 Task: Look for space in Empalme, Mexico from 11th June, 2023 to 15th June, 2023 for 2 adults in price range Rs.7000 to Rs.16000. Place can be private room with 1  bedroom having 2 beds and 1 bathroom. Property type can be house, flat, guest house, hotel. Booking option can be shelf check-in. Required host language is English.
Action: Mouse moved to (552, 149)
Screenshot: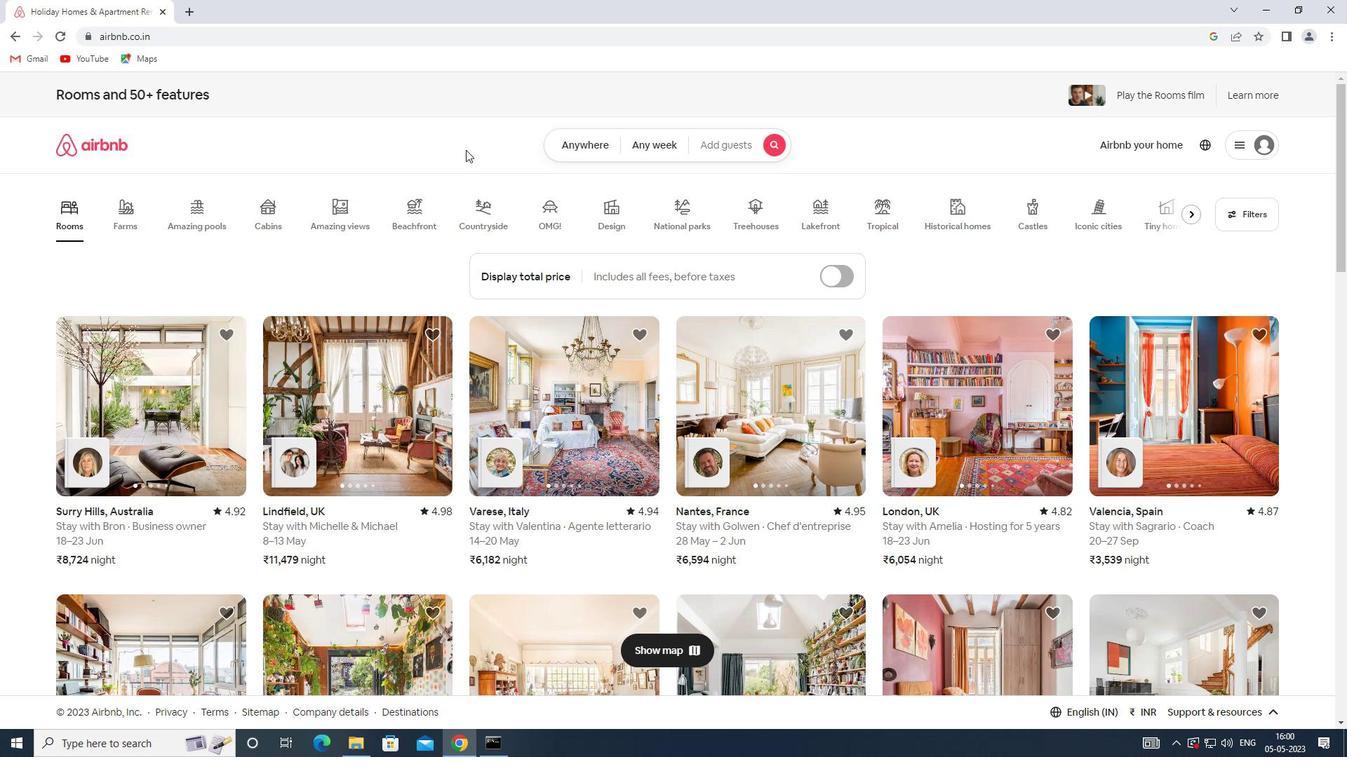 
Action: Mouse pressed left at (552, 149)
Screenshot: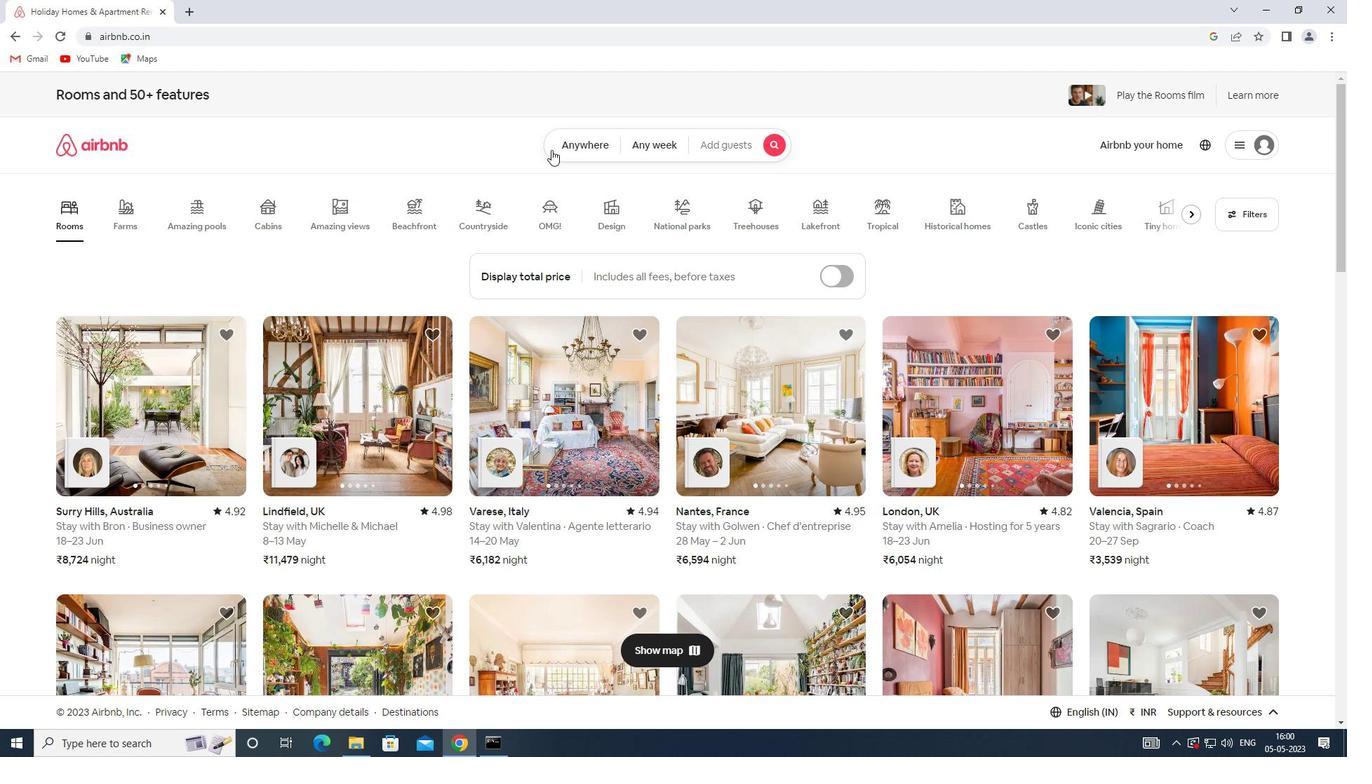 
Action: Mouse moved to (474, 203)
Screenshot: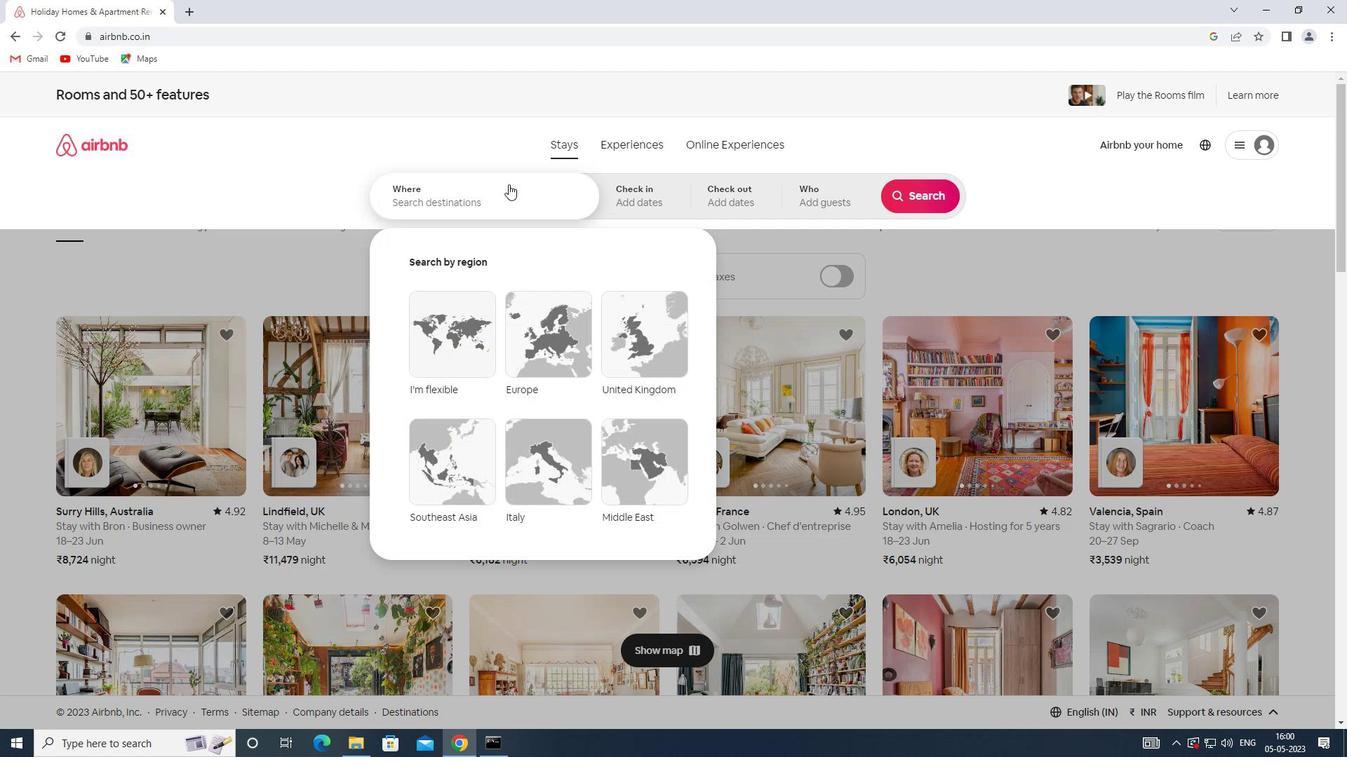 
Action: Mouse pressed left at (474, 203)
Screenshot: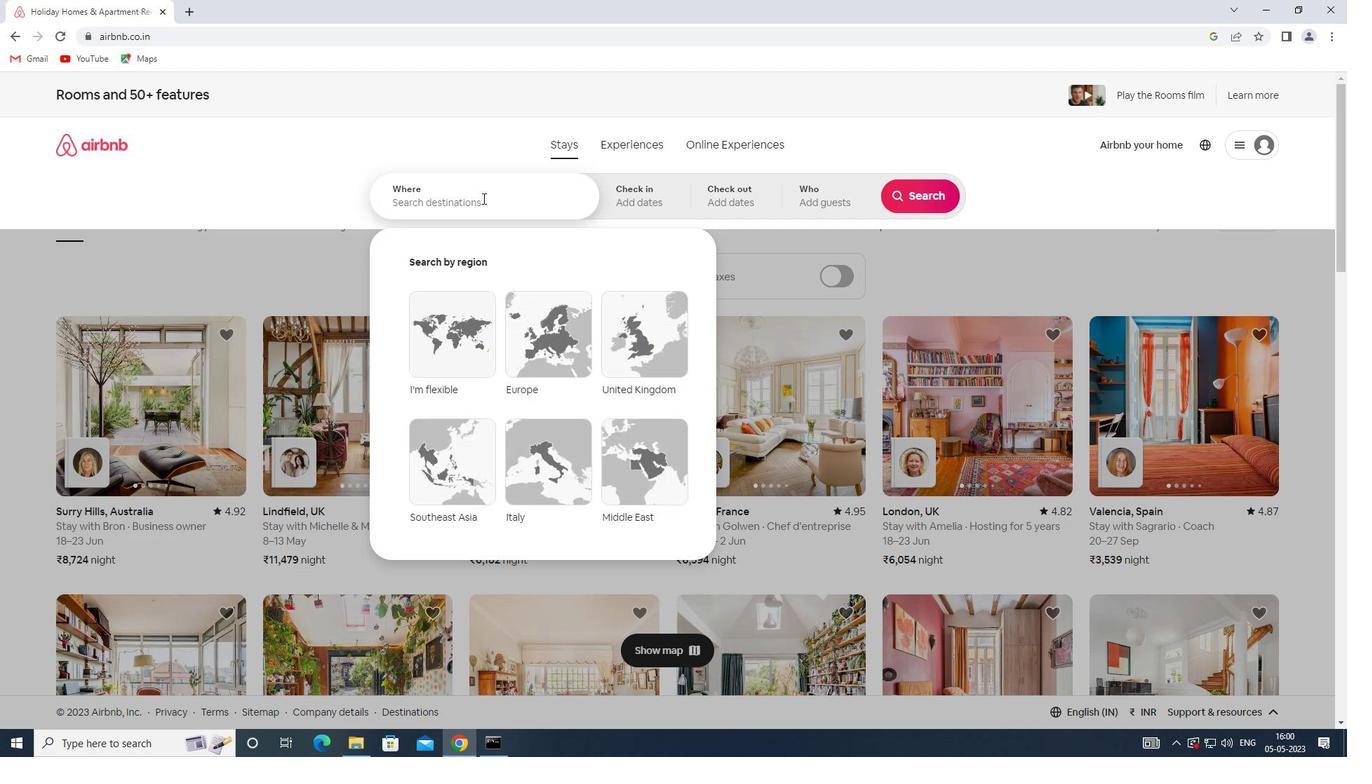 
Action: Key pressed <Key.shift>SPACE<Key.space>IN<Key.space><Key.shift>EP<Key.backspace>MPALME,<Key.shift><Key.shift><Key.shift><Key.shift><Key.shift><Key.shift><Key.shift>MEXICO
Screenshot: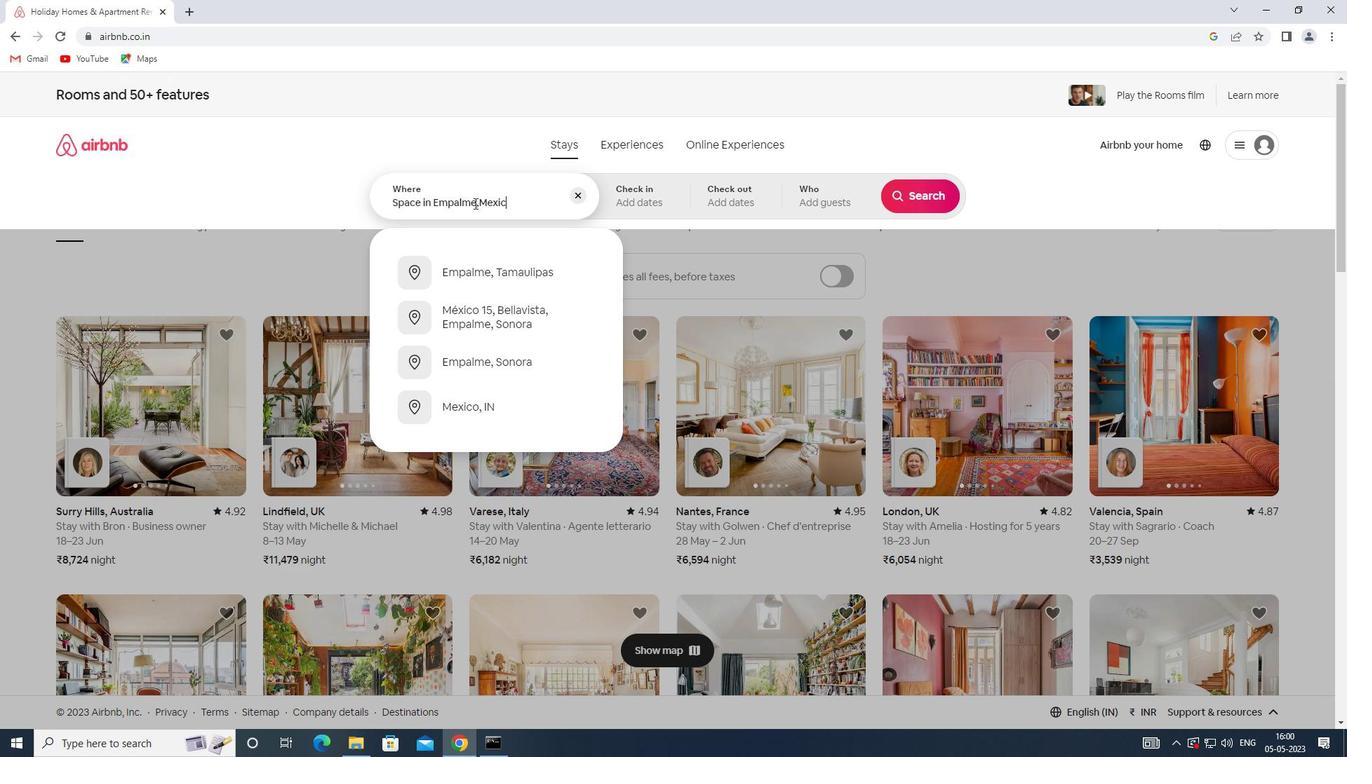 
Action: Mouse moved to (625, 210)
Screenshot: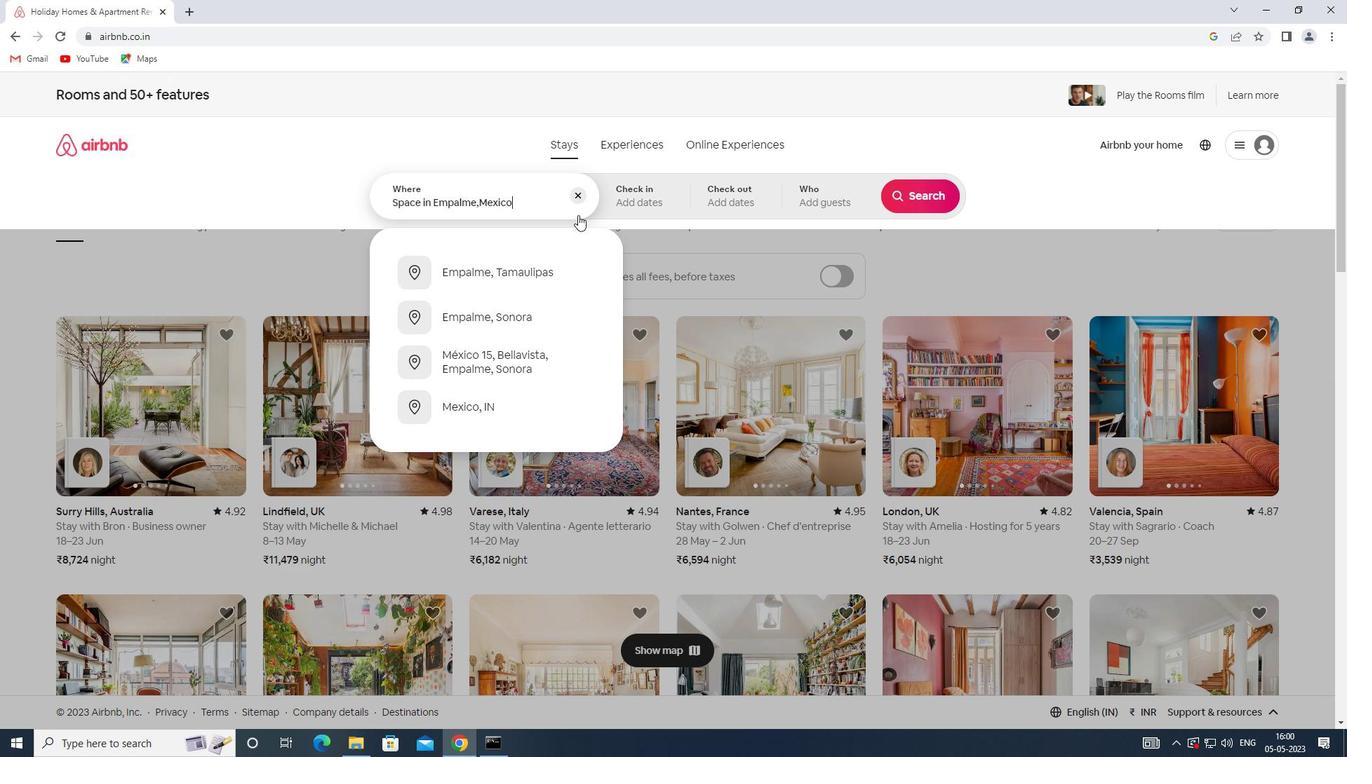 
Action: Mouse pressed left at (625, 210)
Screenshot: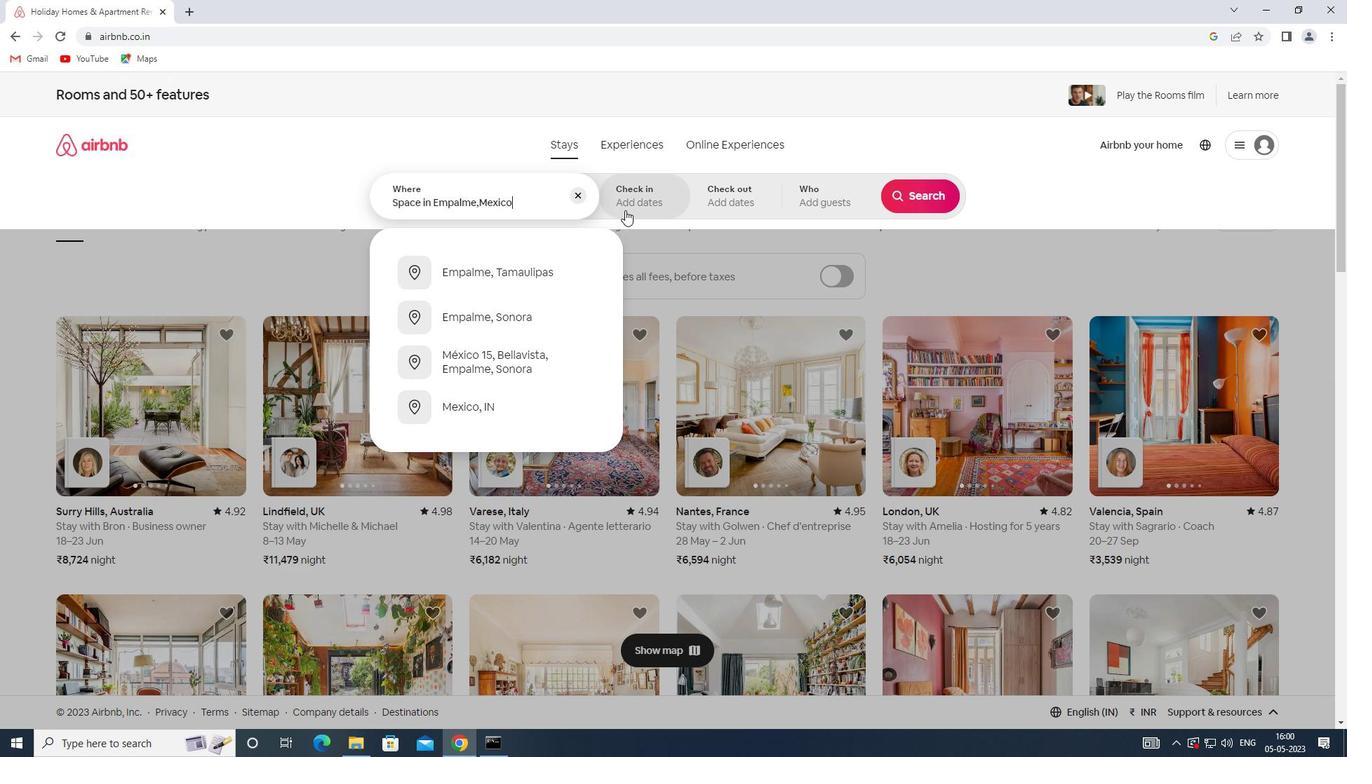 
Action: Mouse moved to (691, 433)
Screenshot: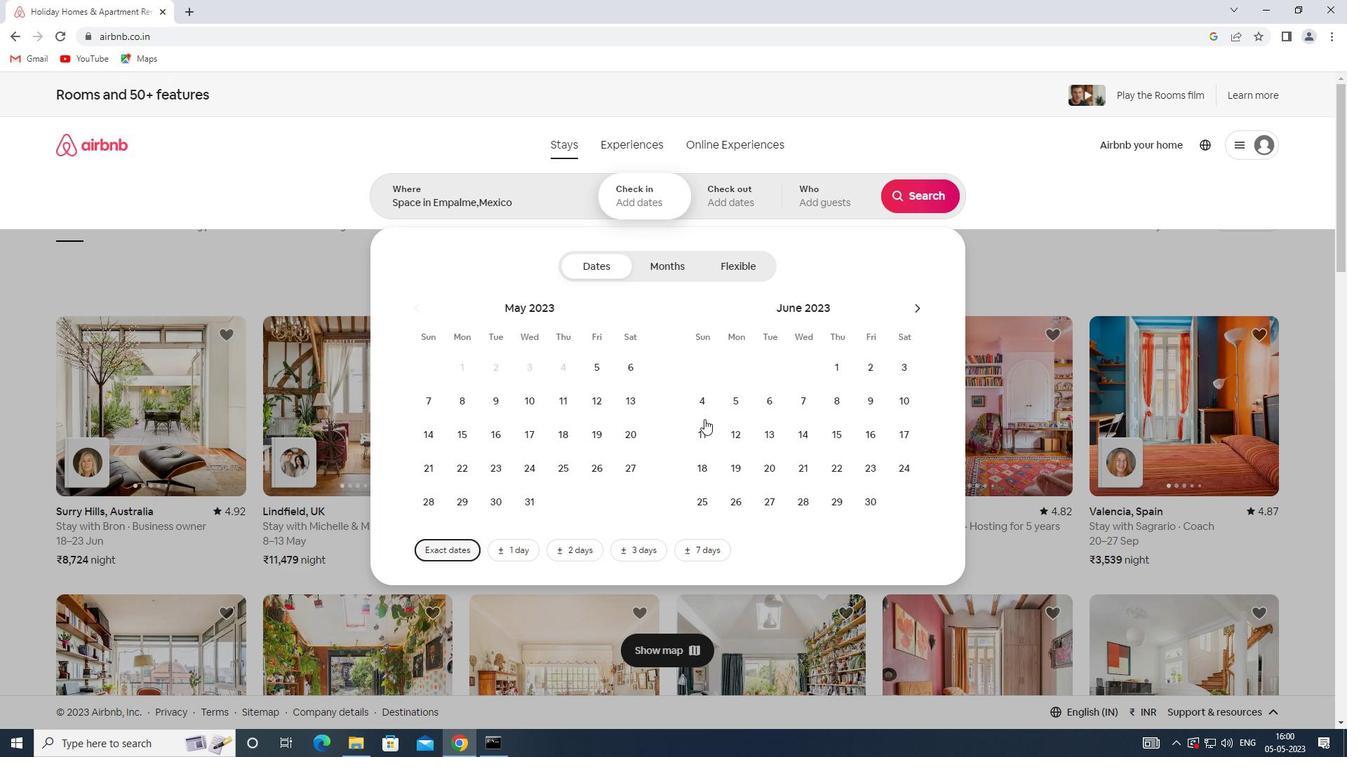 
Action: Mouse pressed left at (691, 433)
Screenshot: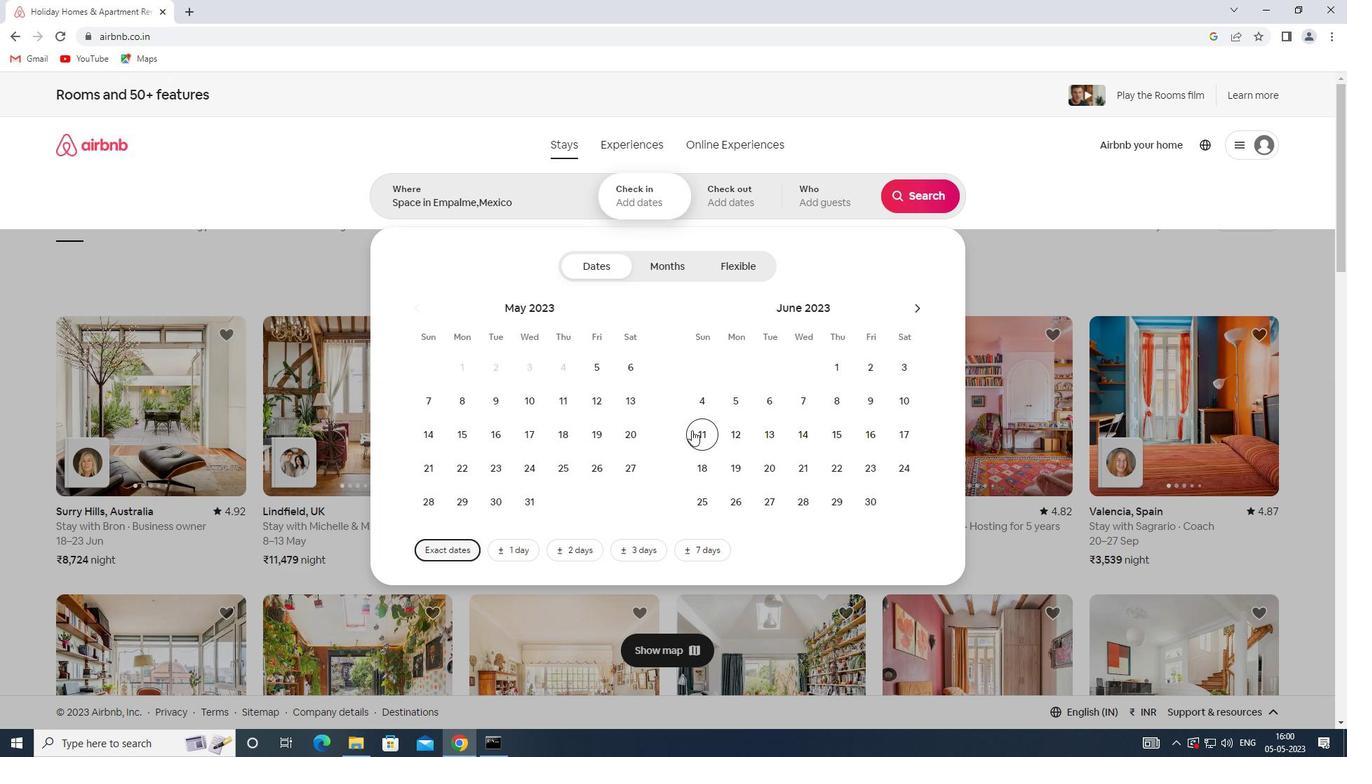 
Action: Mouse moved to (827, 435)
Screenshot: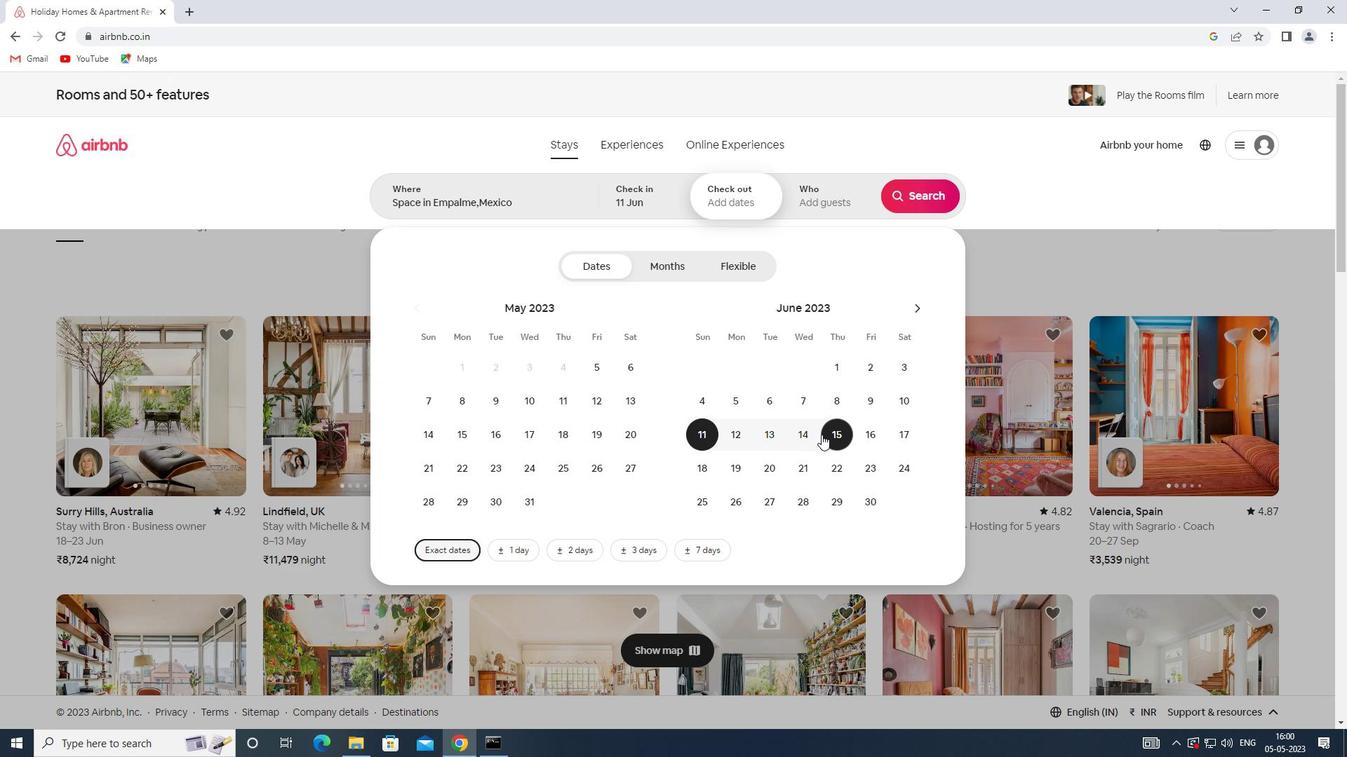 
Action: Mouse pressed left at (827, 435)
Screenshot: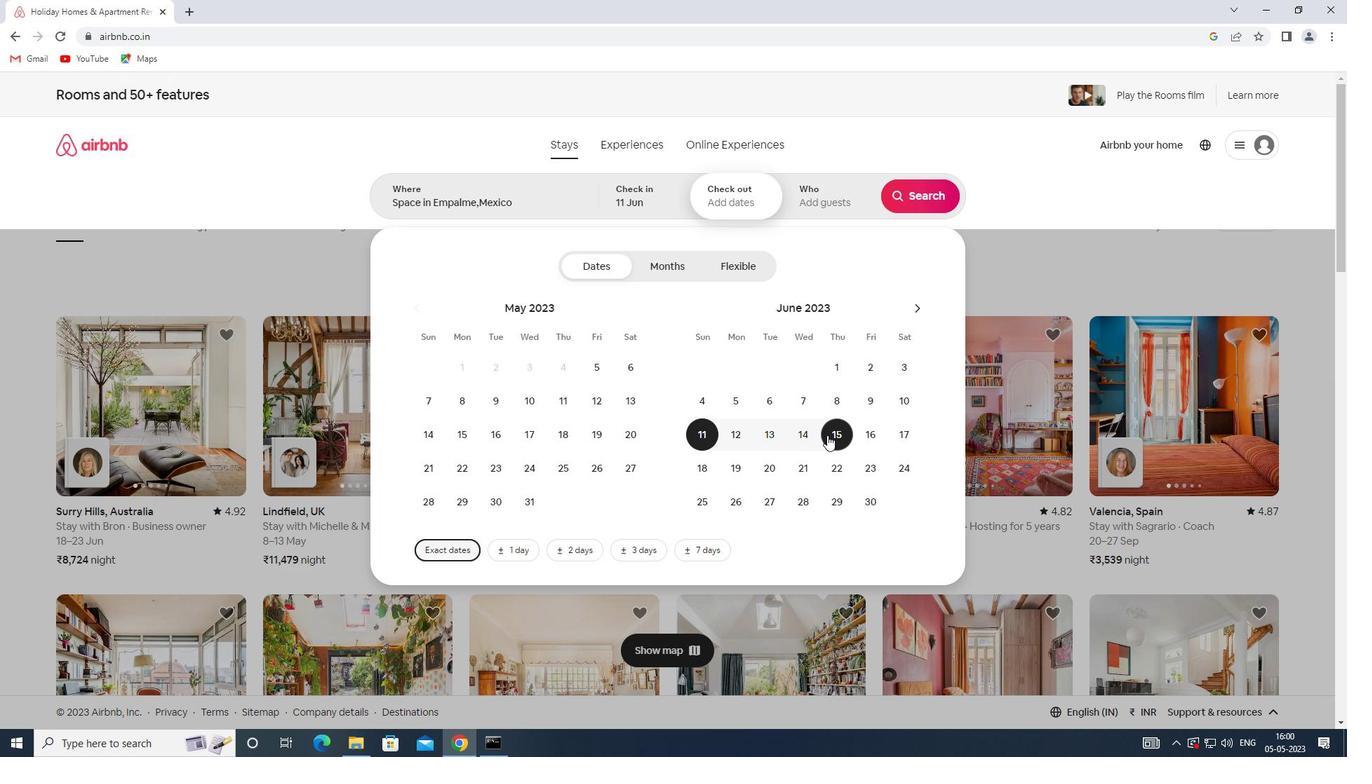 
Action: Mouse moved to (809, 196)
Screenshot: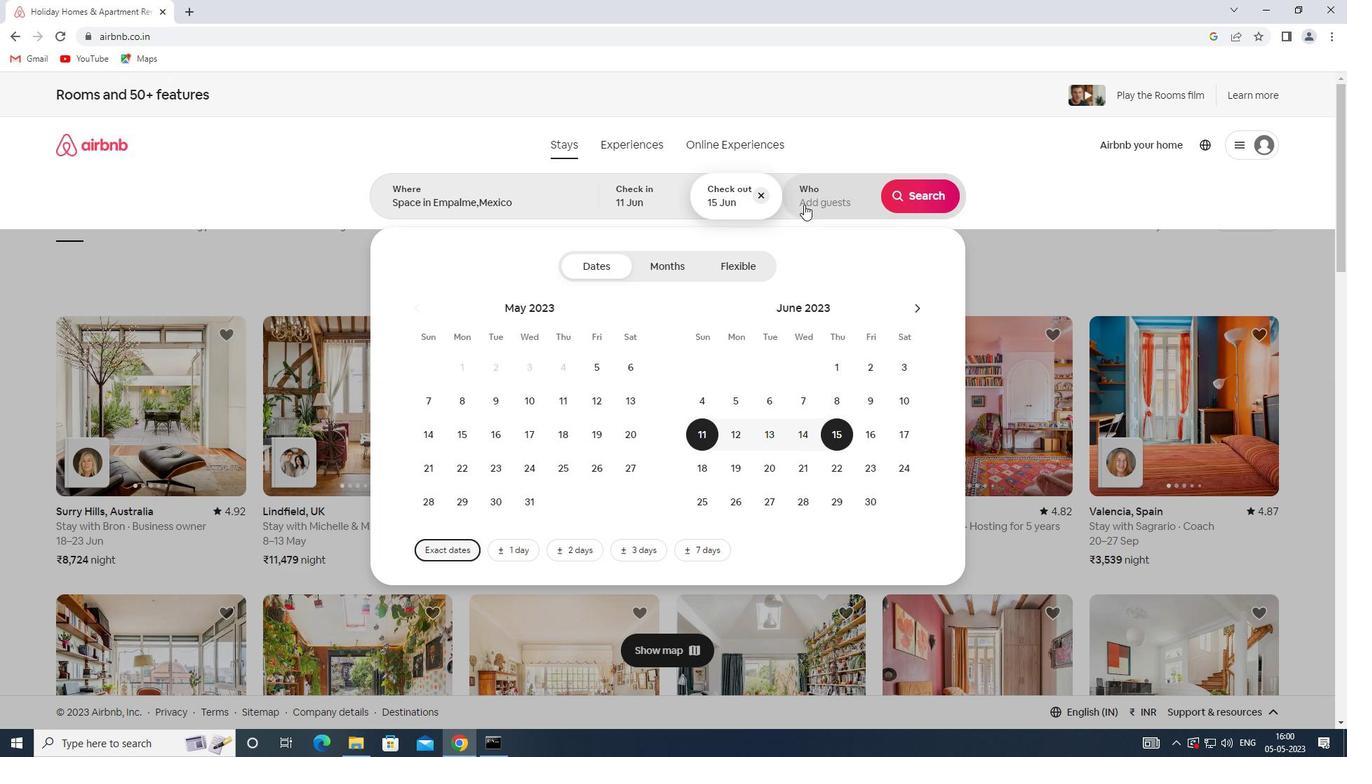 
Action: Mouse pressed left at (809, 196)
Screenshot: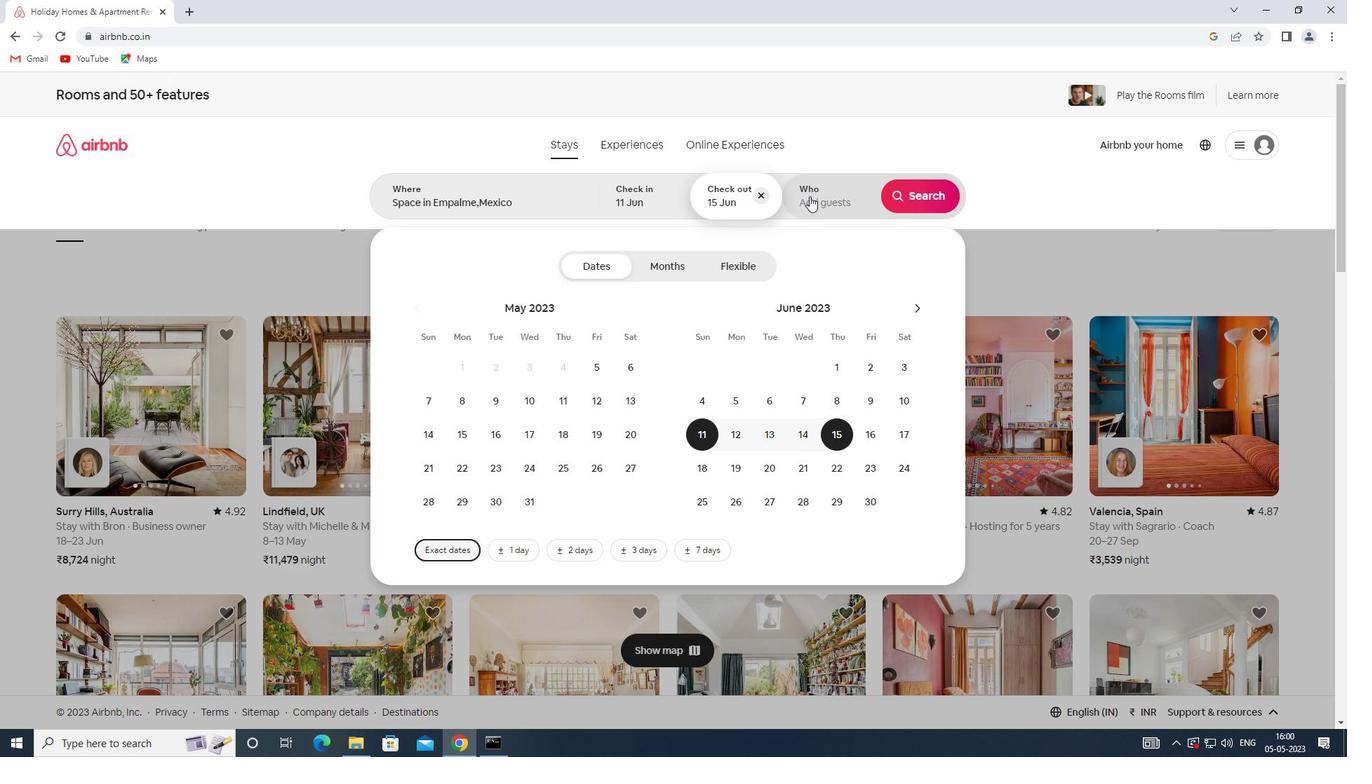
Action: Mouse moved to (926, 265)
Screenshot: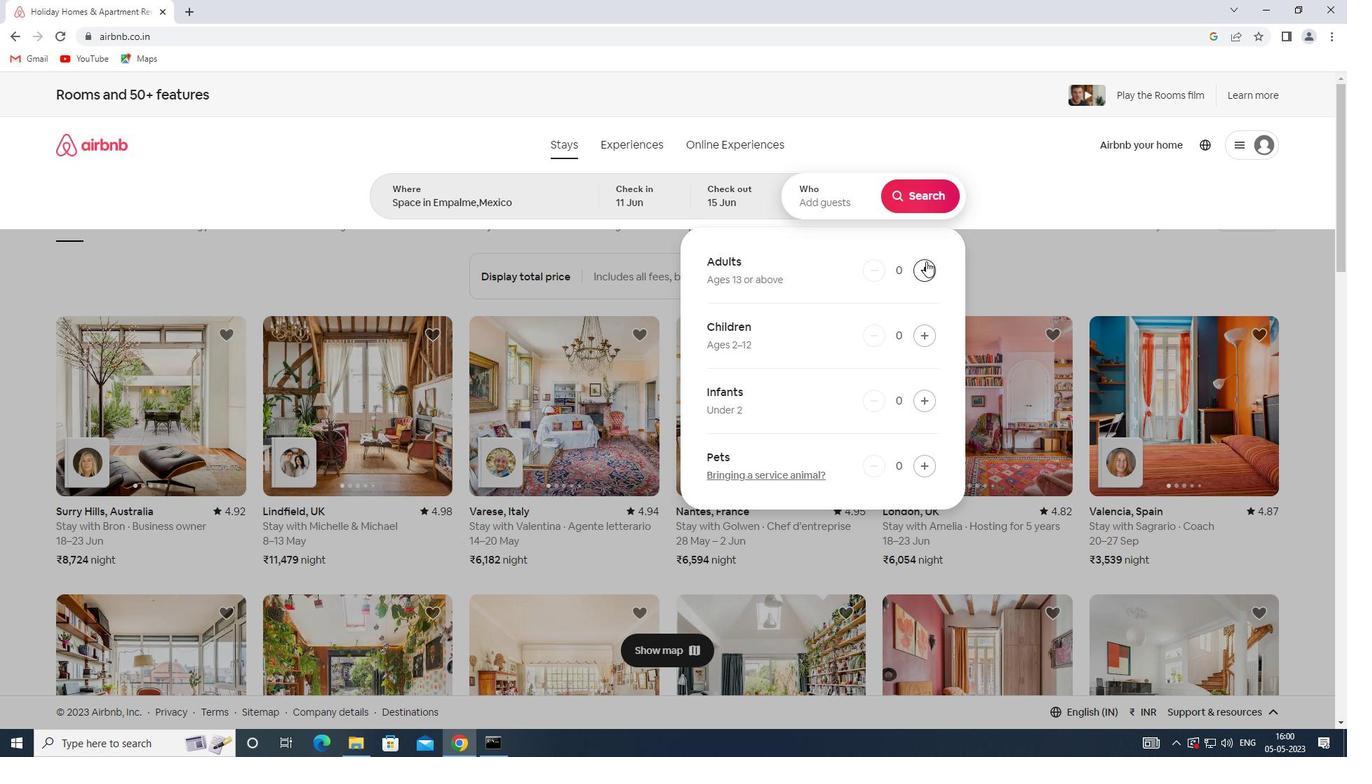 
Action: Mouse pressed left at (926, 265)
Screenshot: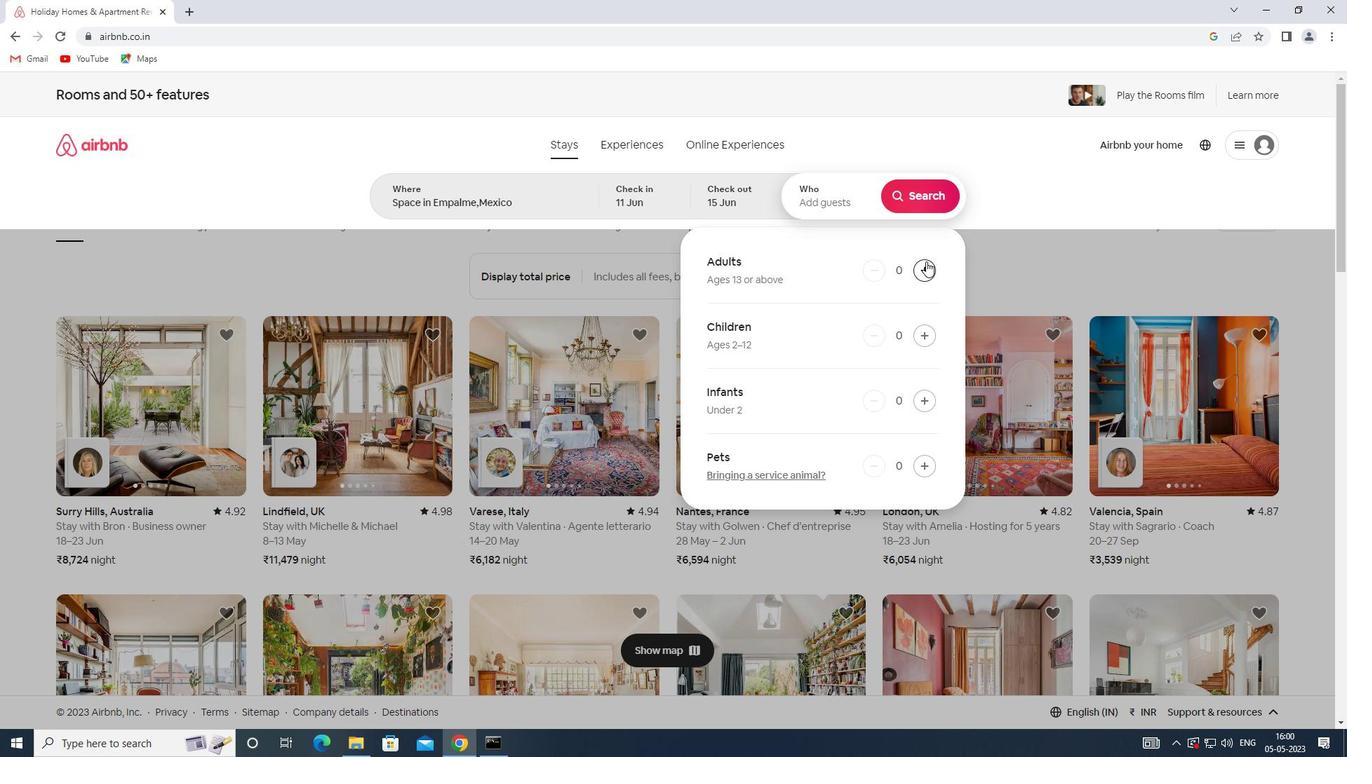 
Action: Mouse pressed left at (926, 265)
Screenshot: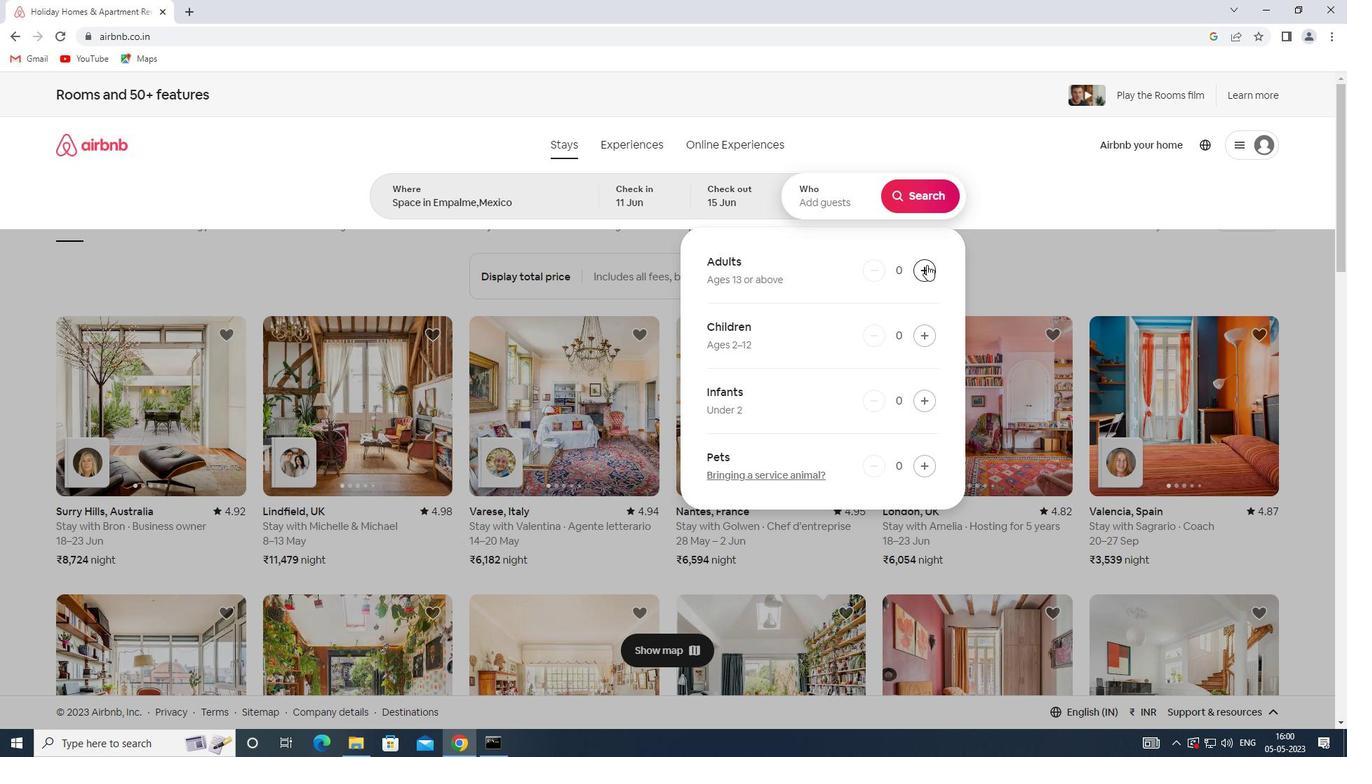 
Action: Mouse moved to (931, 185)
Screenshot: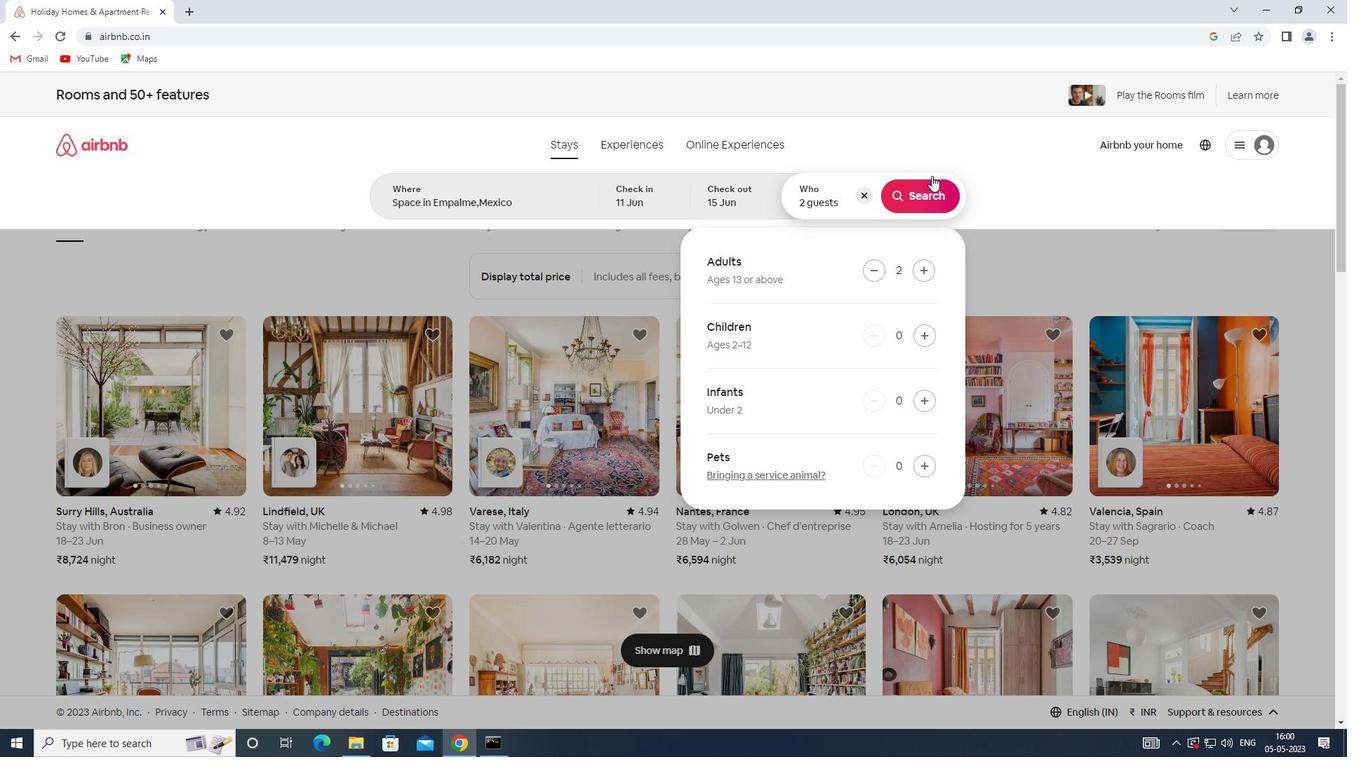 
Action: Mouse pressed left at (931, 185)
Screenshot: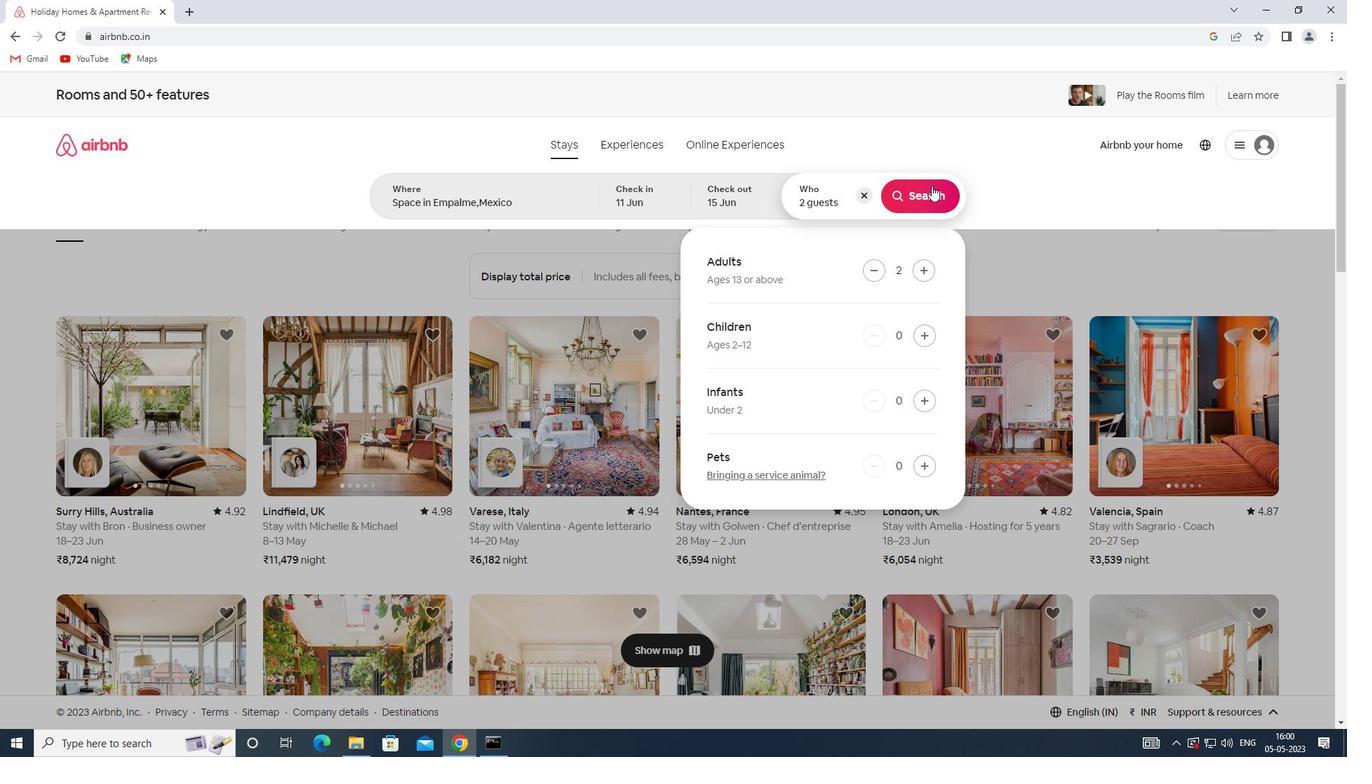
Action: Mouse moved to (1279, 168)
Screenshot: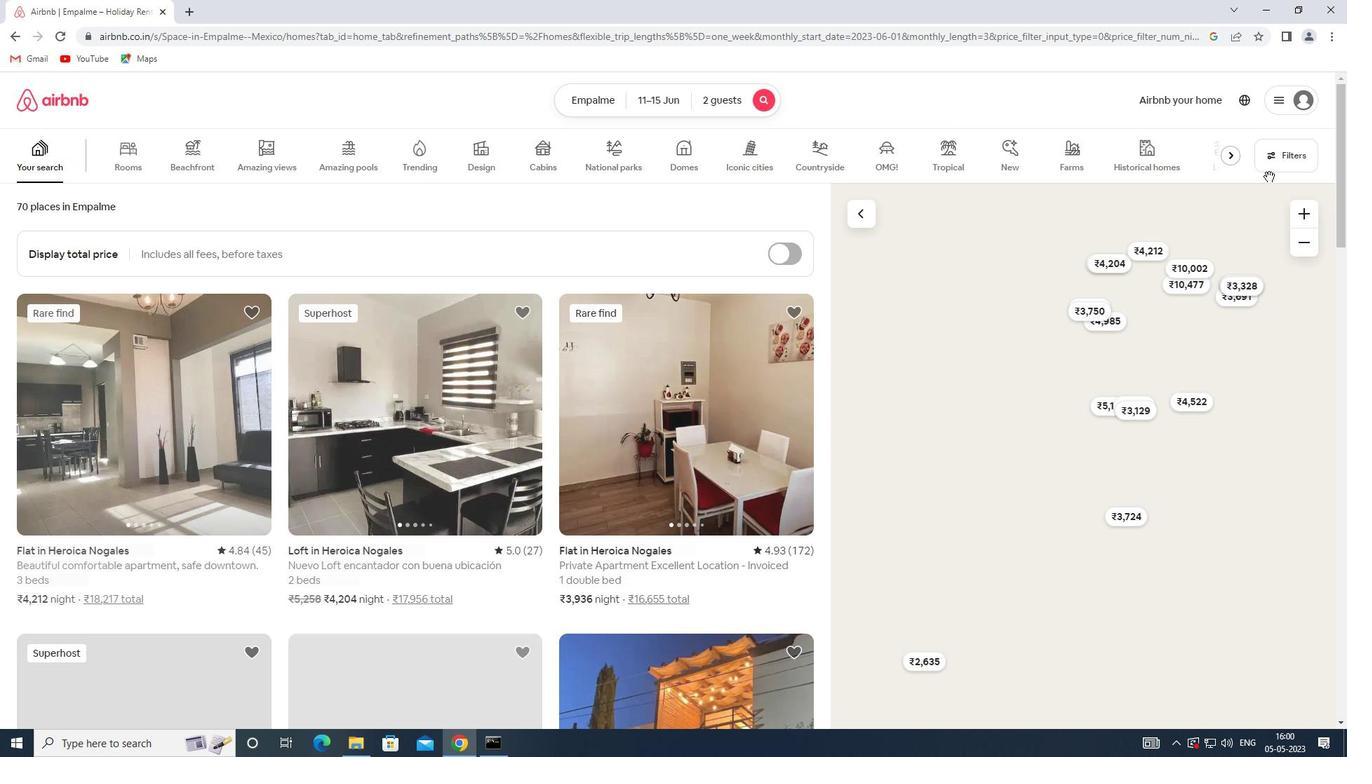 
Action: Mouse pressed left at (1279, 168)
Screenshot: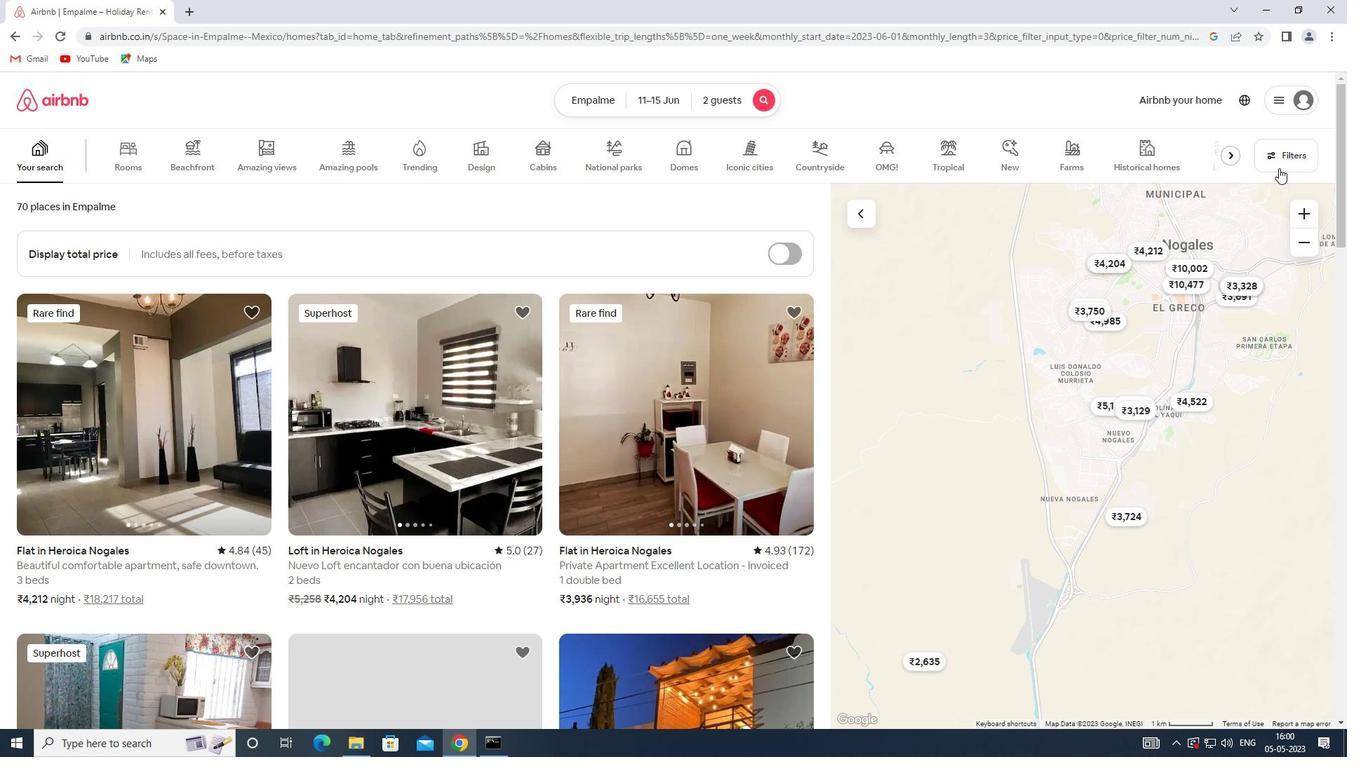 
Action: Mouse moved to (499, 496)
Screenshot: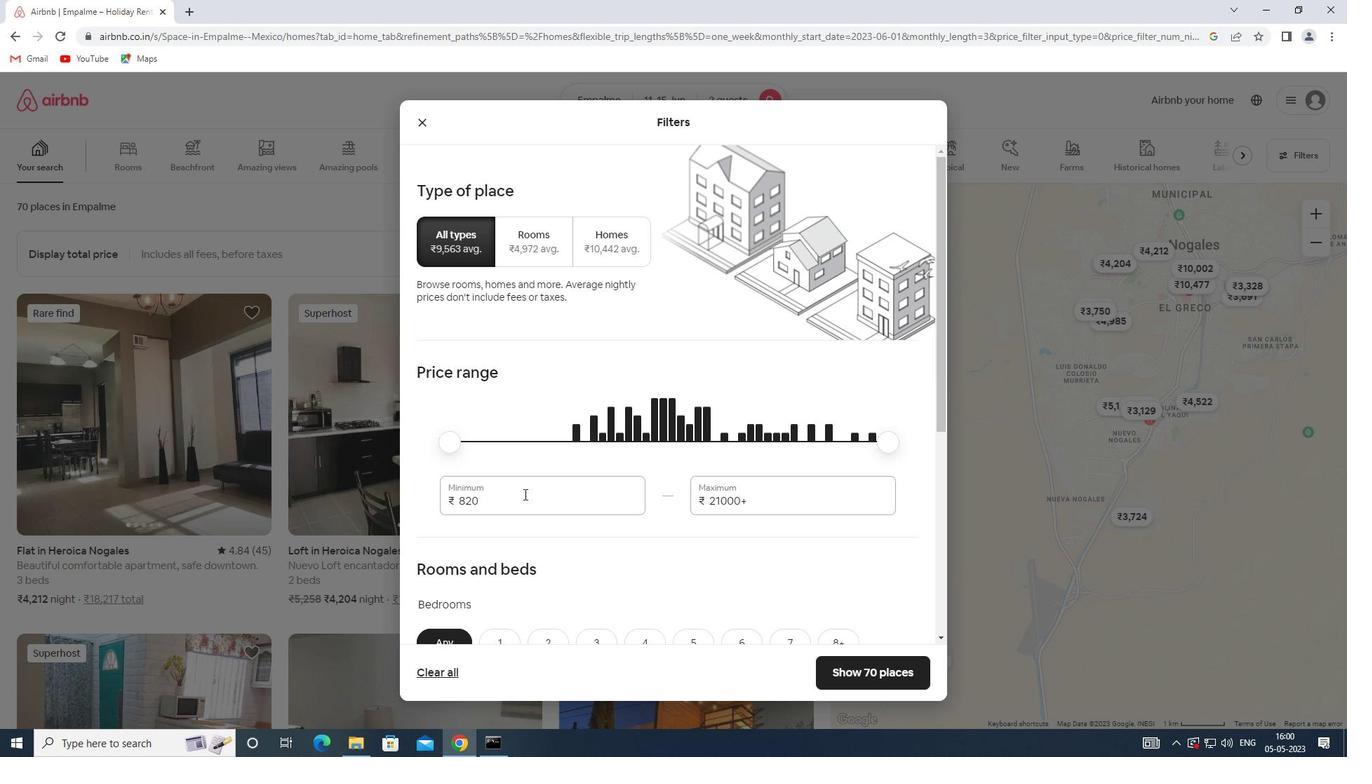
Action: Mouse pressed left at (499, 496)
Screenshot: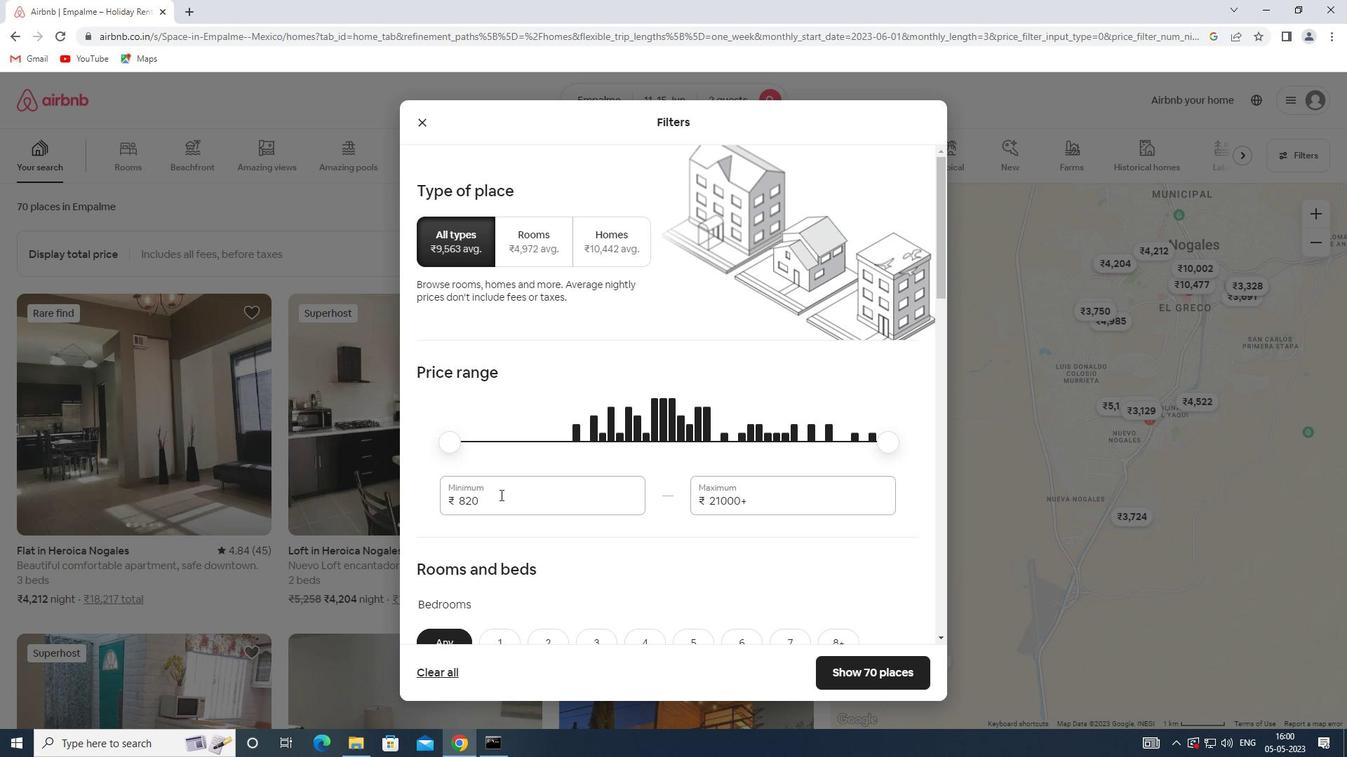 
Action: Mouse moved to (426, 496)
Screenshot: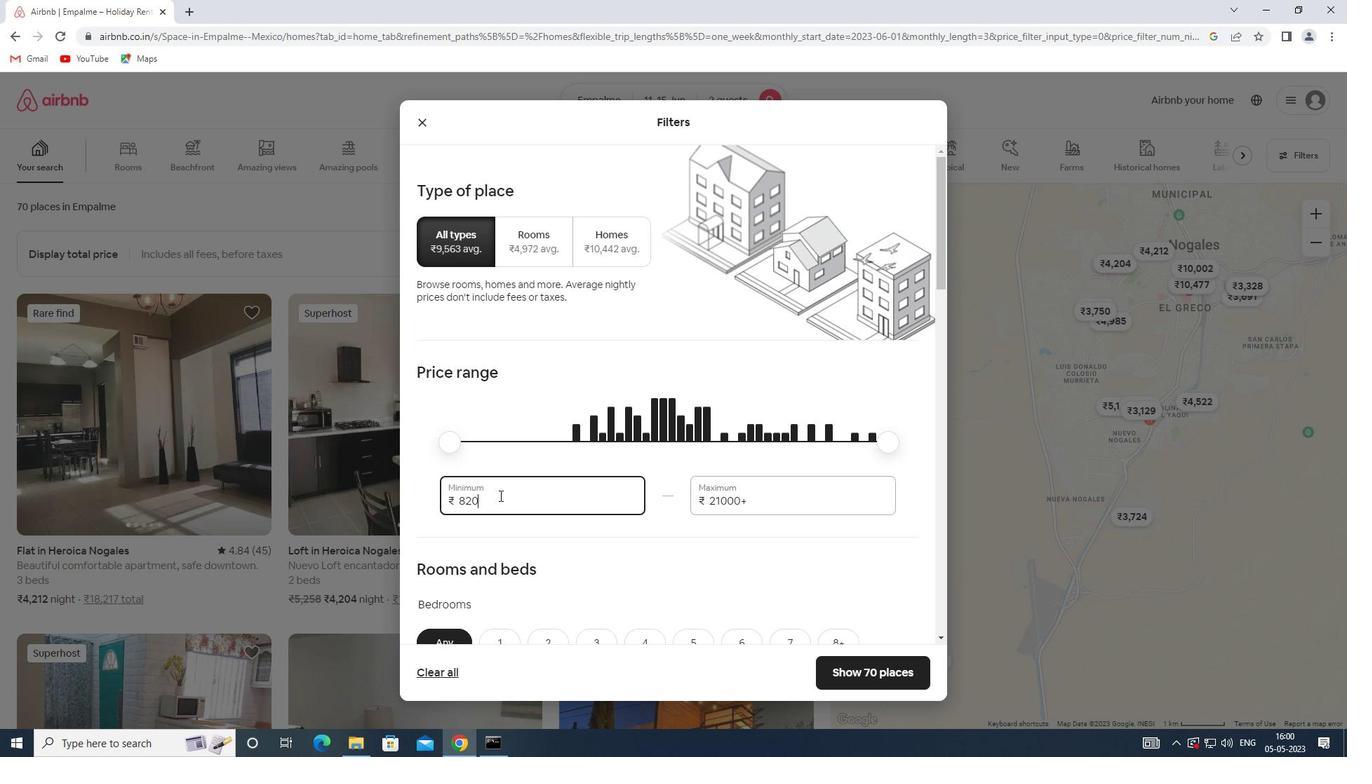 
Action: Key pressed 7000
Screenshot: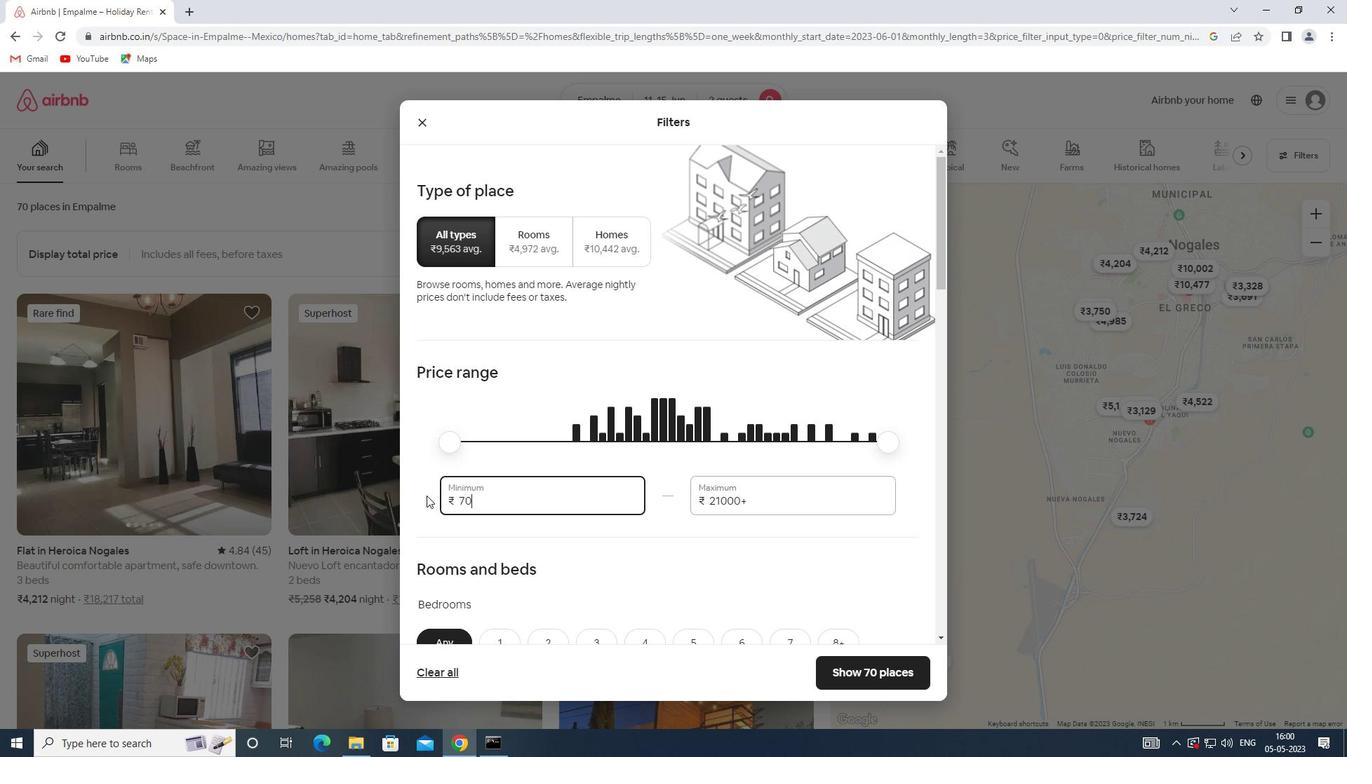 
Action: Mouse moved to (762, 505)
Screenshot: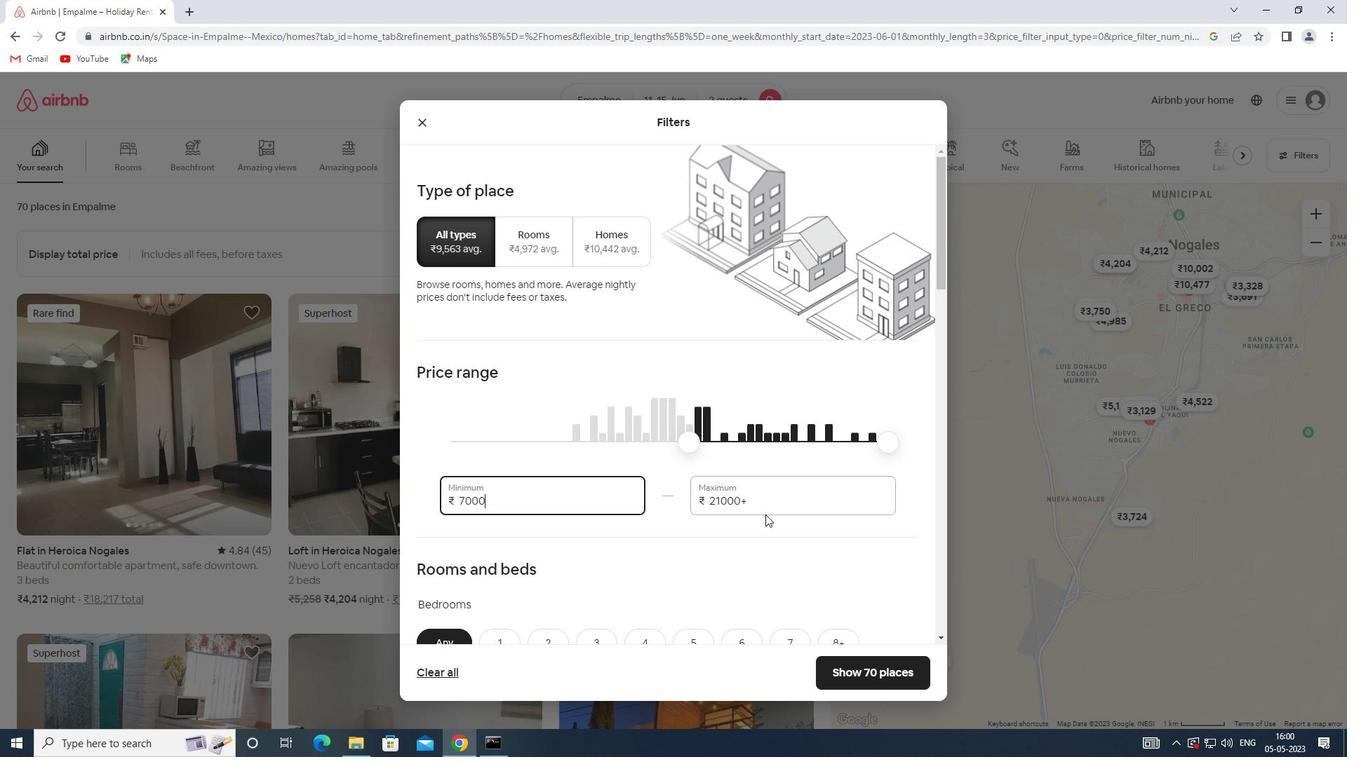 
Action: Mouse pressed left at (762, 505)
Screenshot: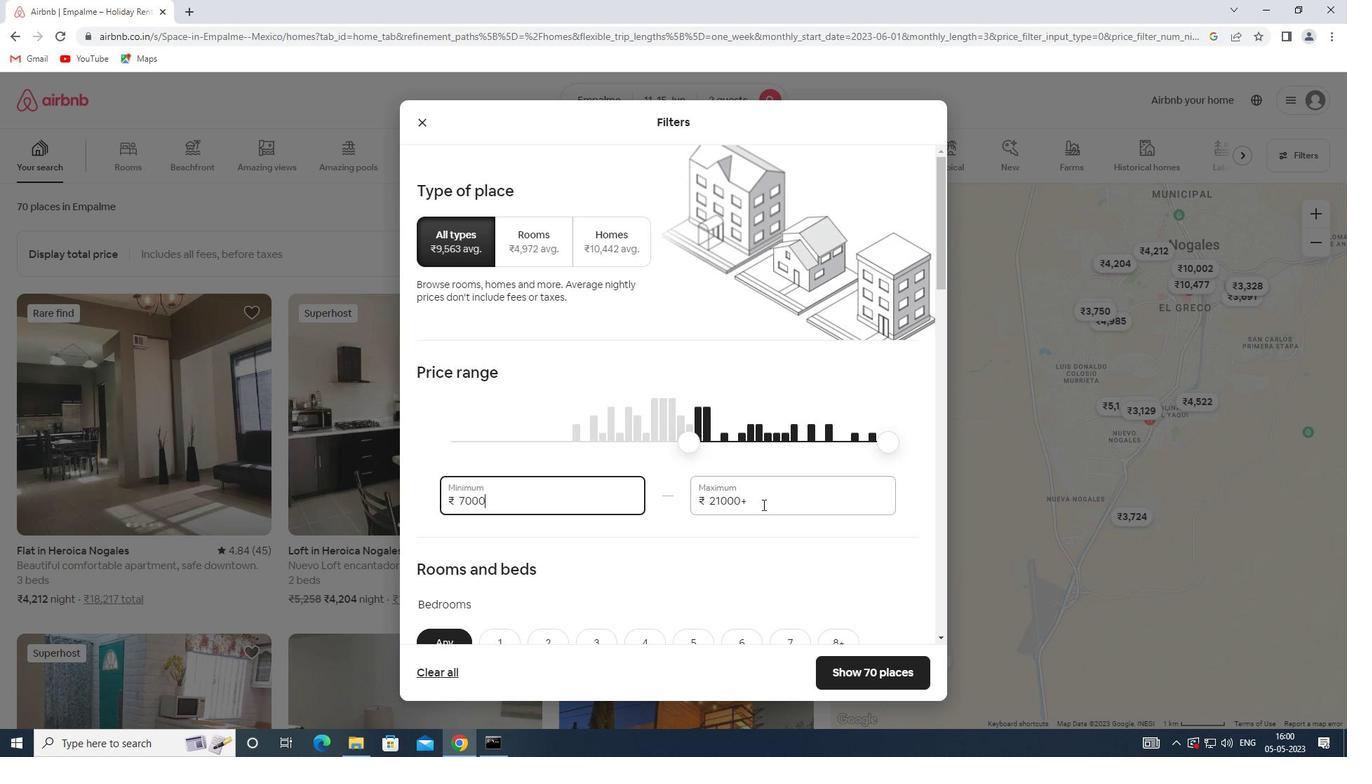 
Action: Mouse moved to (710, 504)
Screenshot: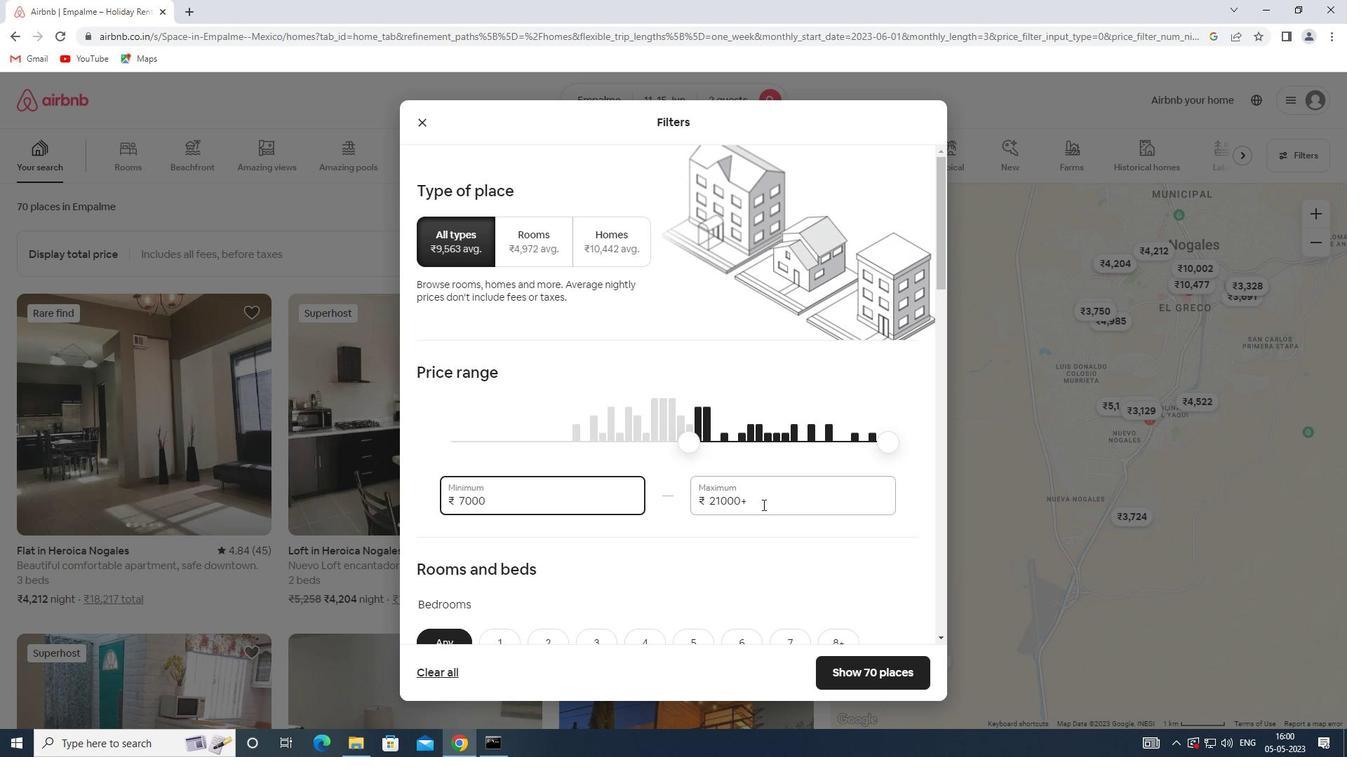
Action: Key pressed 16000
Screenshot: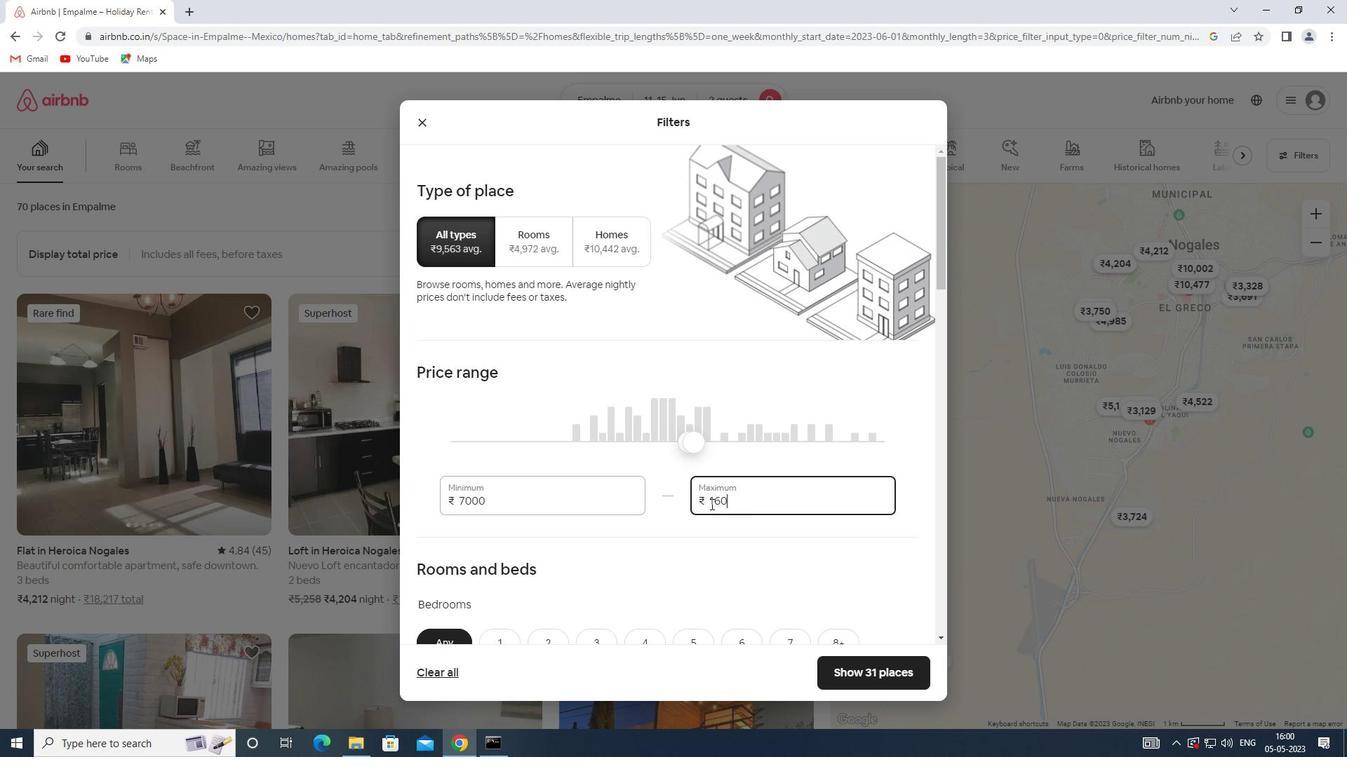 
Action: Mouse moved to (690, 475)
Screenshot: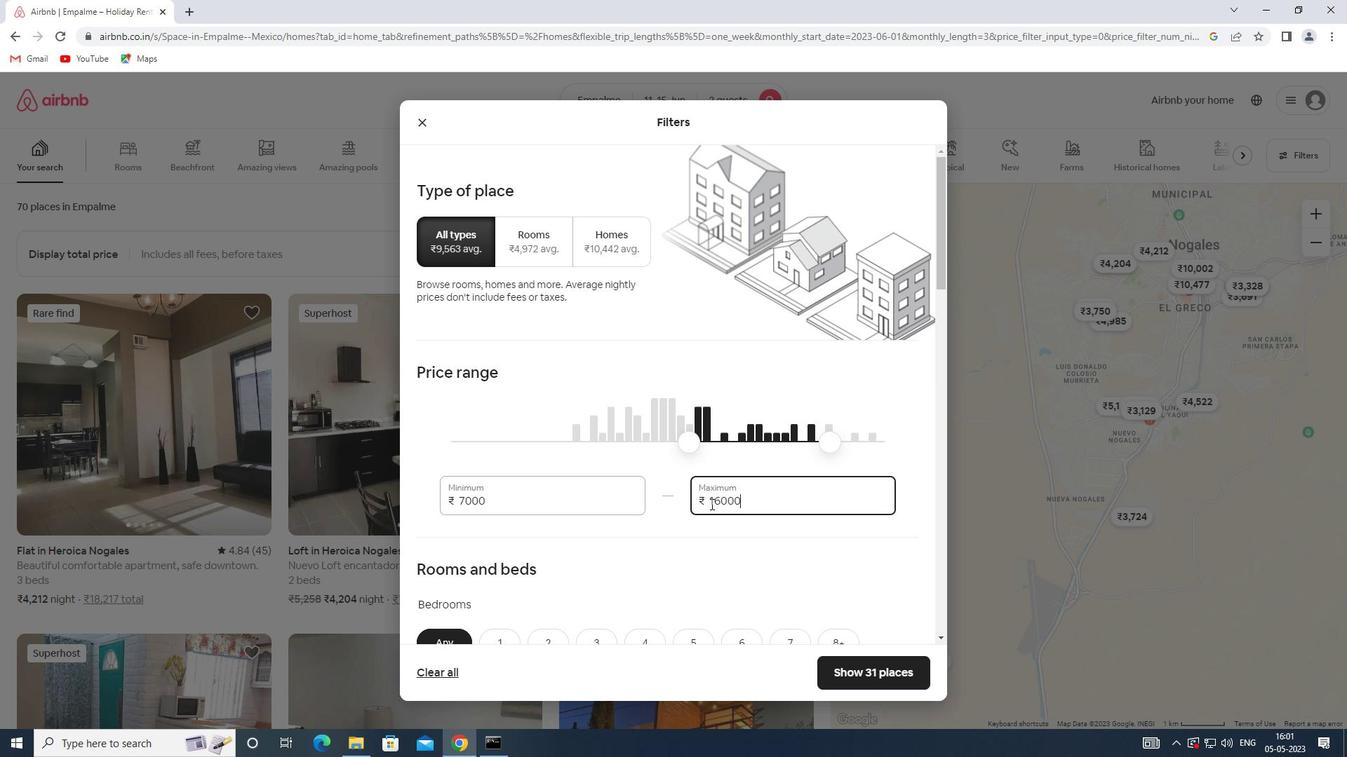 
Action: Mouse scrolled (690, 474) with delta (0, 0)
Screenshot: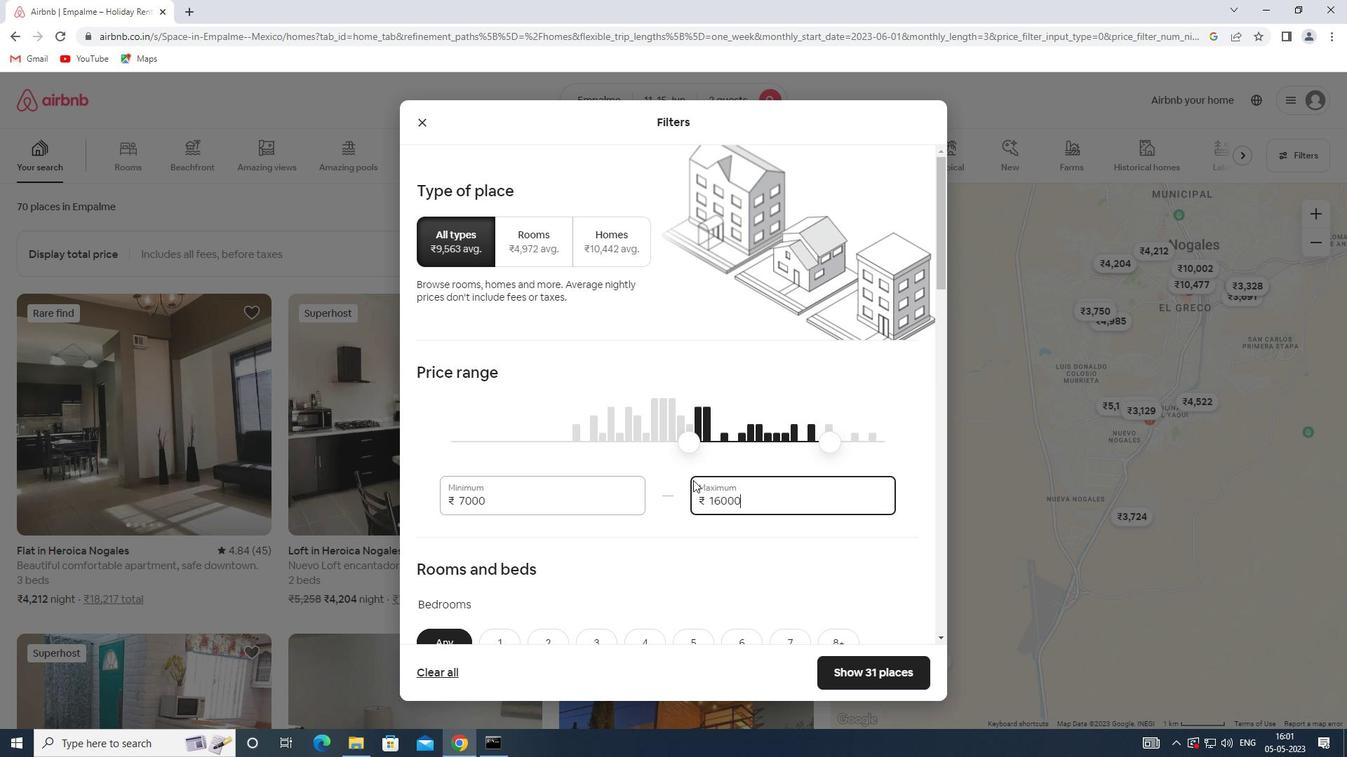 
Action: Mouse scrolled (690, 474) with delta (0, 0)
Screenshot: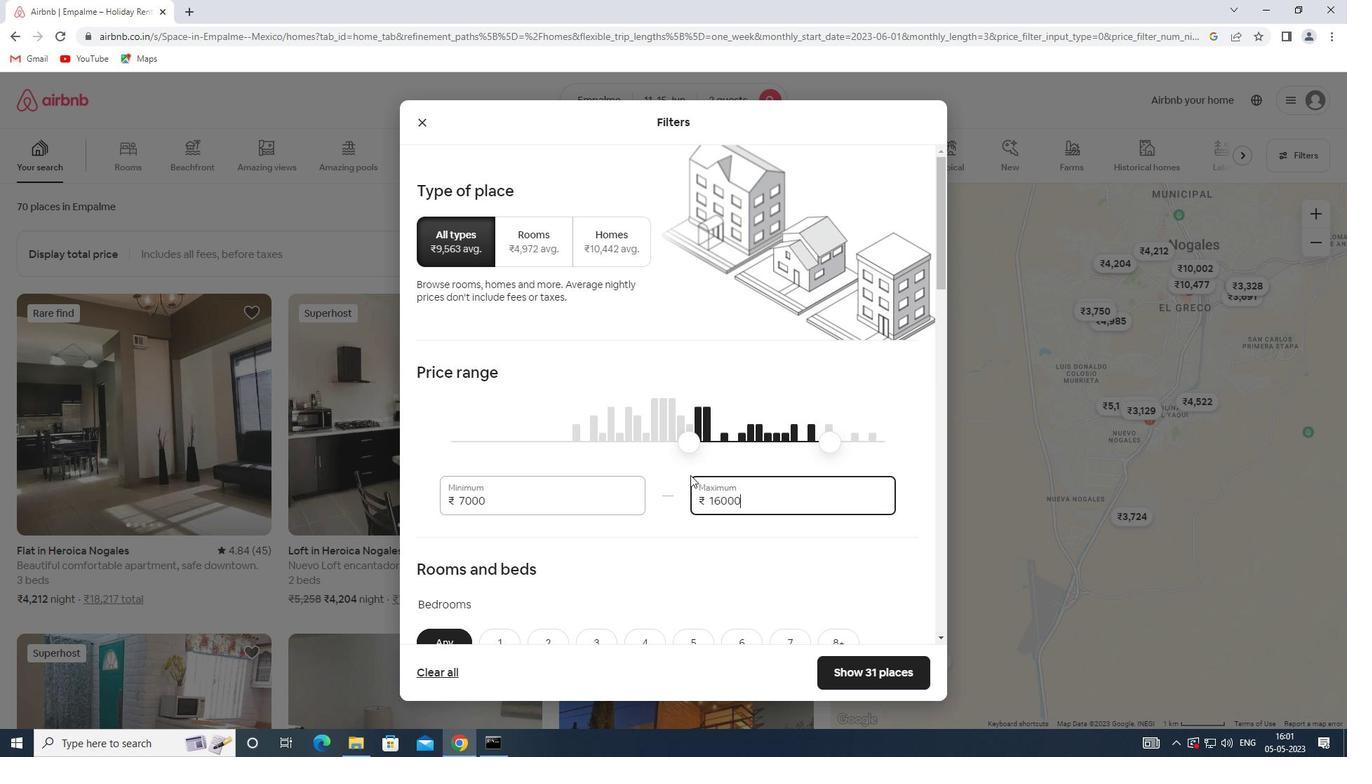 
Action: Mouse moved to (677, 473)
Screenshot: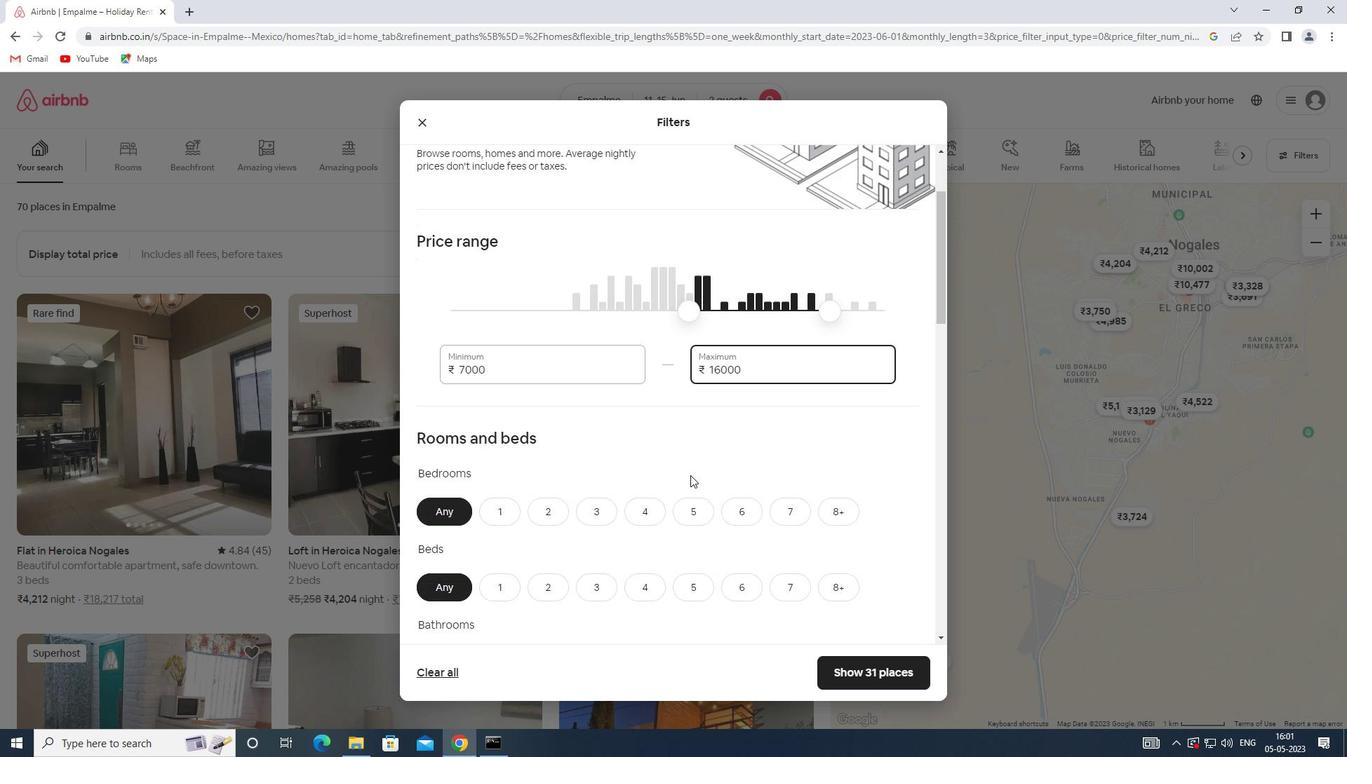 
Action: Mouse scrolled (677, 472) with delta (0, 0)
Screenshot: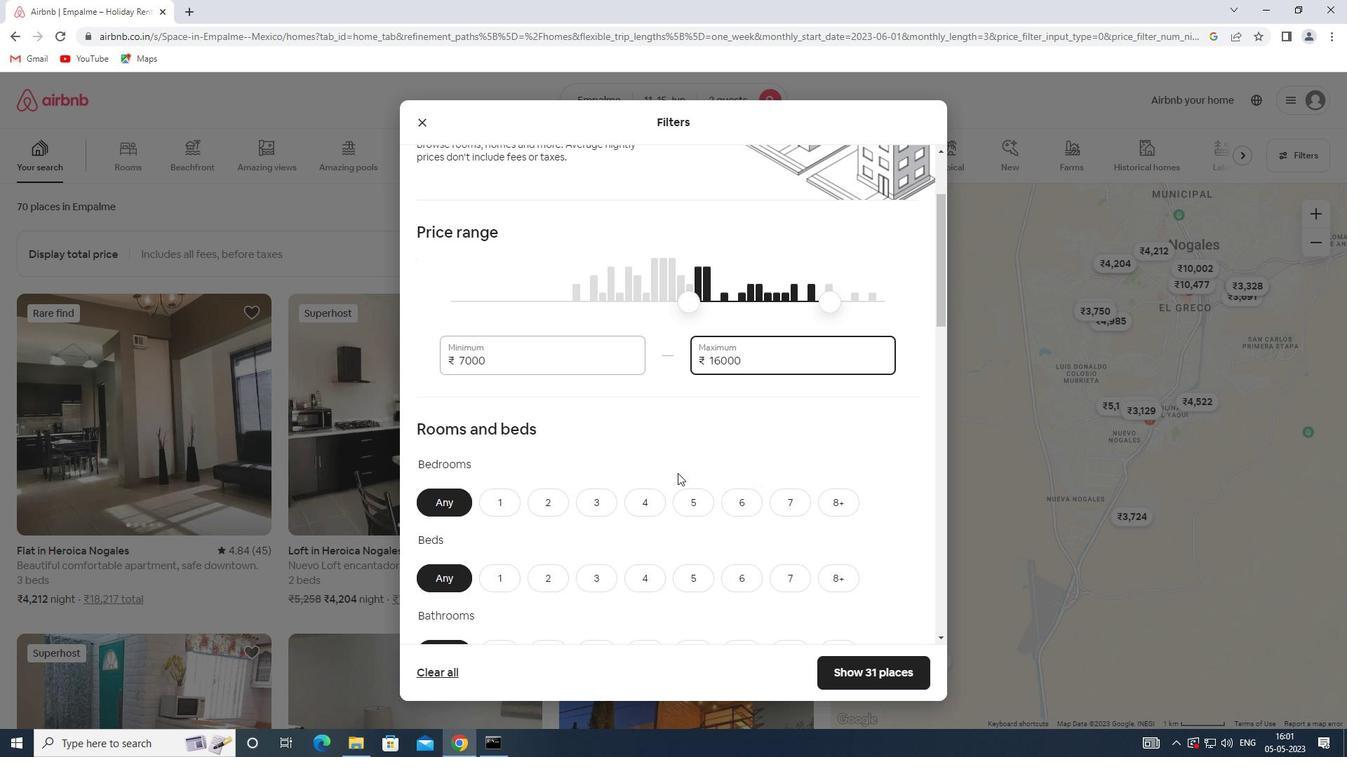 
Action: Mouse moved to (501, 435)
Screenshot: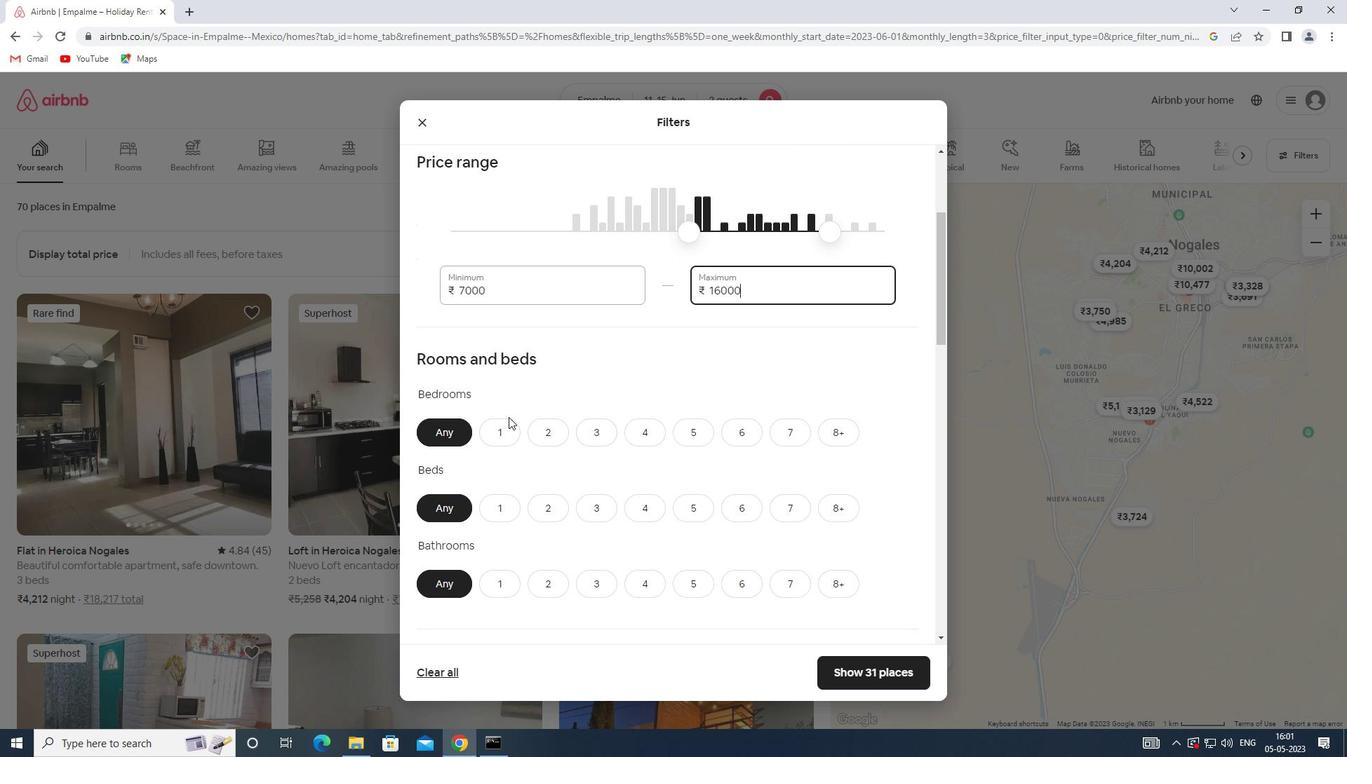 
Action: Mouse pressed left at (501, 435)
Screenshot: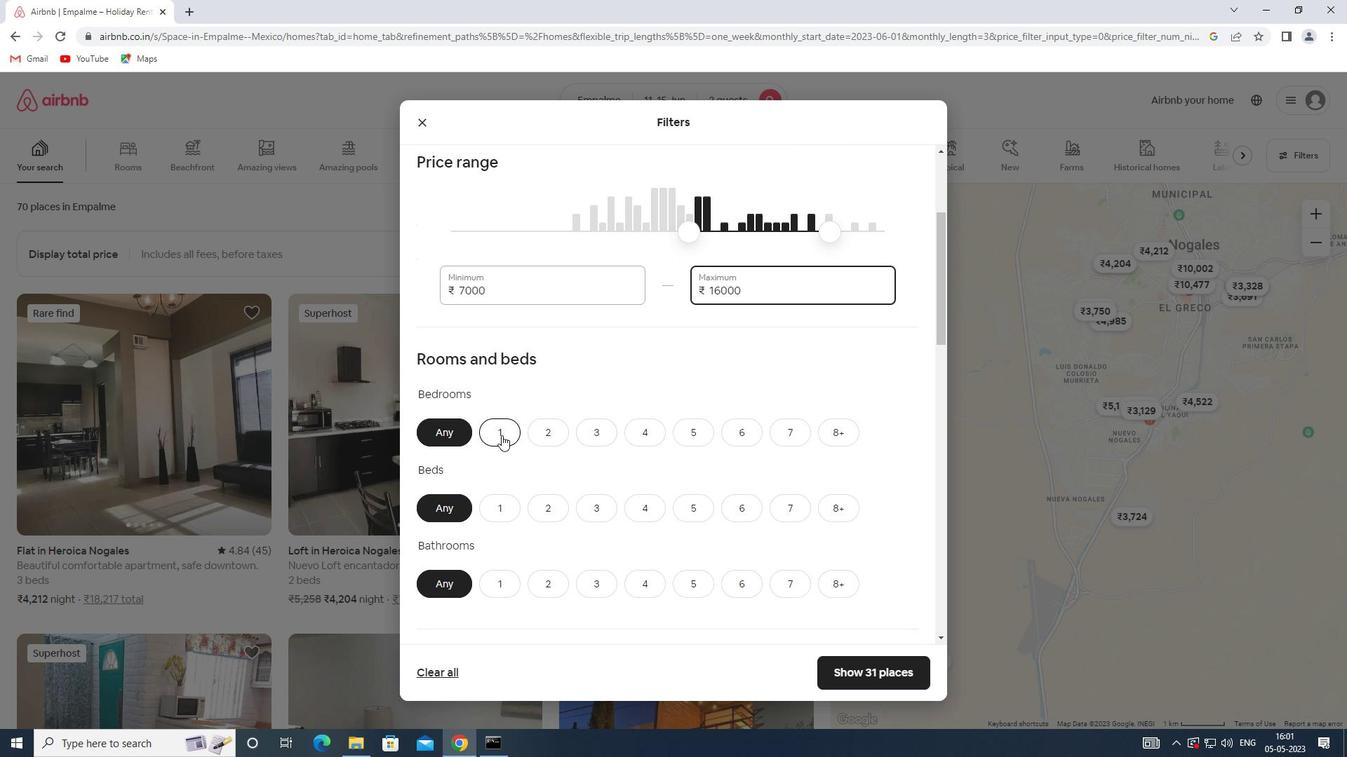 
Action: Mouse moved to (548, 507)
Screenshot: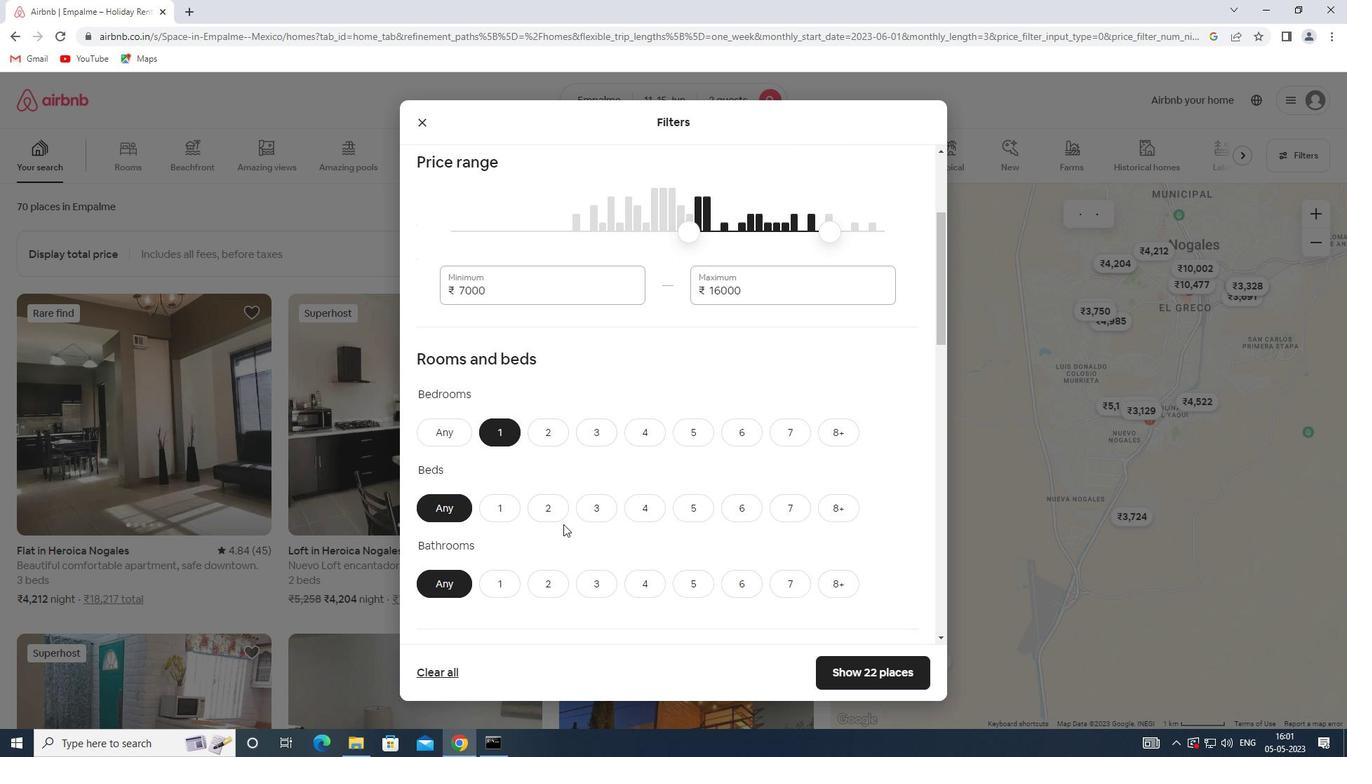 
Action: Mouse pressed left at (548, 507)
Screenshot: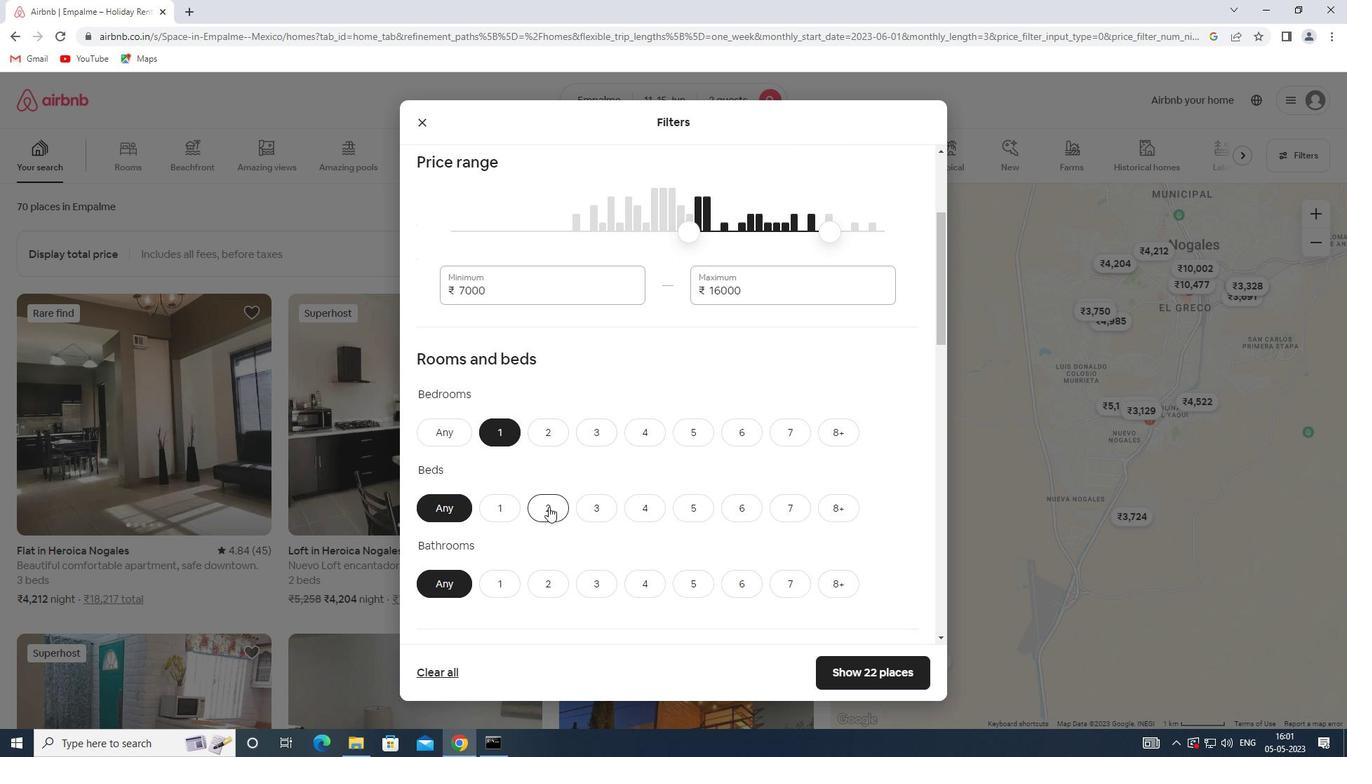
Action: Mouse scrolled (548, 506) with delta (0, 0)
Screenshot: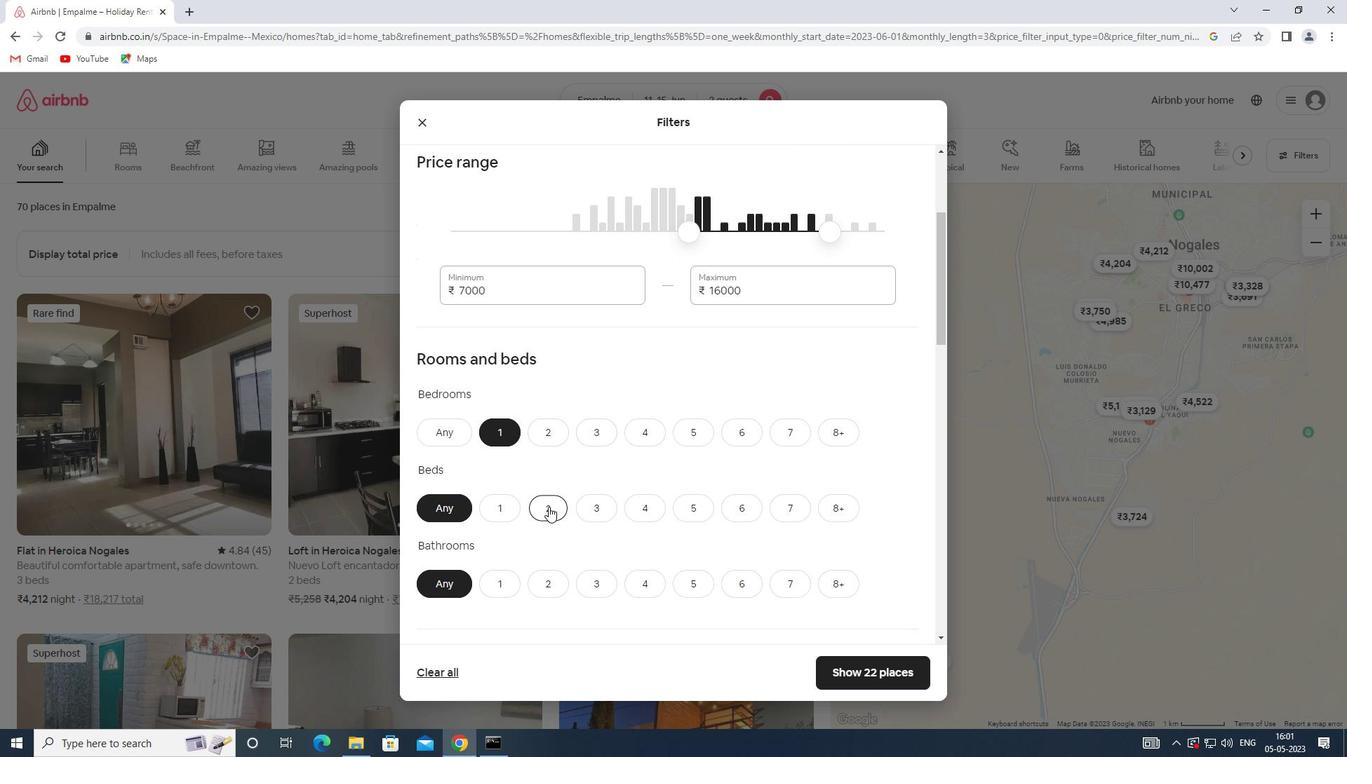 
Action: Mouse scrolled (548, 506) with delta (0, 0)
Screenshot: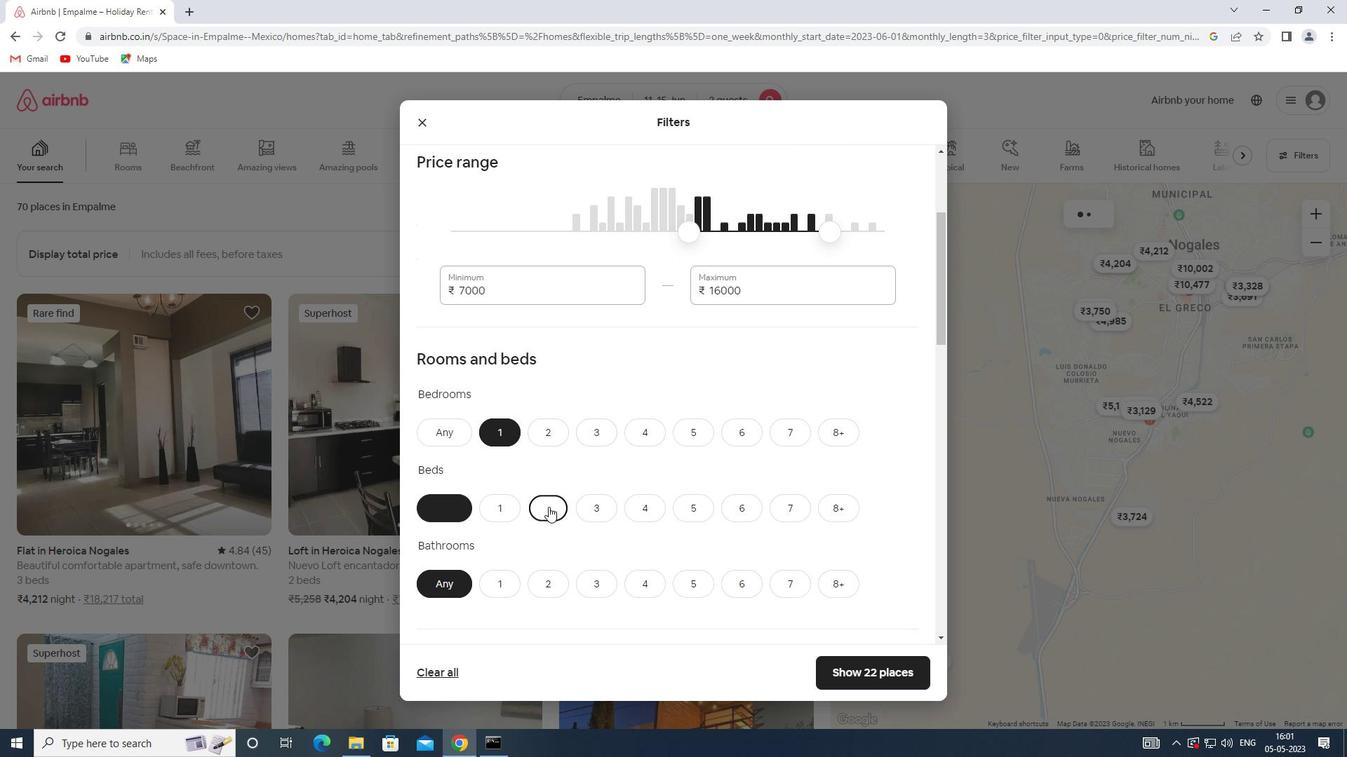 
Action: Mouse moved to (505, 443)
Screenshot: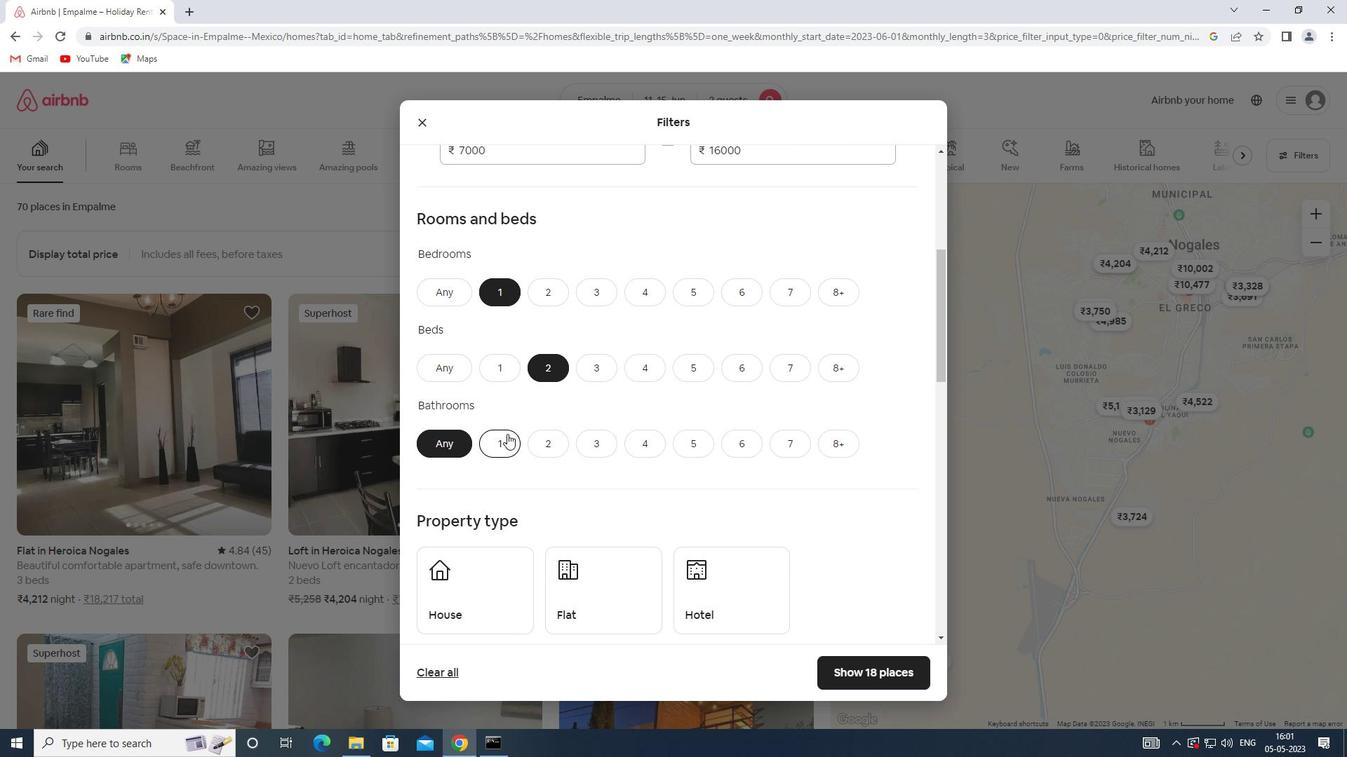 
Action: Mouse pressed left at (505, 443)
Screenshot: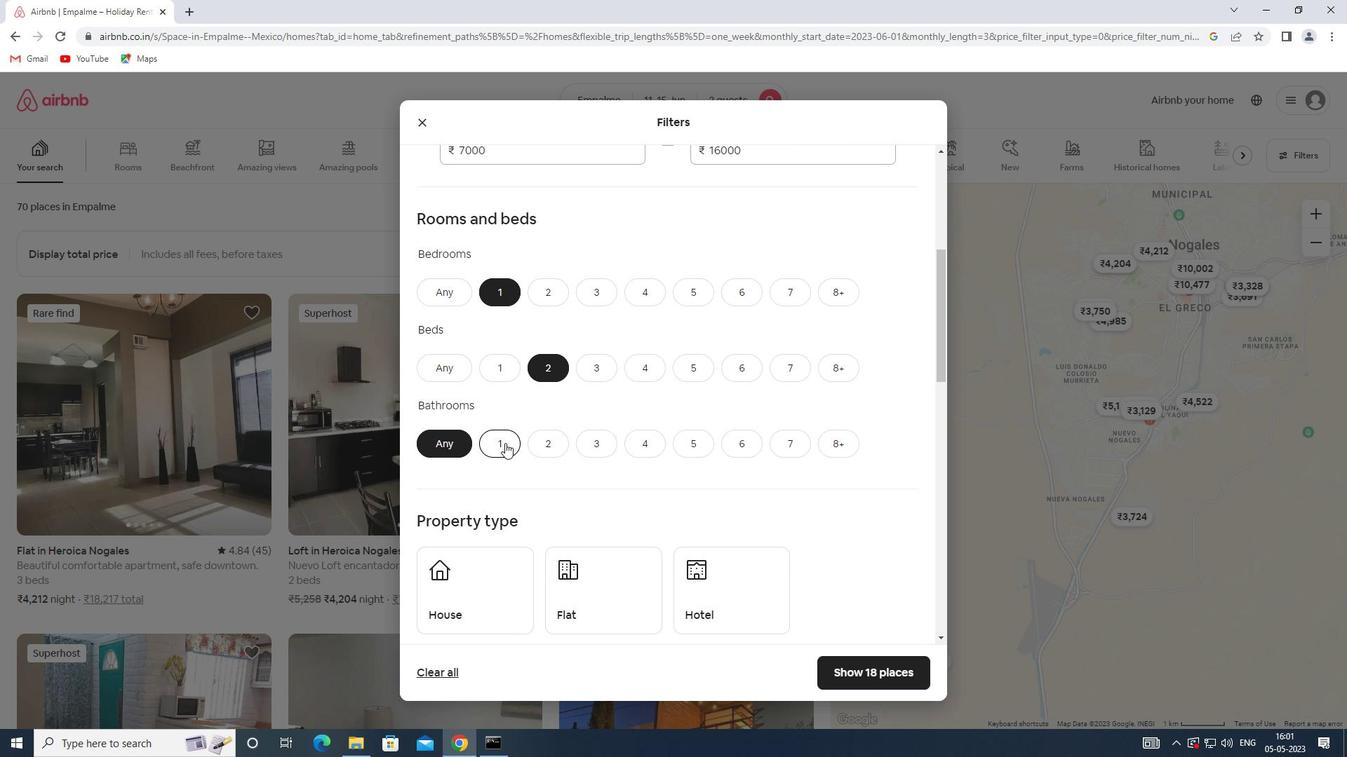 
Action: Mouse moved to (505, 435)
Screenshot: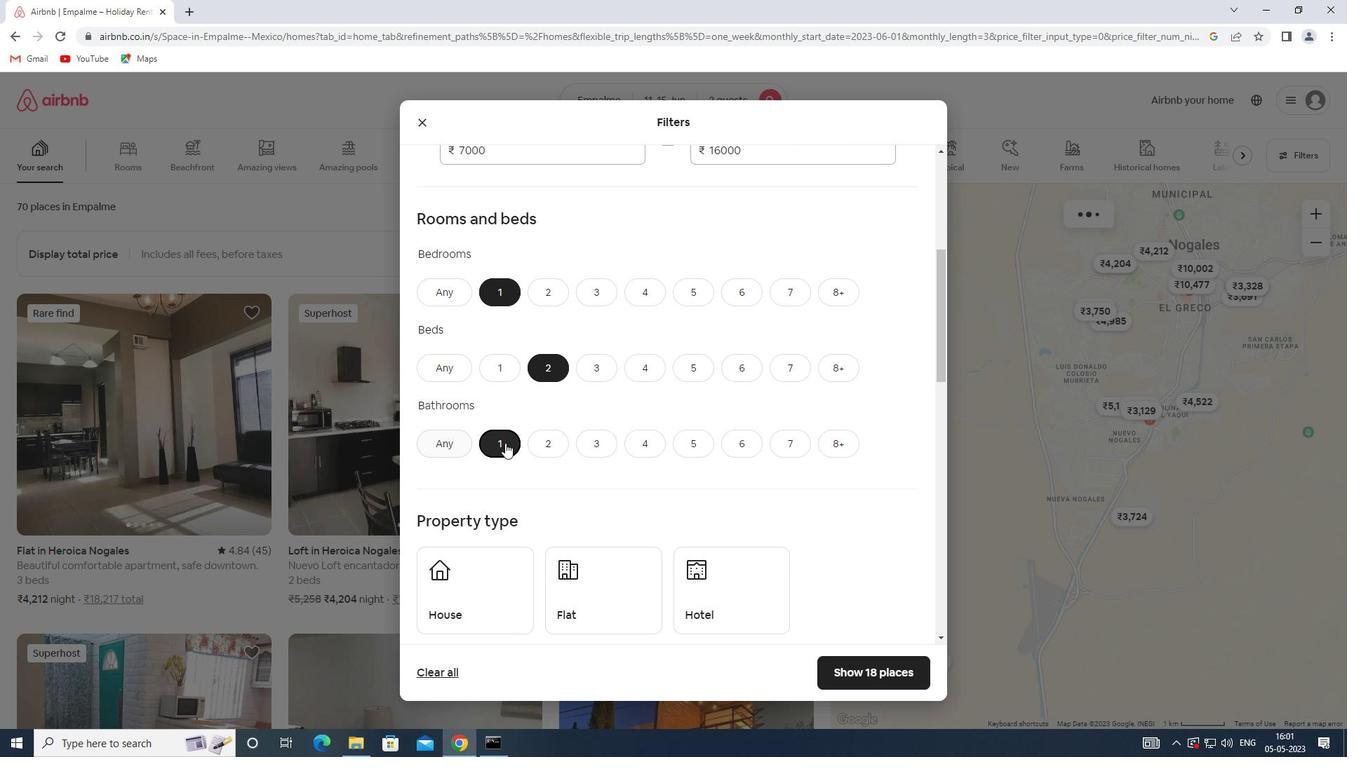 
Action: Mouse scrolled (505, 434) with delta (0, 0)
Screenshot: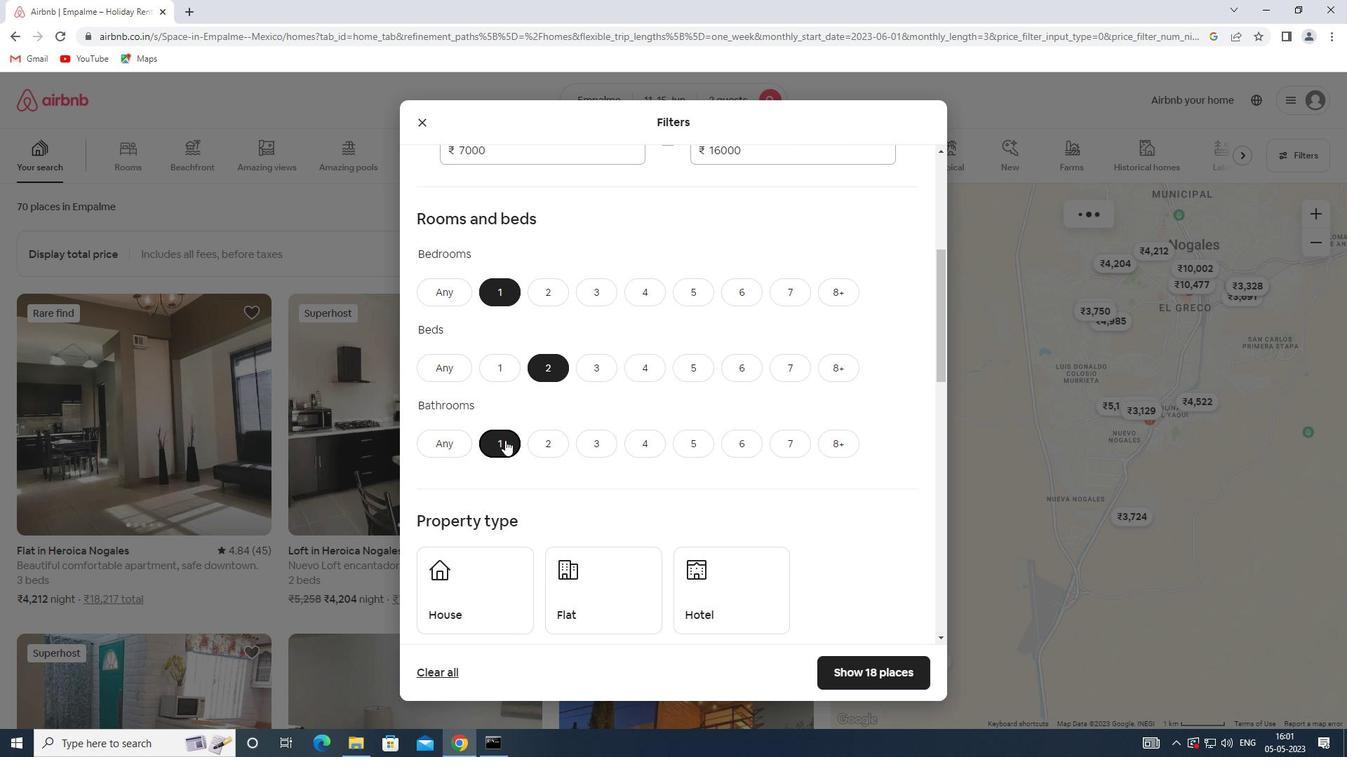 
Action: Mouse scrolled (505, 434) with delta (0, 0)
Screenshot: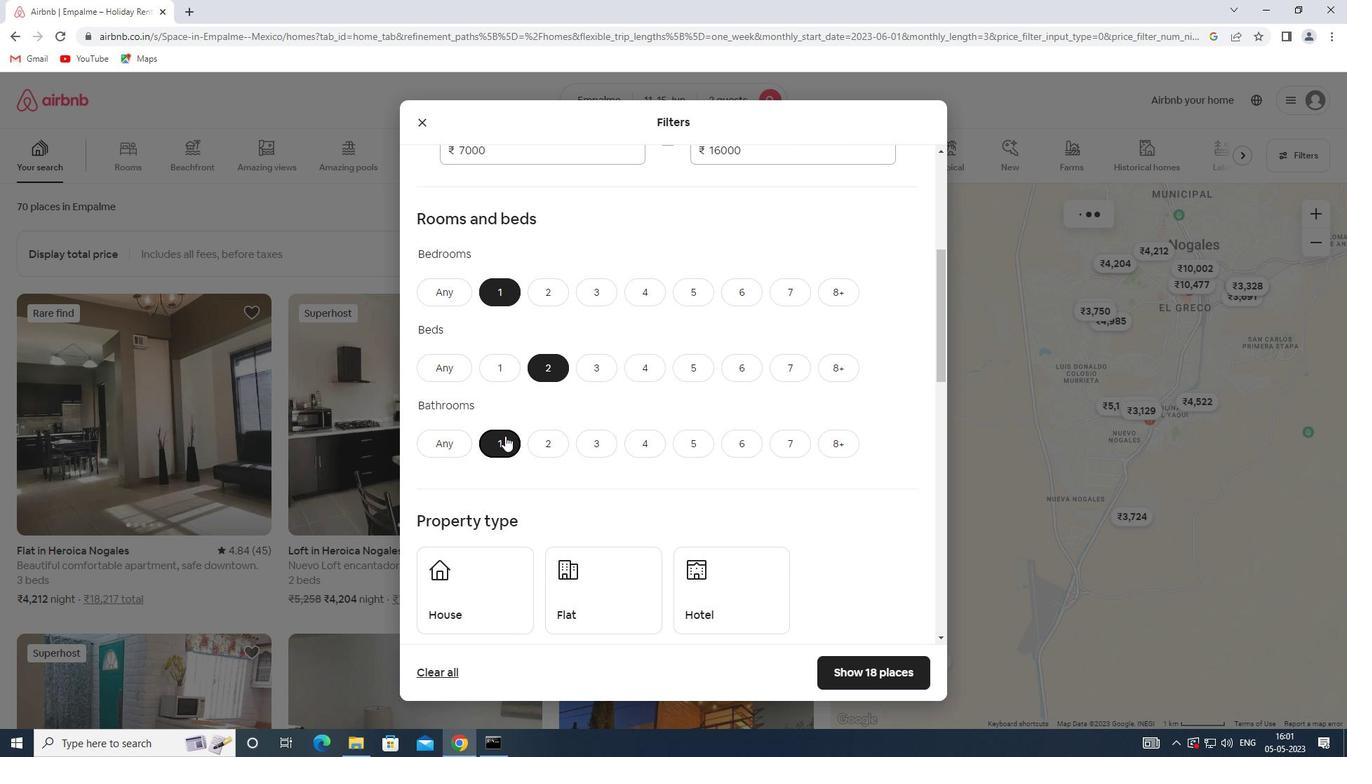 
Action: Mouse scrolled (505, 434) with delta (0, 0)
Screenshot: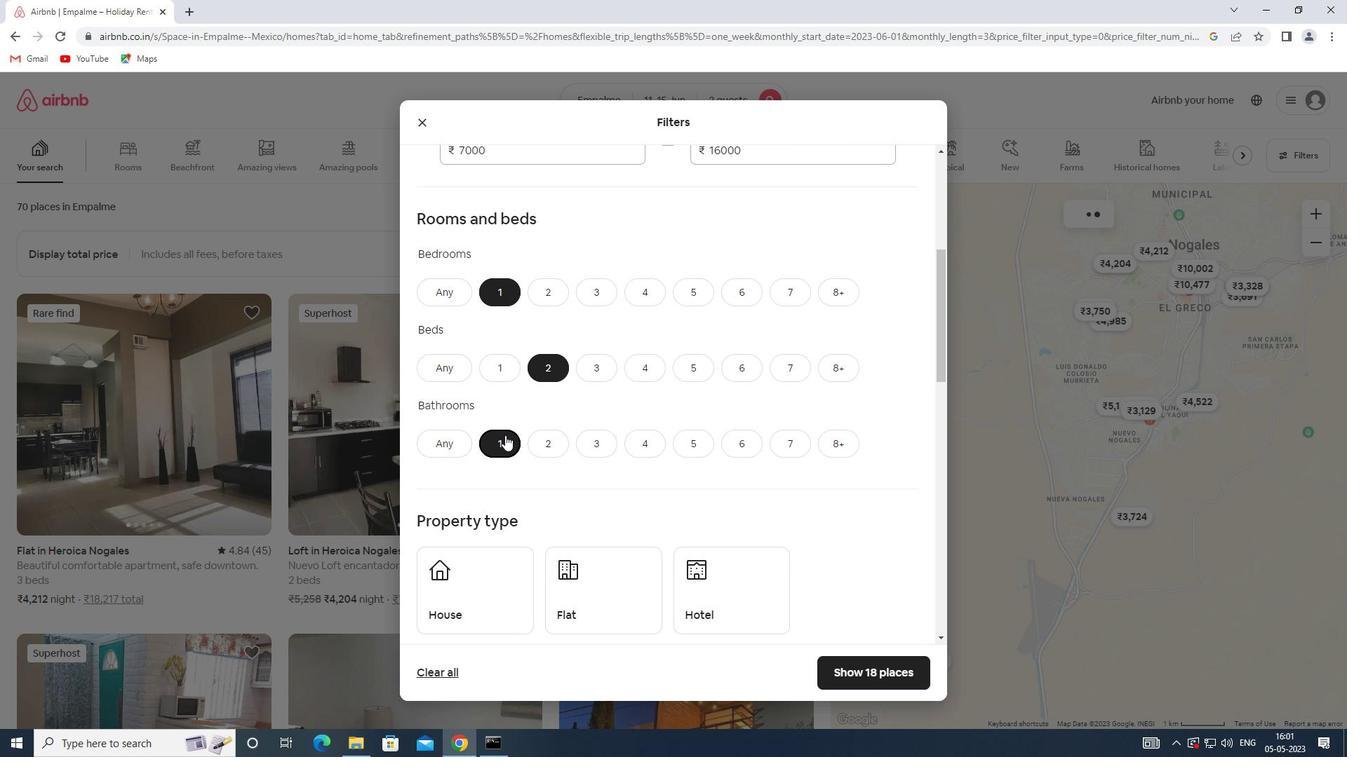 
Action: Mouse moved to (489, 392)
Screenshot: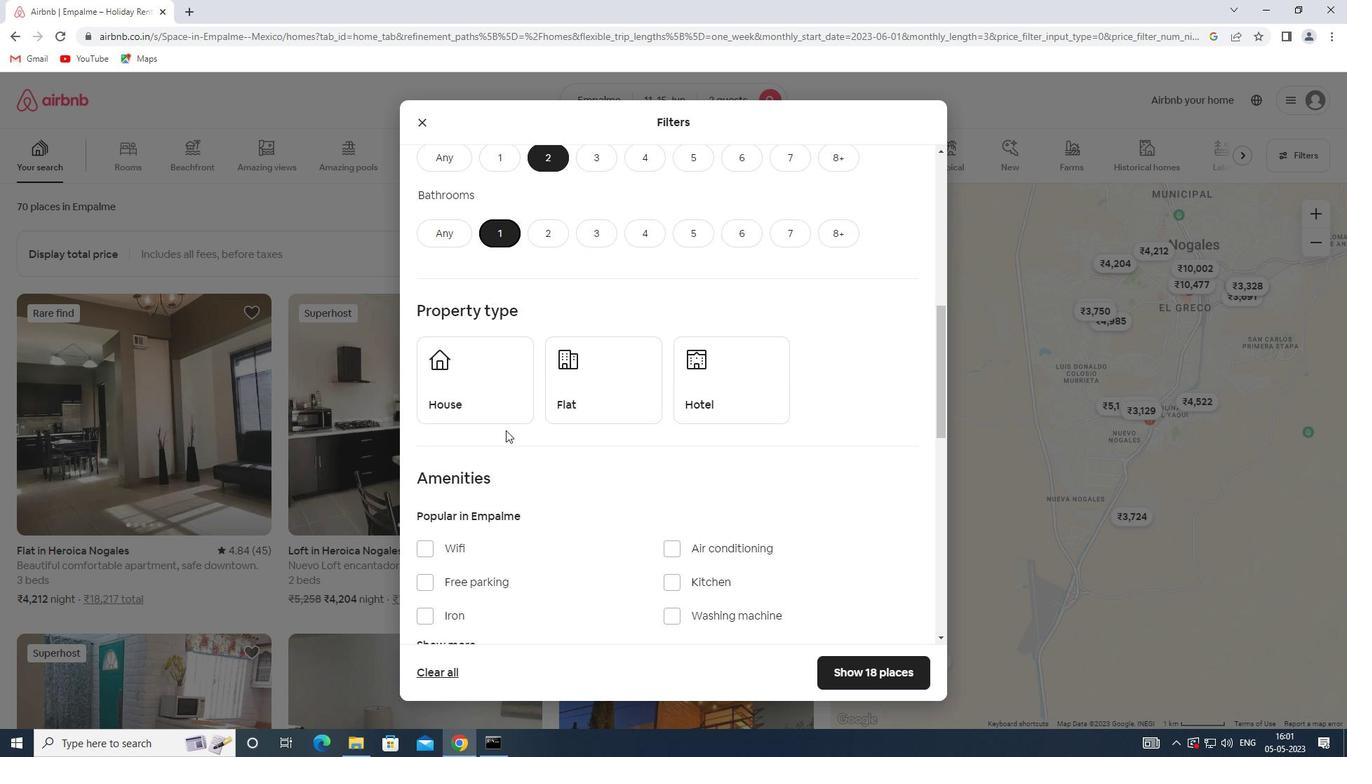 
Action: Mouse pressed left at (489, 392)
Screenshot: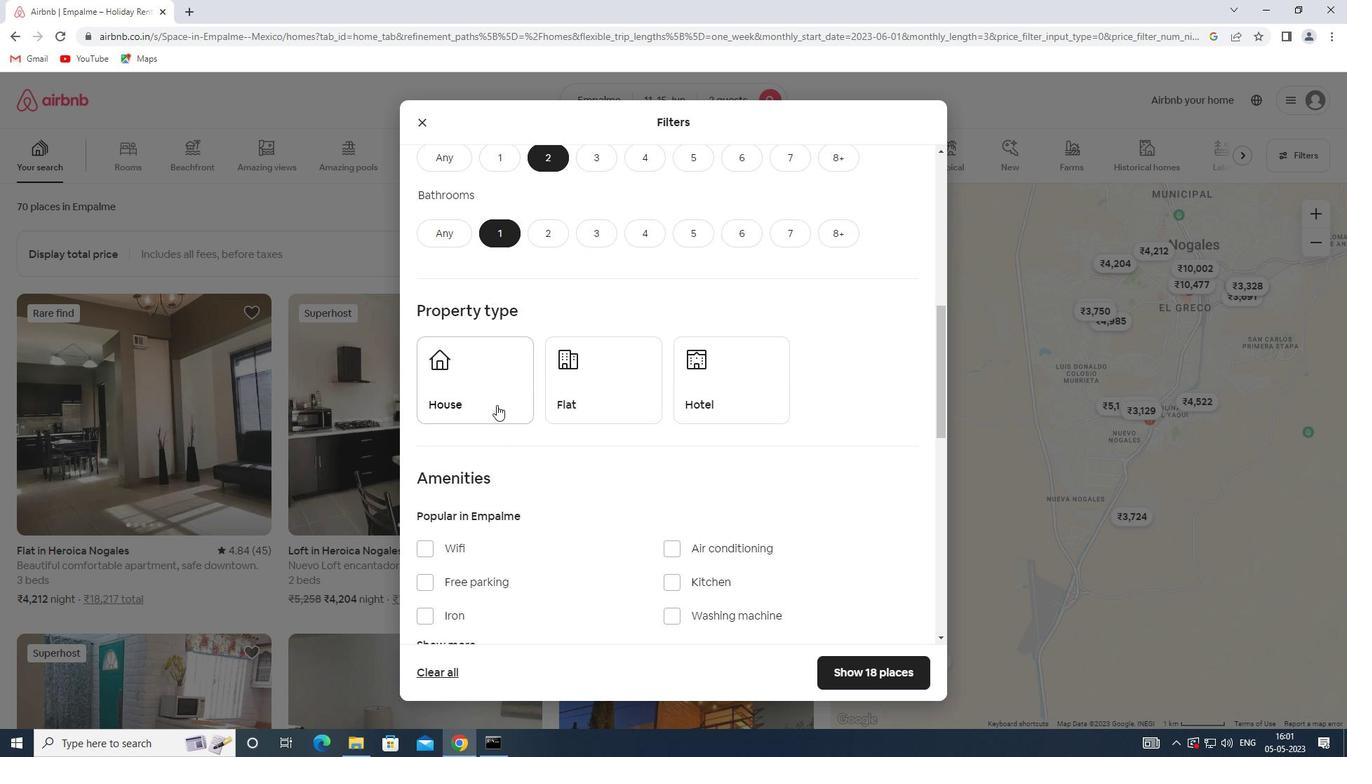 
Action: Mouse moved to (573, 403)
Screenshot: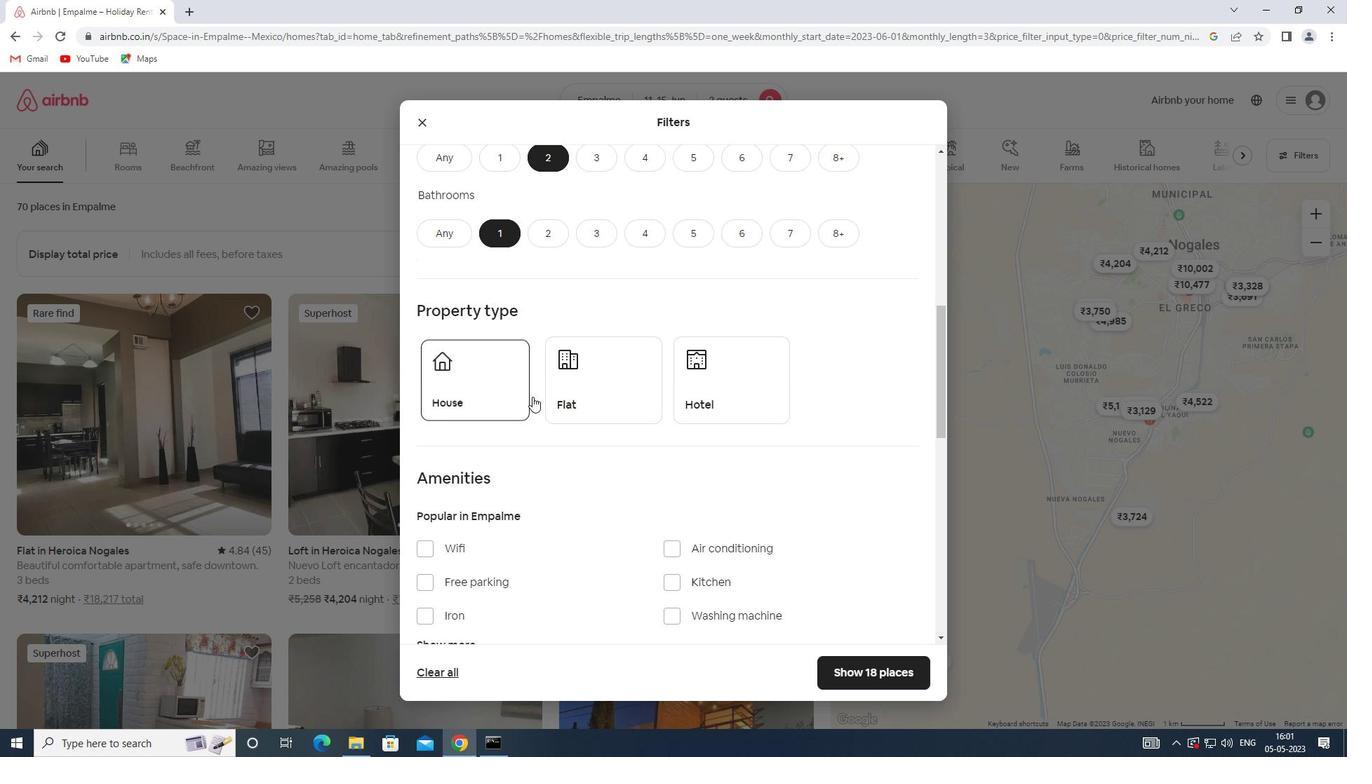 
Action: Mouse pressed left at (573, 403)
Screenshot: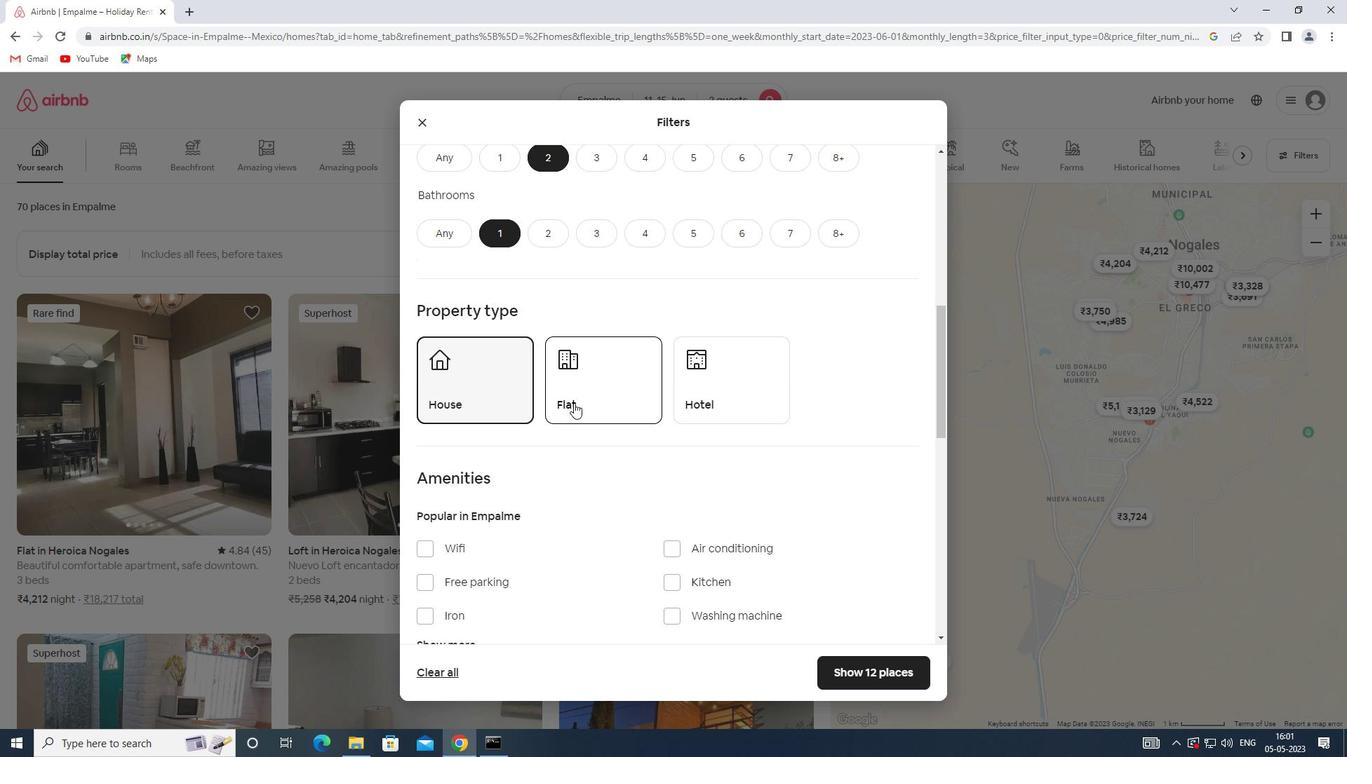 
Action: Mouse moved to (705, 403)
Screenshot: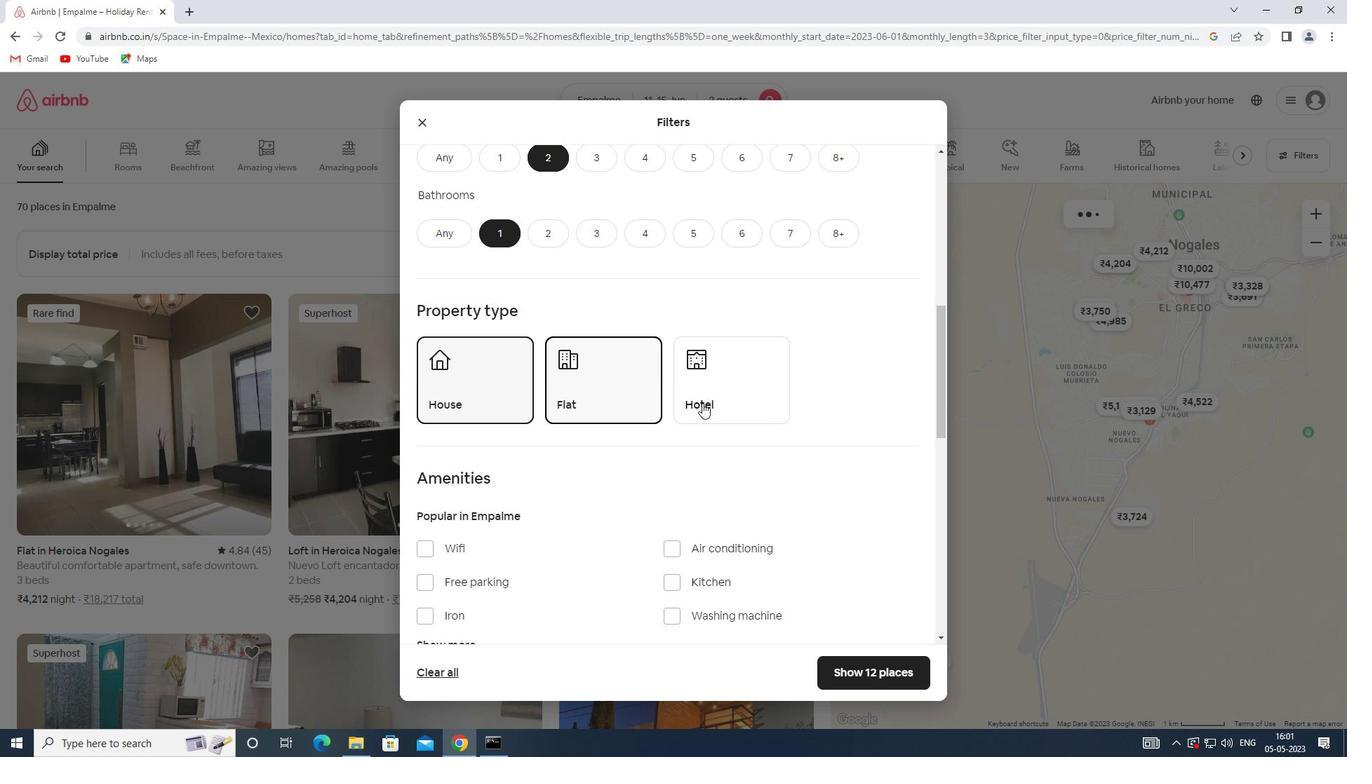 
Action: Mouse pressed left at (705, 403)
Screenshot: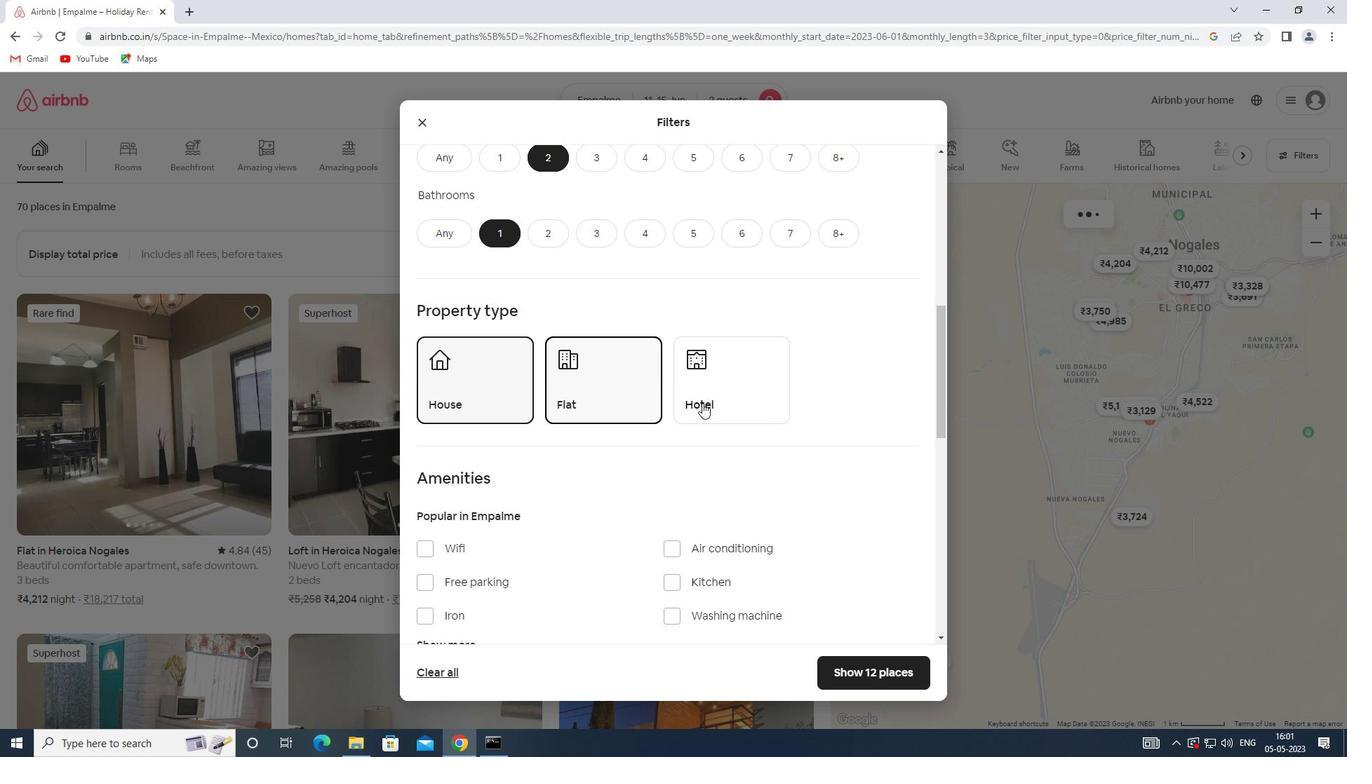 
Action: Mouse moved to (705, 403)
Screenshot: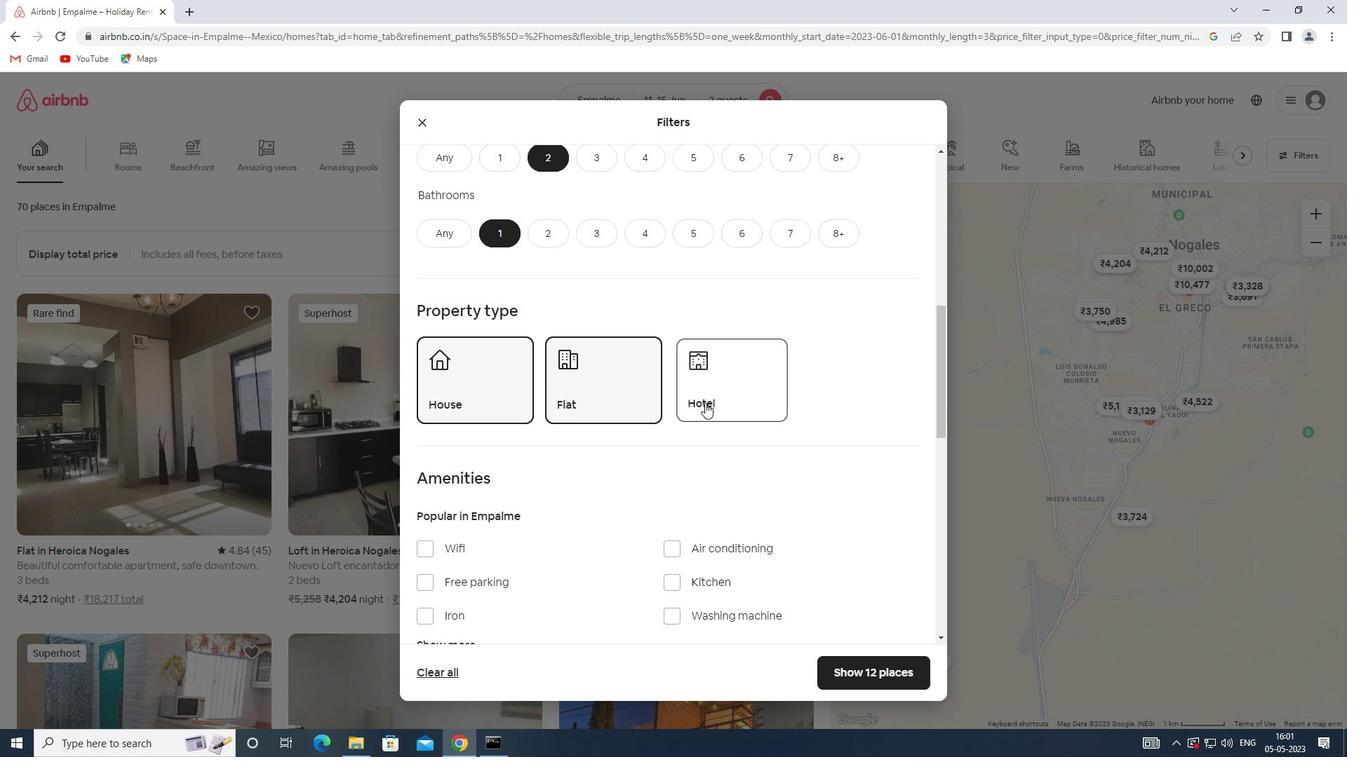 
Action: Mouse scrolled (705, 402) with delta (0, 0)
Screenshot: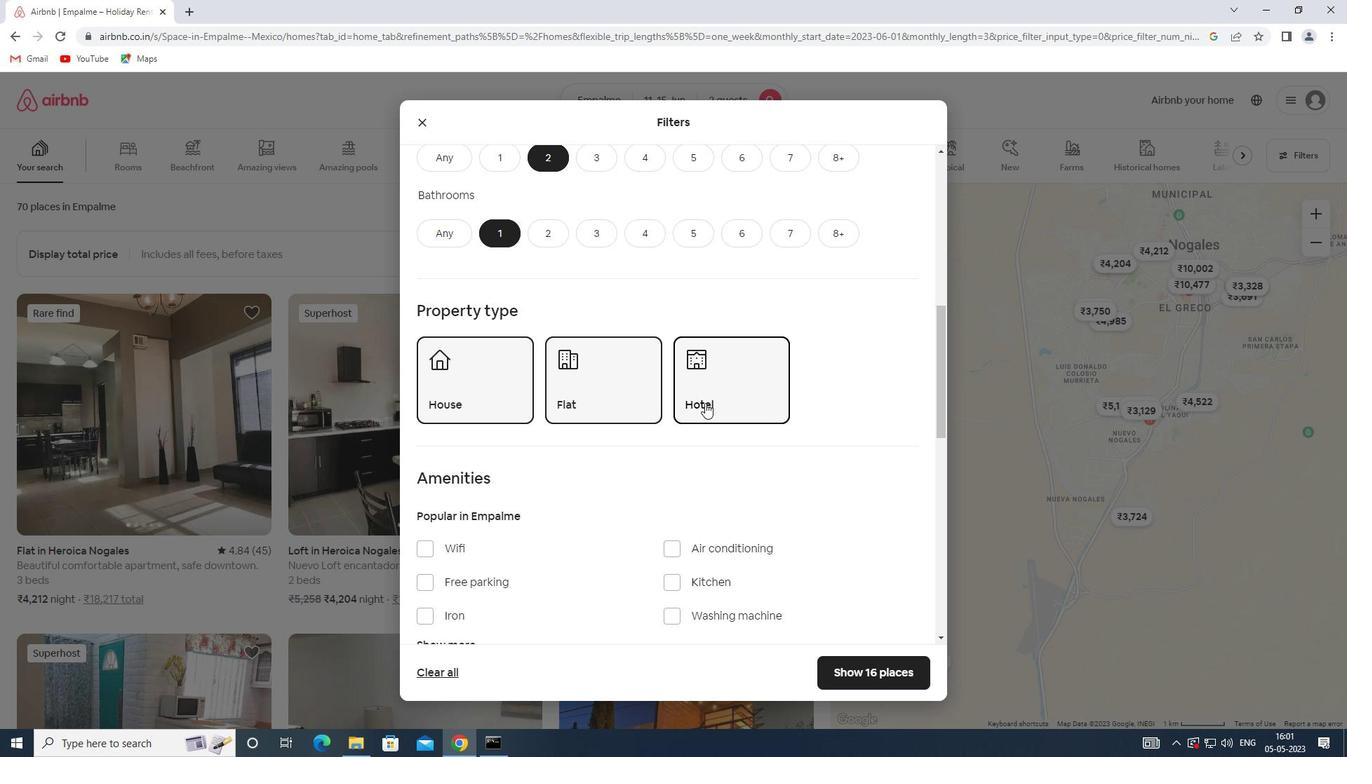 
Action: Mouse scrolled (705, 402) with delta (0, 0)
Screenshot: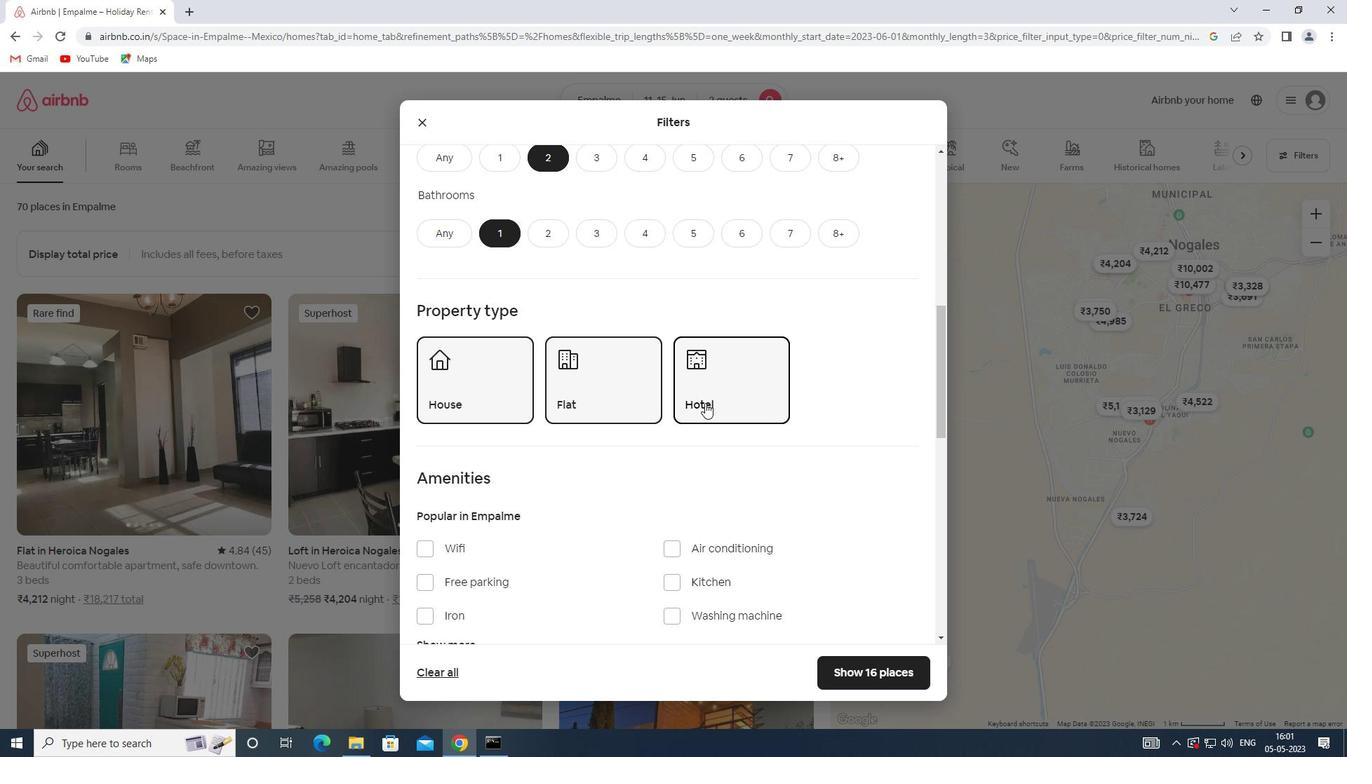 
Action: Mouse scrolled (705, 402) with delta (0, 0)
Screenshot: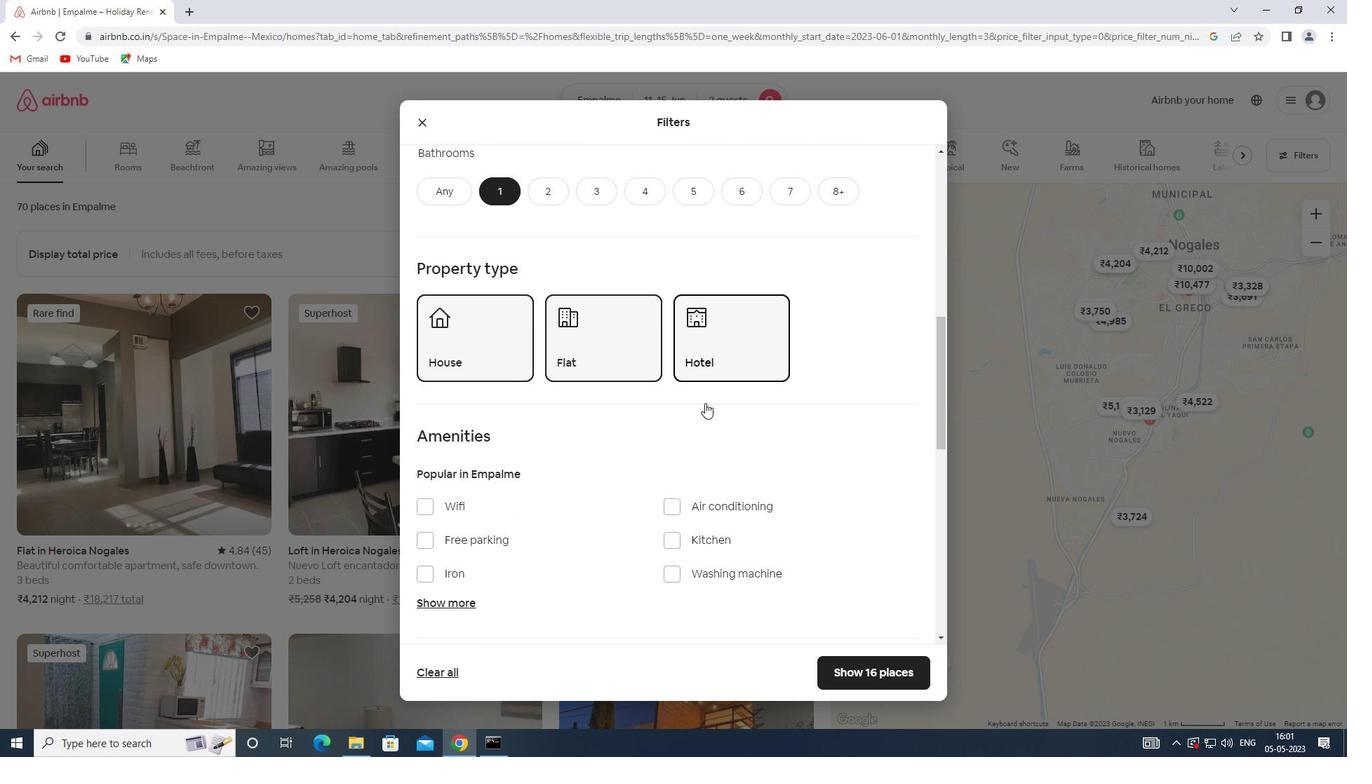 
Action: Mouse scrolled (705, 402) with delta (0, 0)
Screenshot: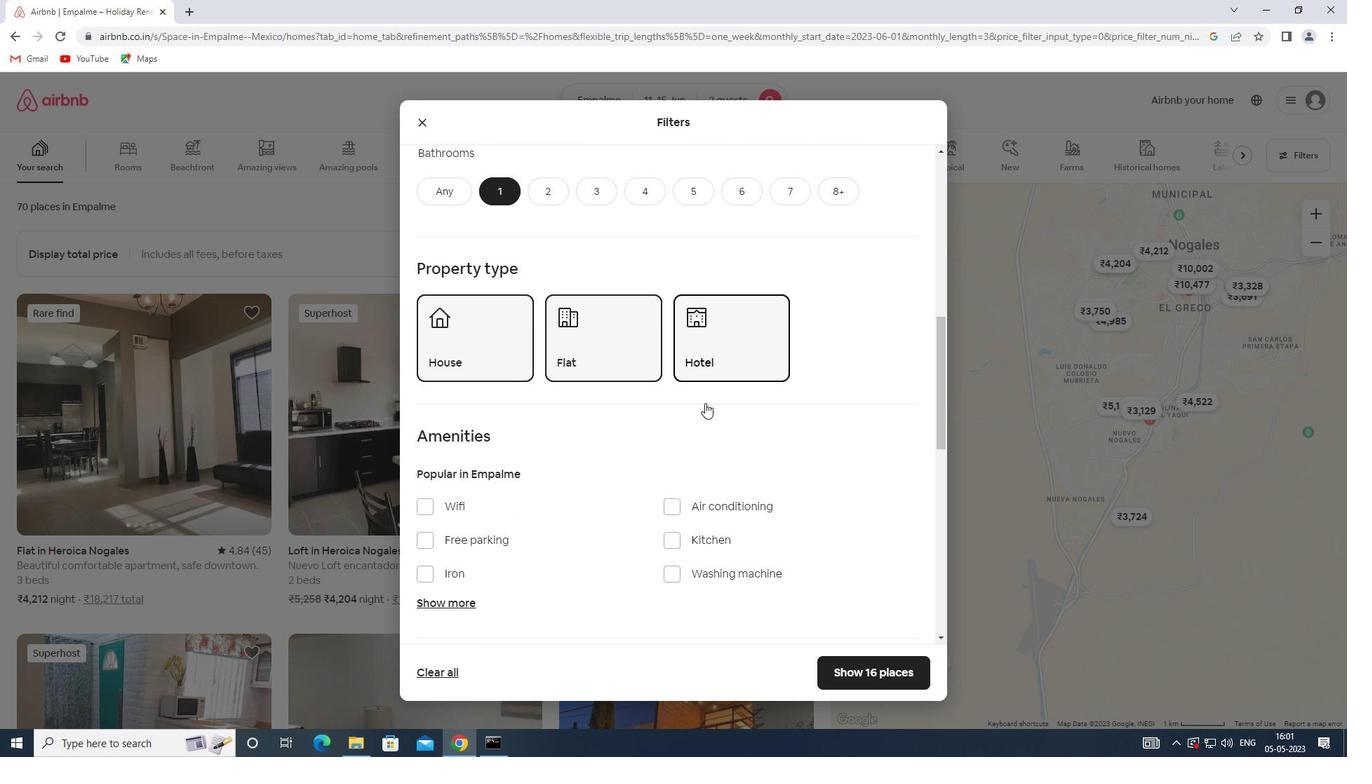 
Action: Mouse scrolled (705, 402) with delta (0, 0)
Screenshot: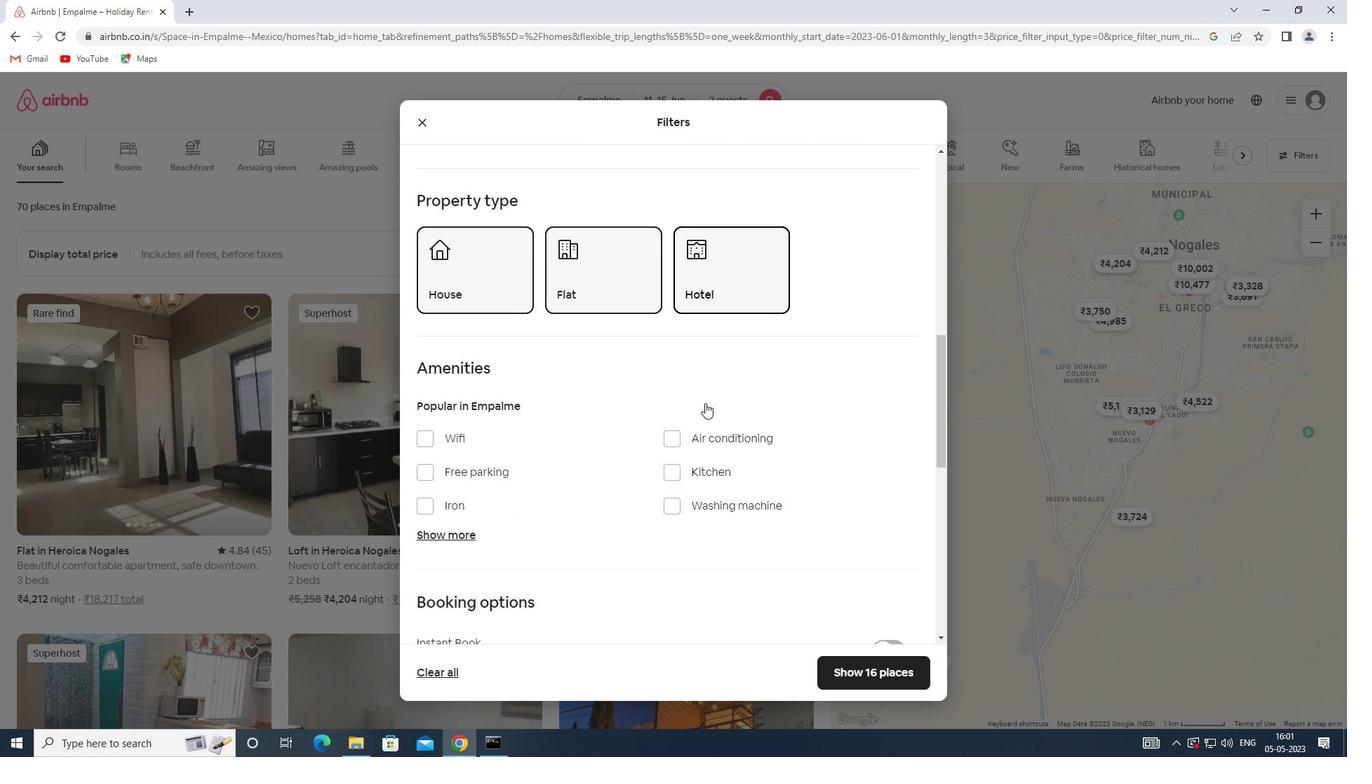 
Action: Mouse moved to (884, 460)
Screenshot: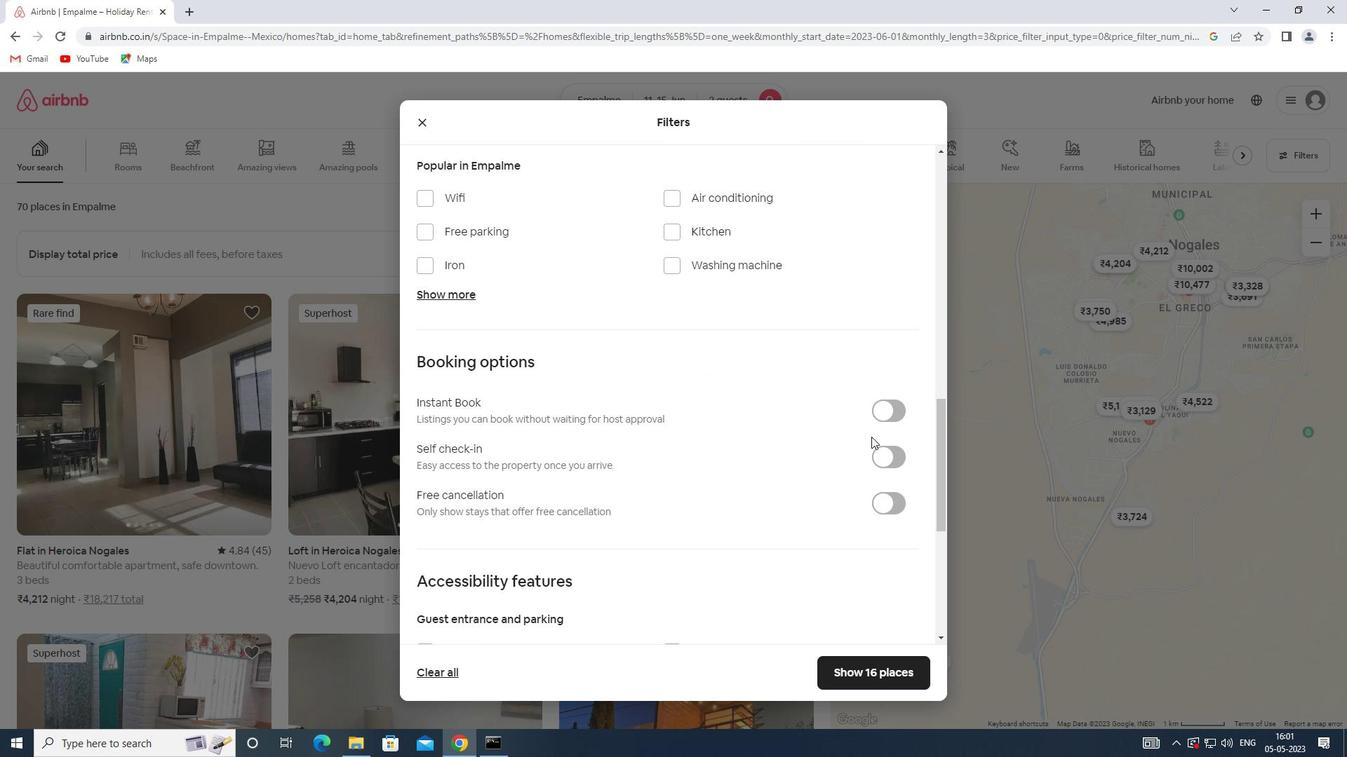 
Action: Mouse pressed left at (884, 460)
Screenshot: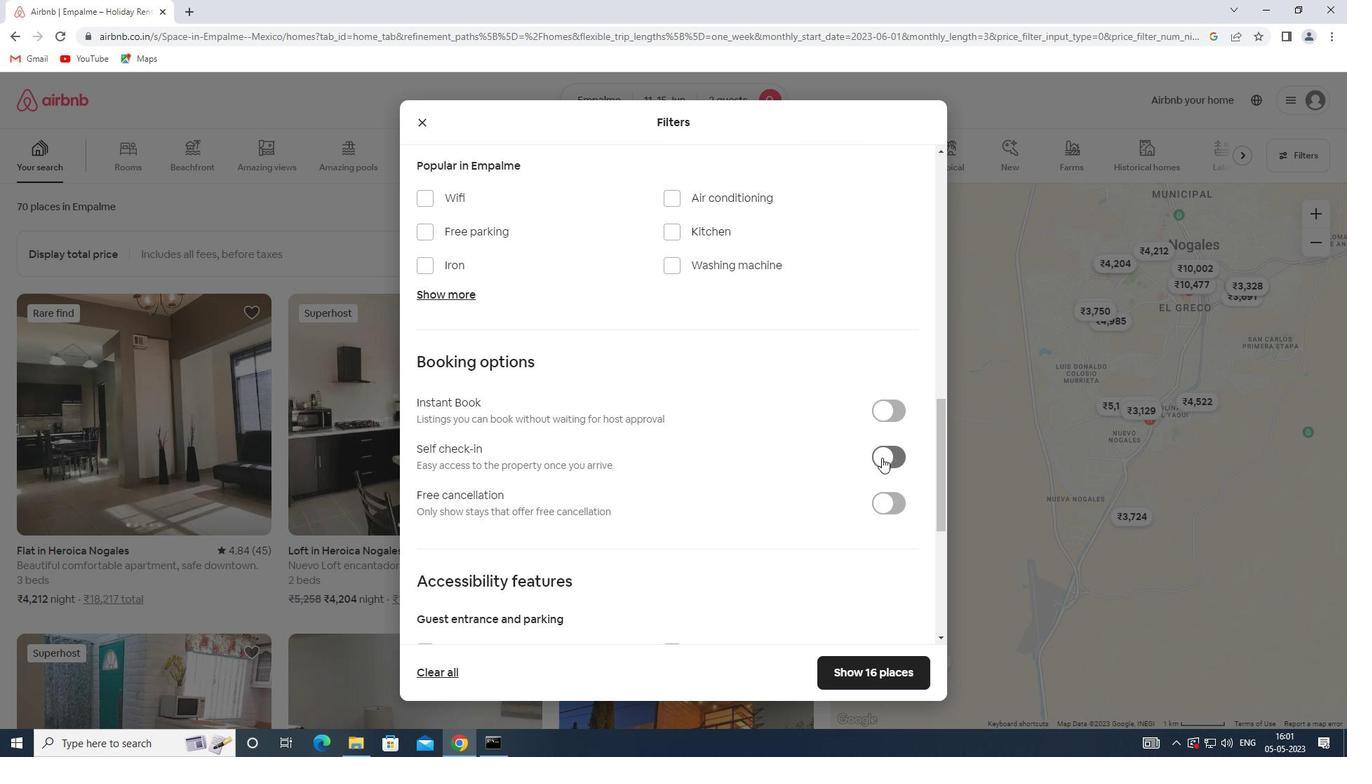 
Action: Mouse moved to (580, 411)
Screenshot: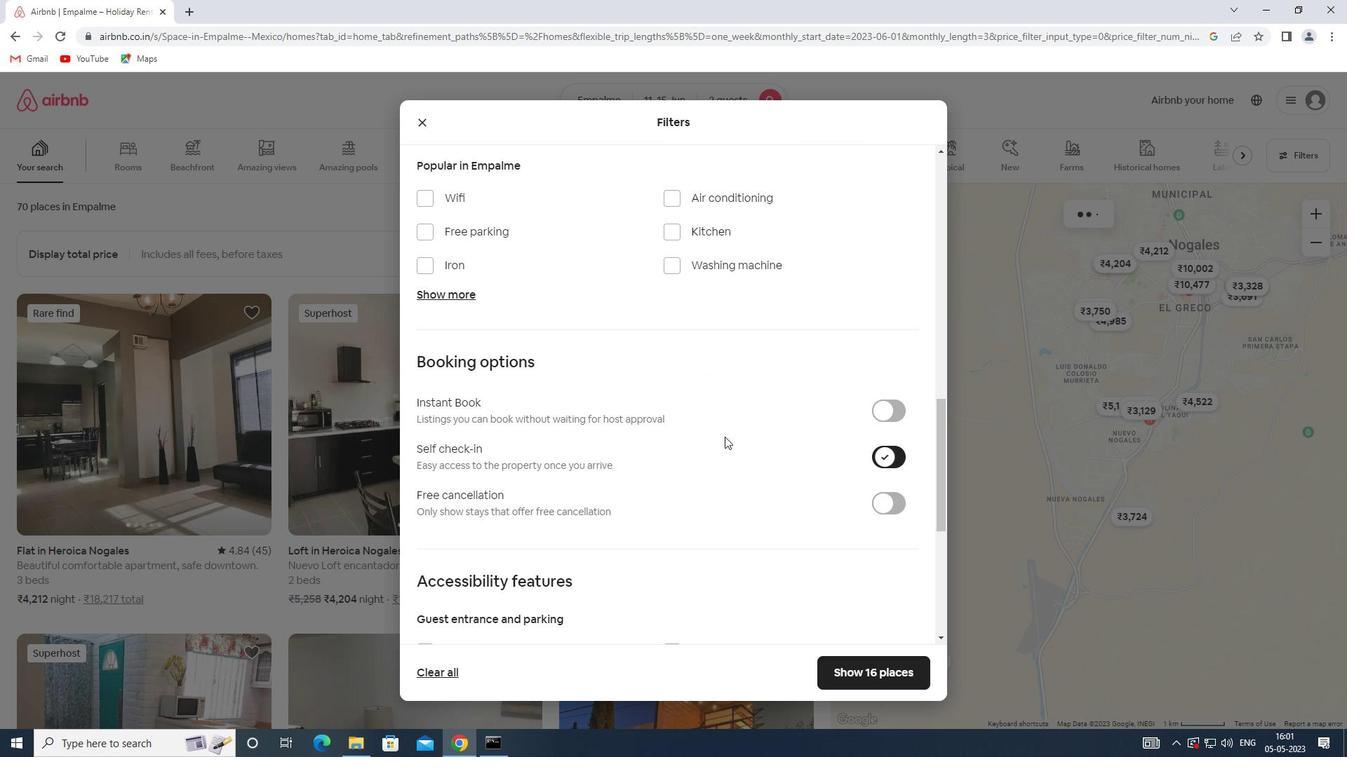 
Action: Mouse scrolled (580, 410) with delta (0, 0)
Screenshot: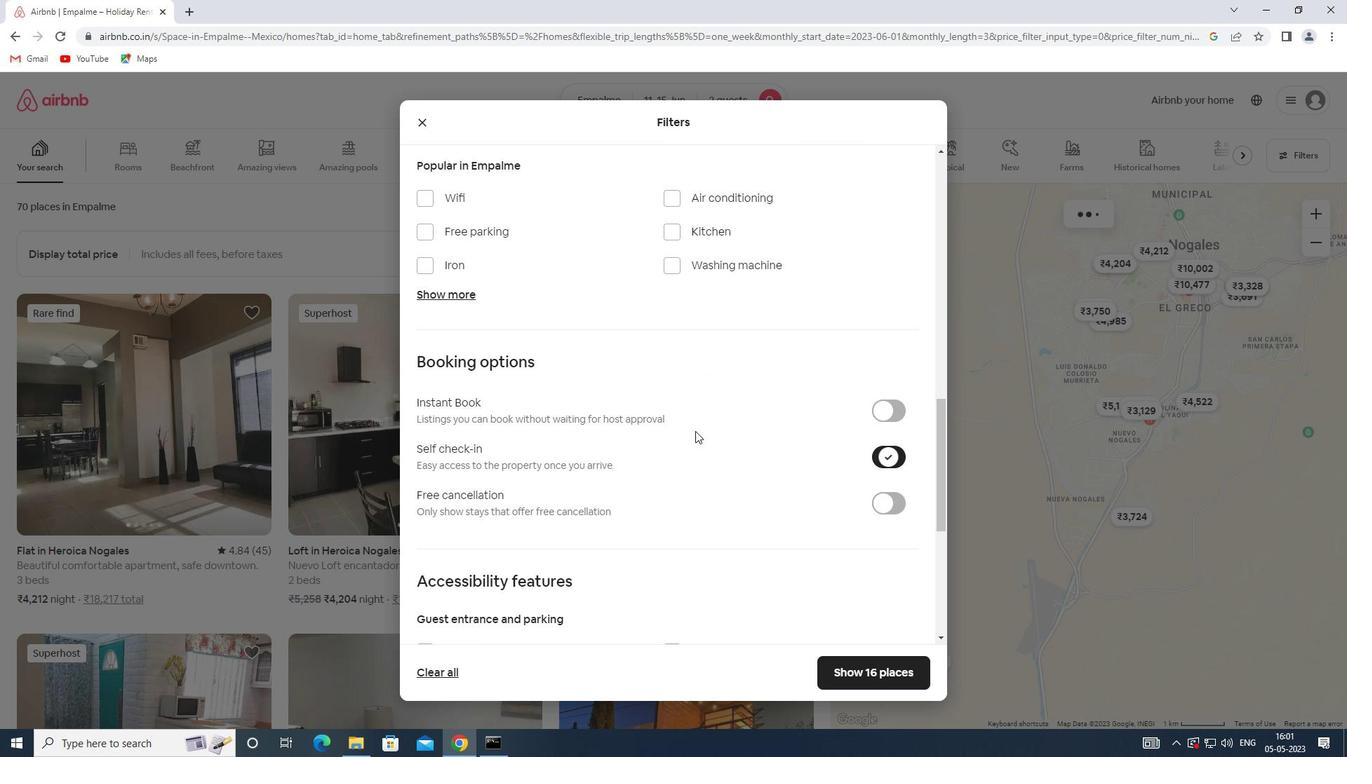 
Action: Mouse scrolled (580, 410) with delta (0, 0)
Screenshot: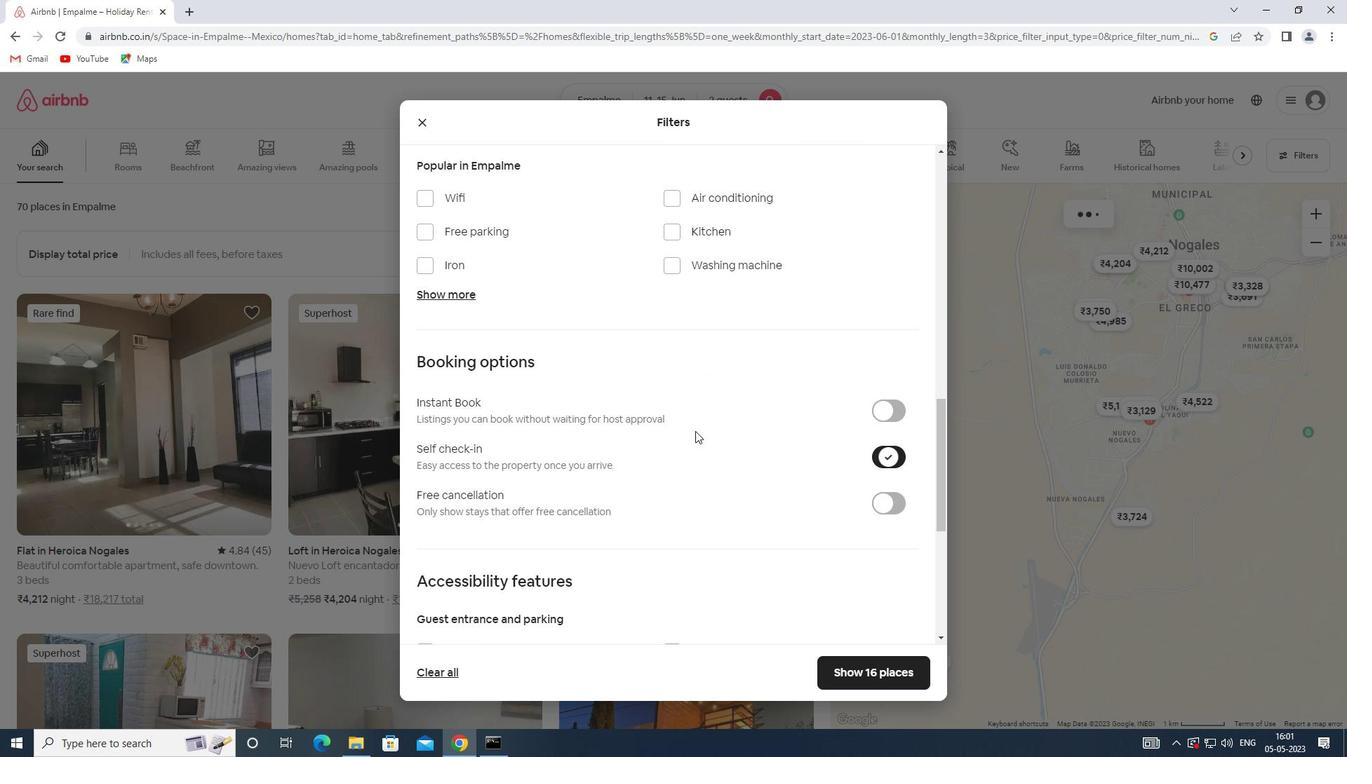 
Action: Mouse scrolled (580, 410) with delta (0, 0)
Screenshot: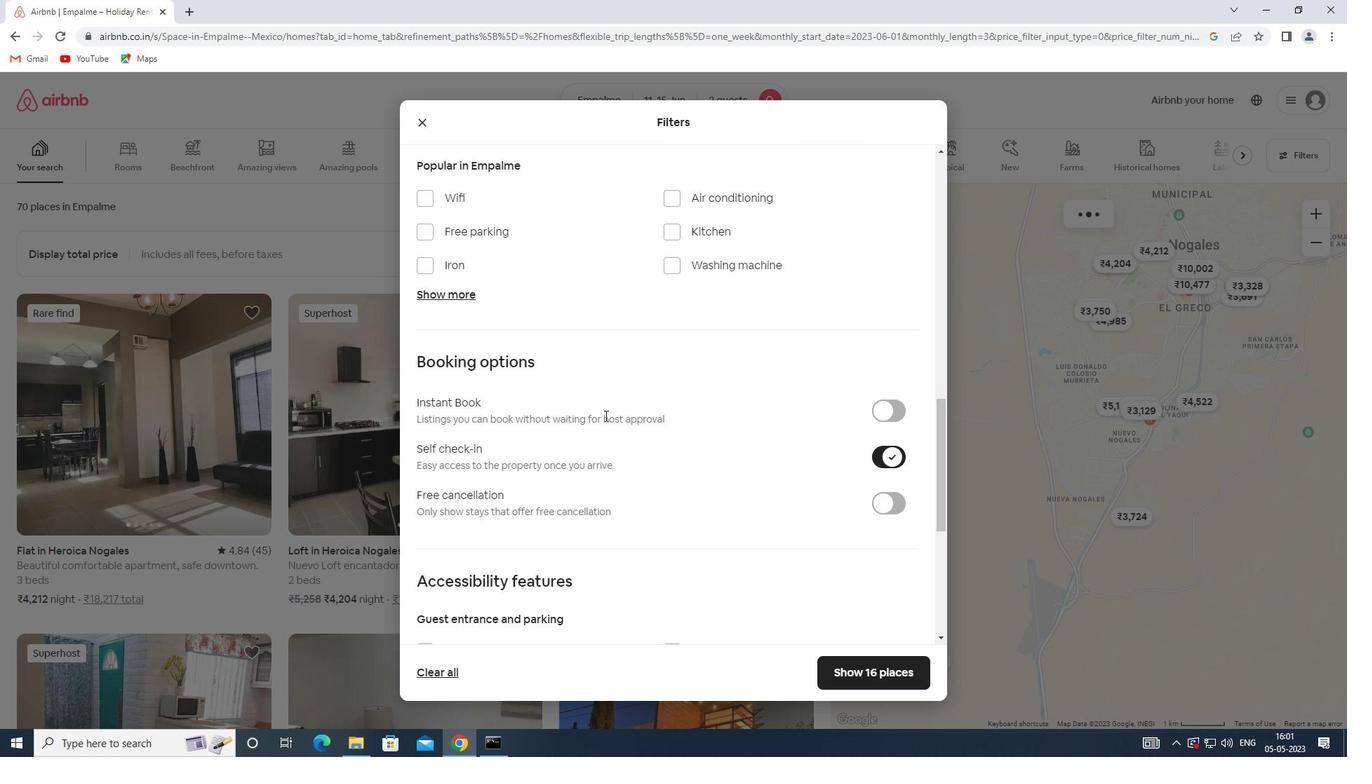 
Action: Mouse scrolled (580, 410) with delta (0, 0)
Screenshot: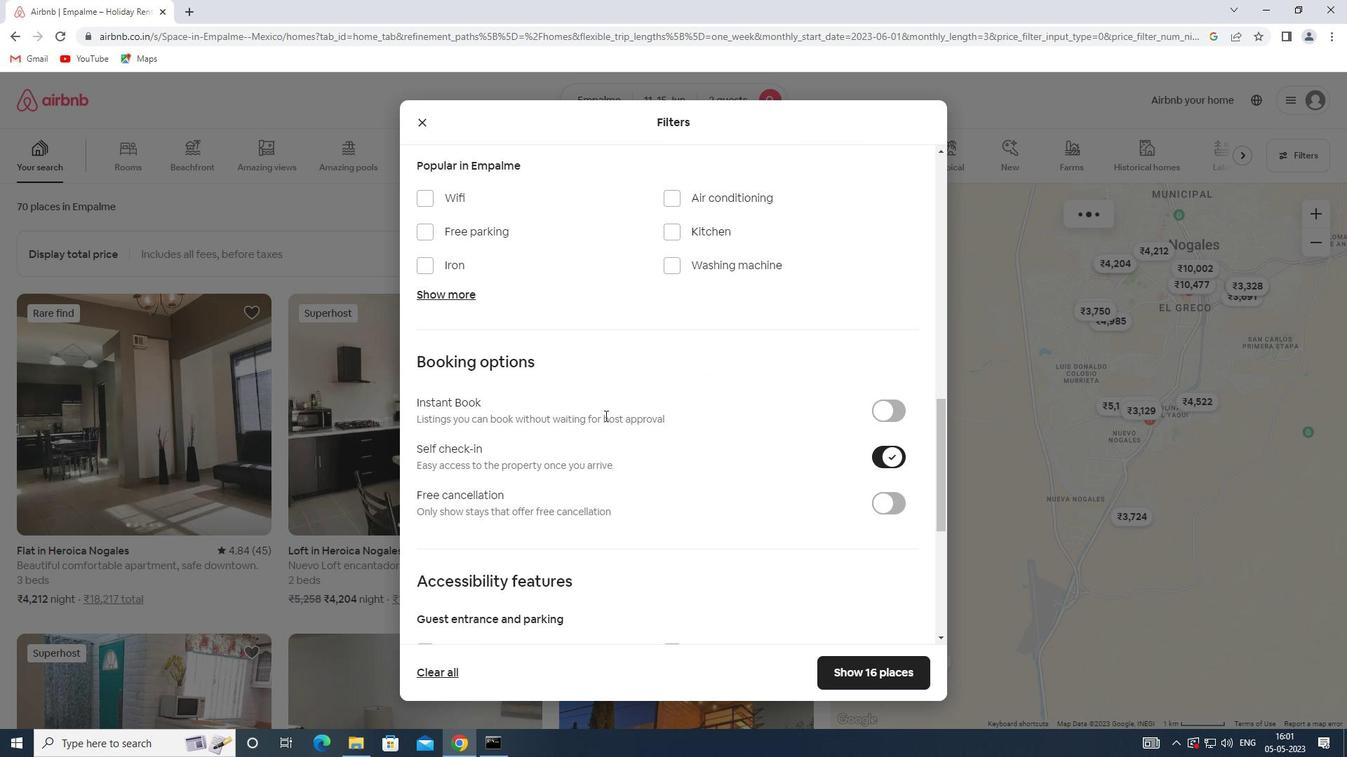 
Action: Mouse scrolled (580, 410) with delta (0, 0)
Screenshot: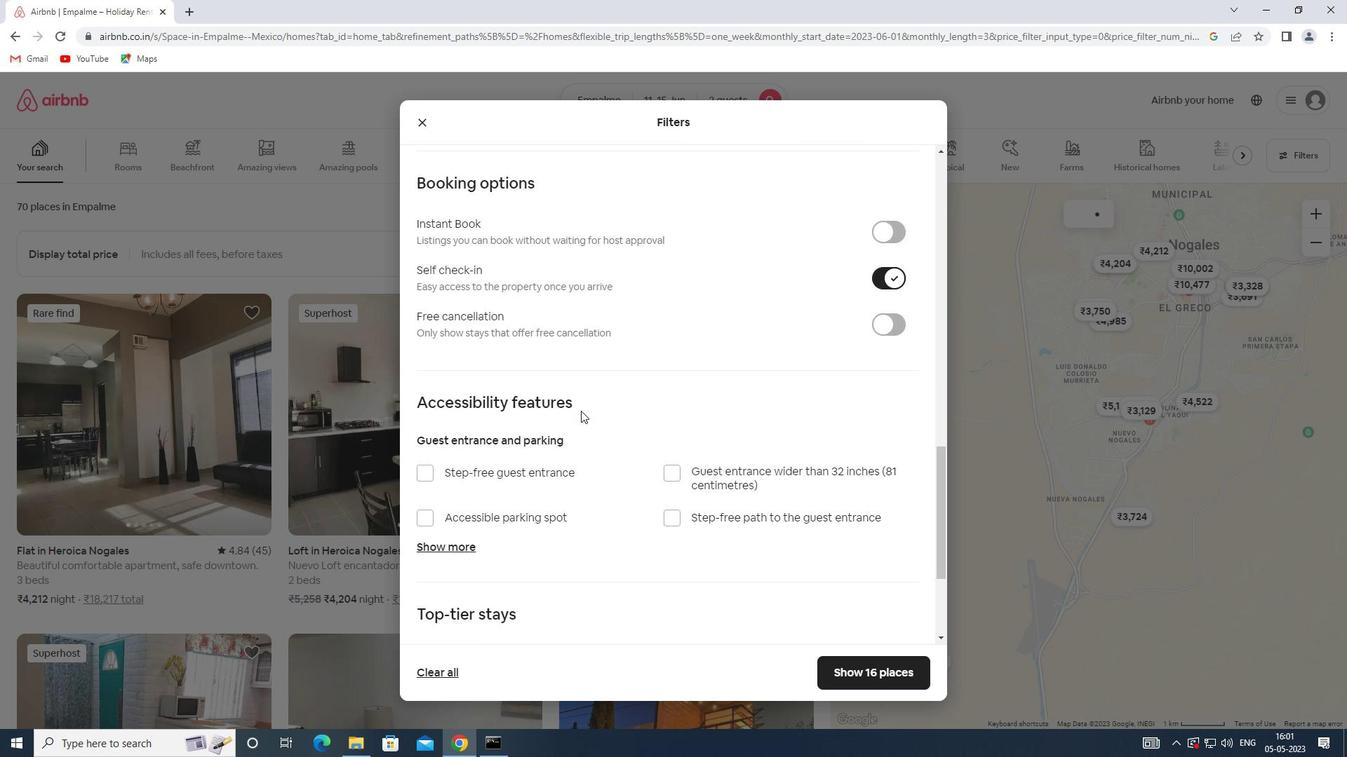 
Action: Mouse scrolled (580, 410) with delta (0, 0)
Screenshot: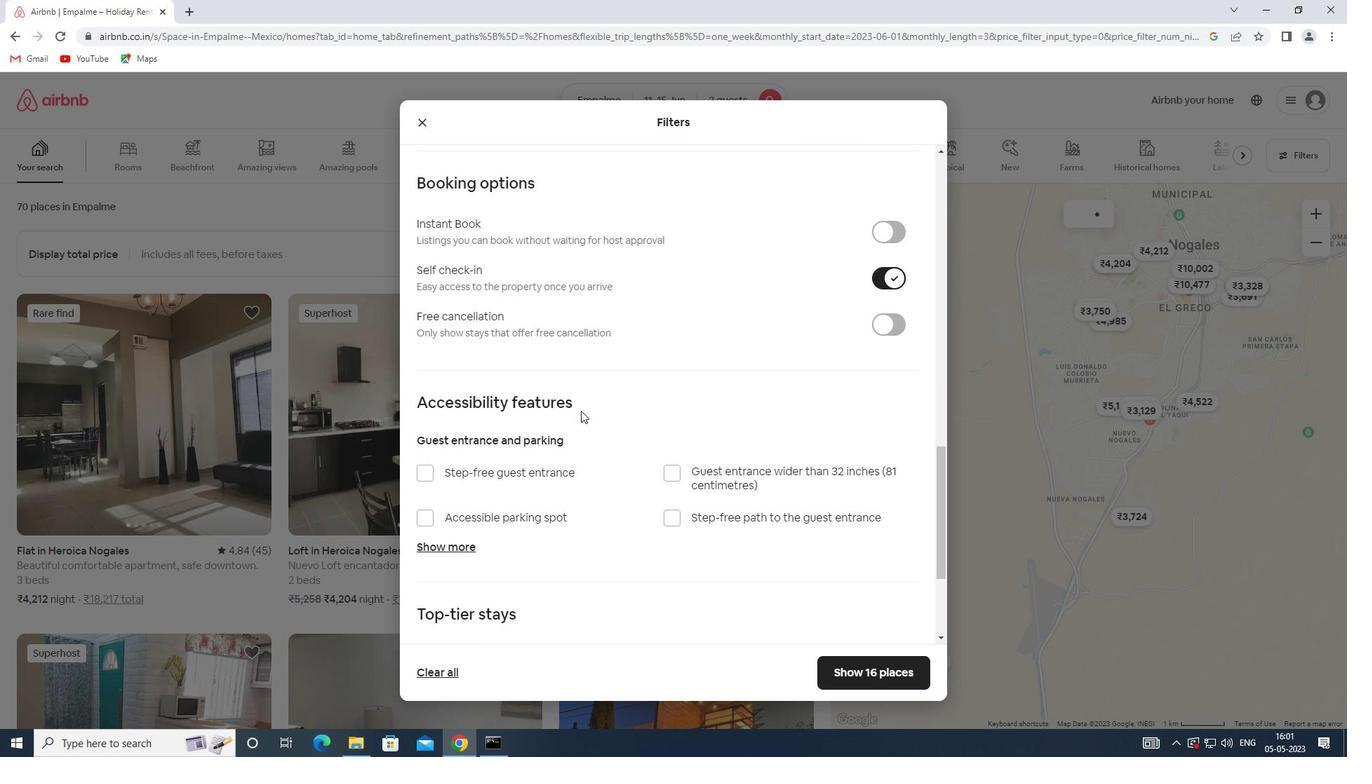 
Action: Mouse scrolled (580, 410) with delta (0, 0)
Screenshot: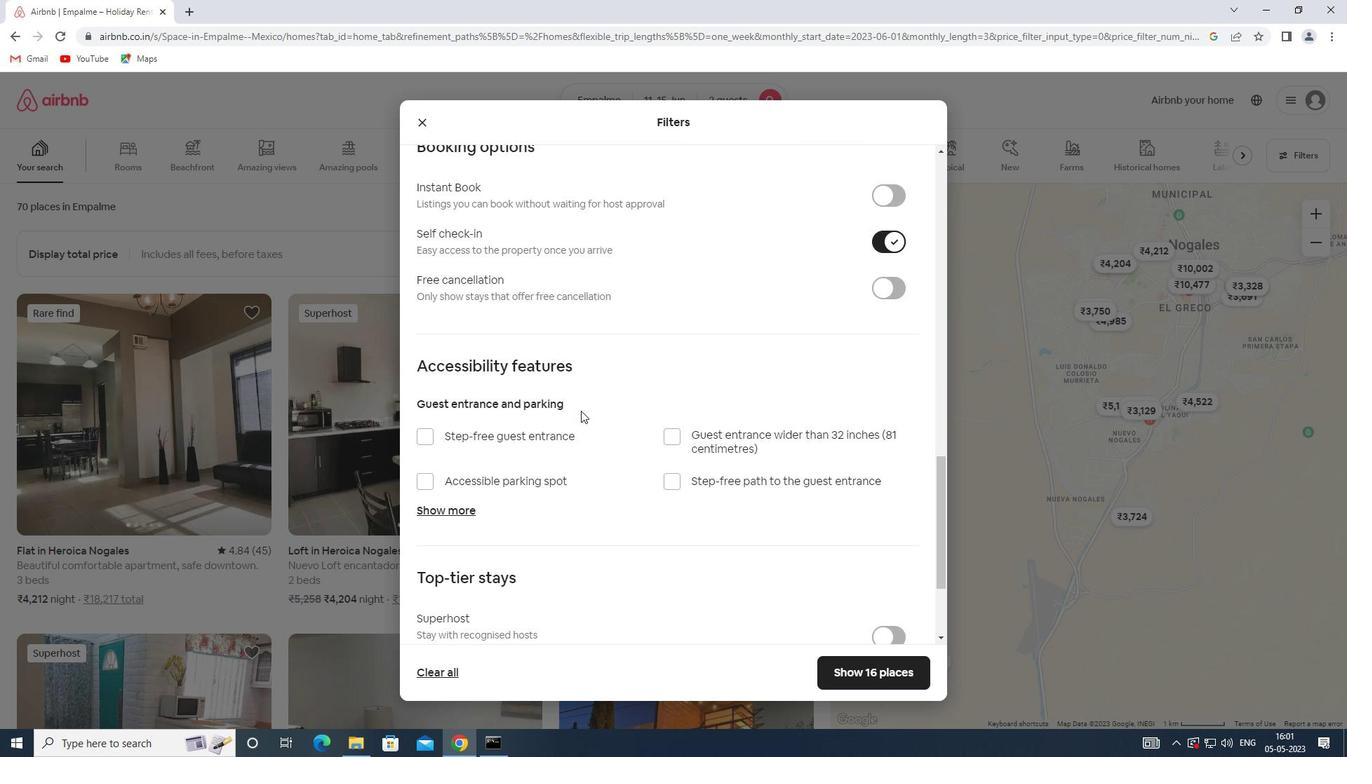 
Action: Mouse moved to (457, 604)
Screenshot: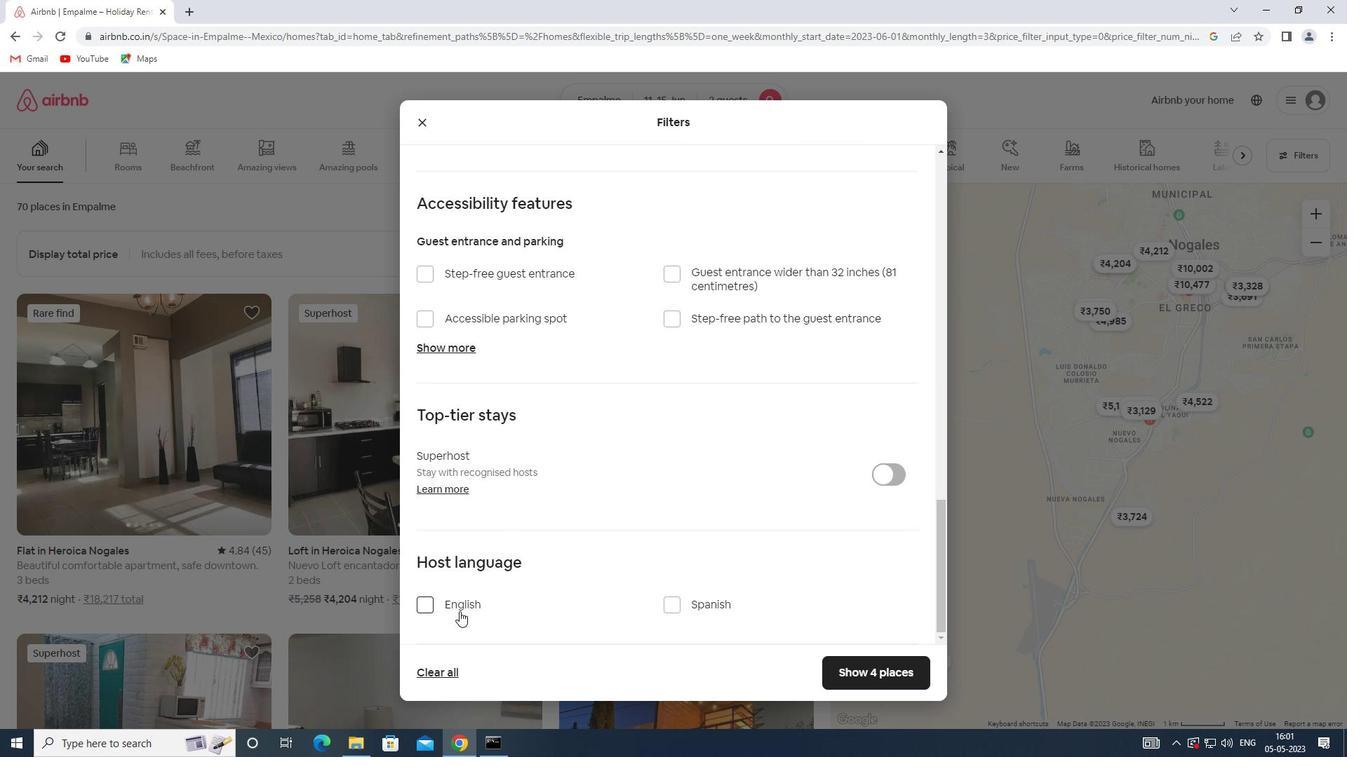 
Action: Mouse pressed left at (457, 604)
Screenshot: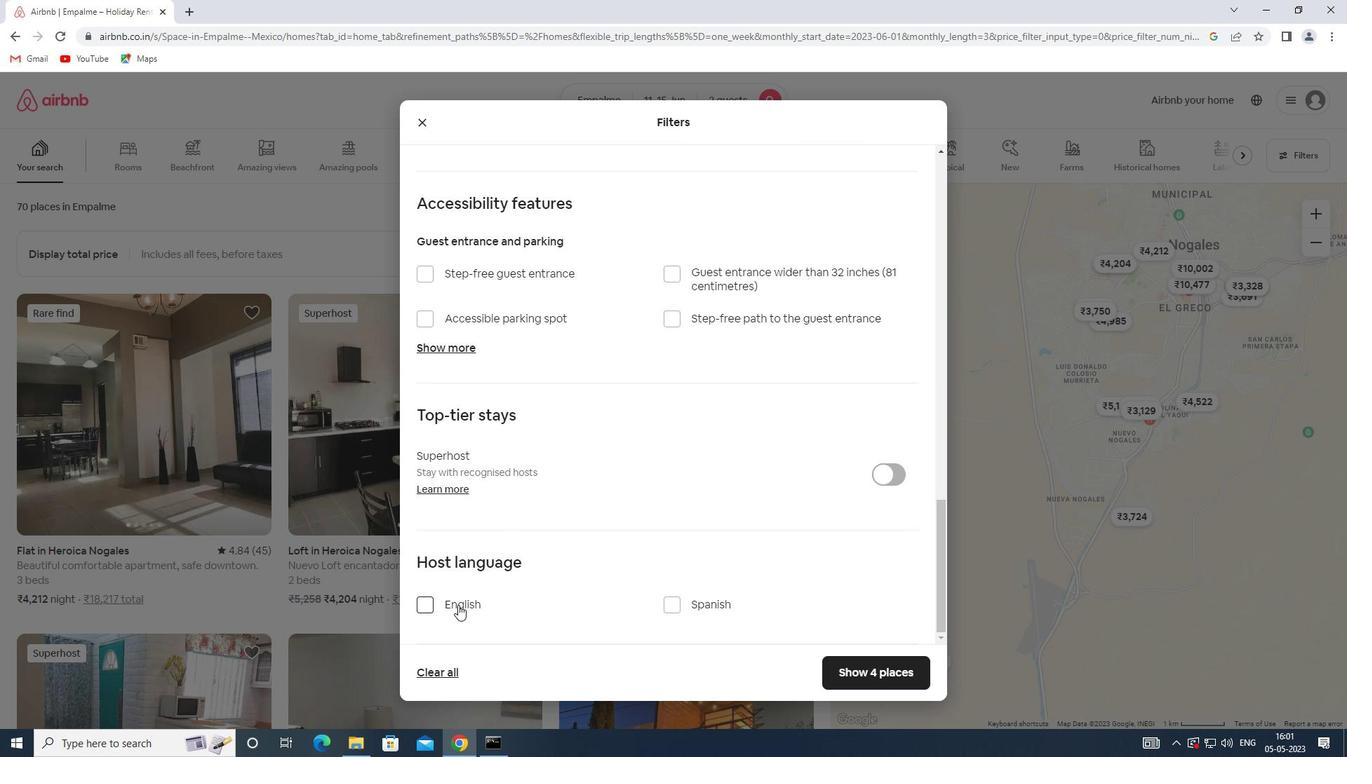 
Action: Mouse moved to (861, 669)
Screenshot: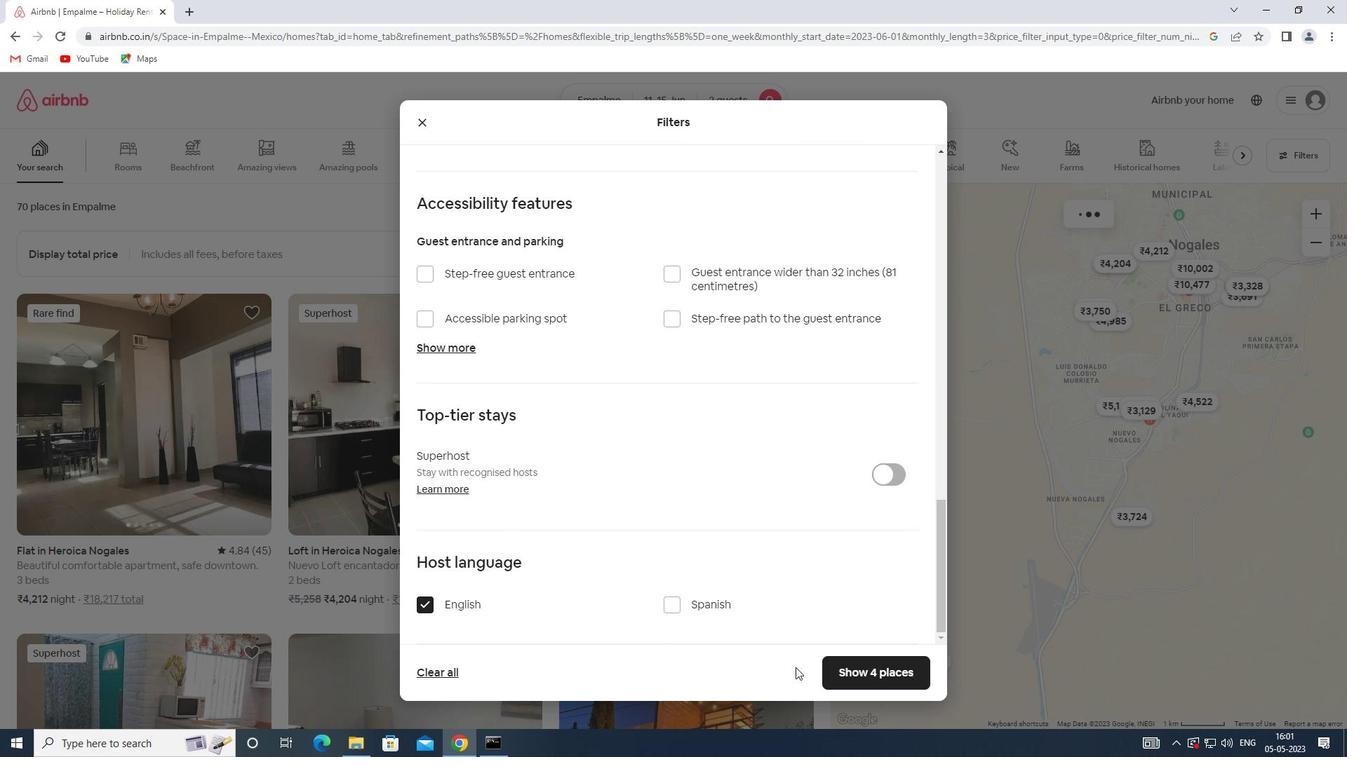 
Action: Mouse pressed left at (861, 669)
Screenshot: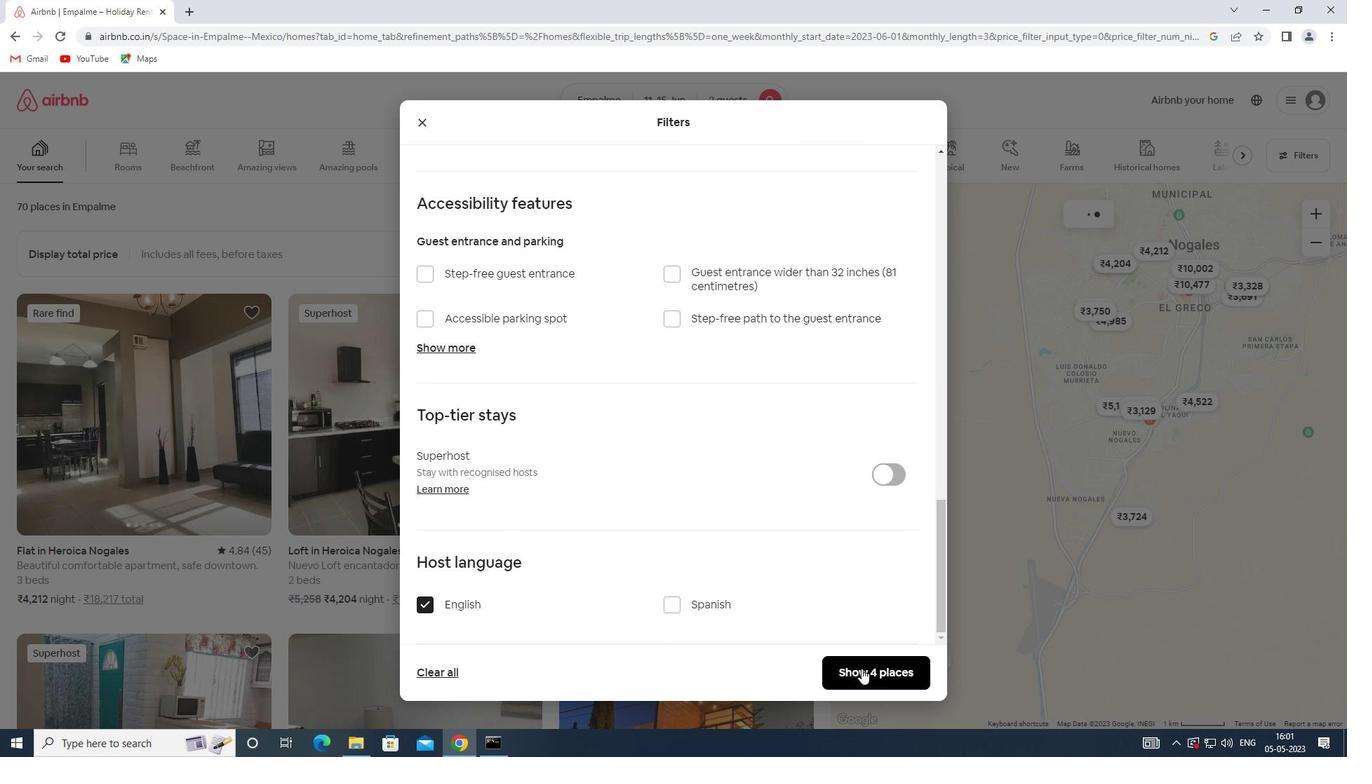 
